 Task: Display the results of the 2022 Victory Lane Racing NASCAR Cup Series for the race "All-Star race "*" on the track "Texas".
Action: Mouse moved to (207, 441)
Screenshot: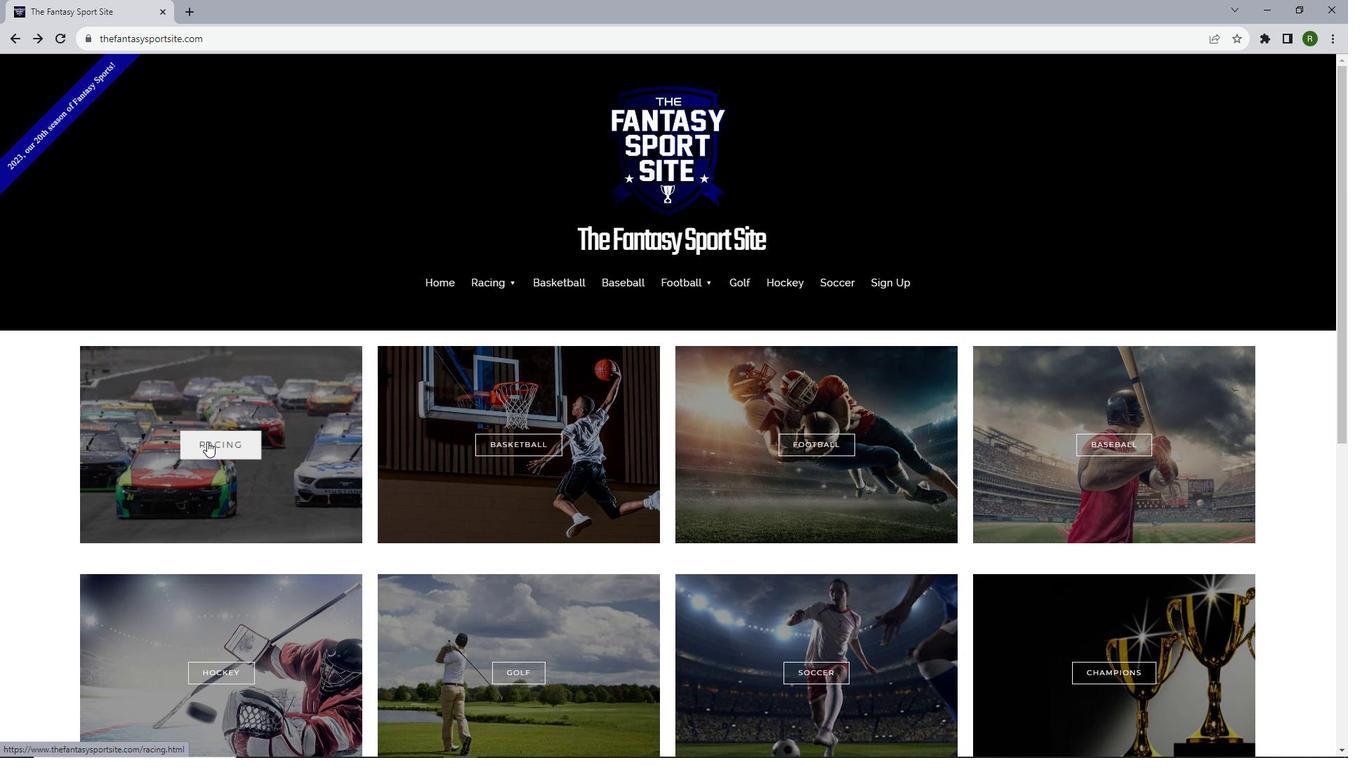 
Action: Mouse pressed left at (207, 441)
Screenshot: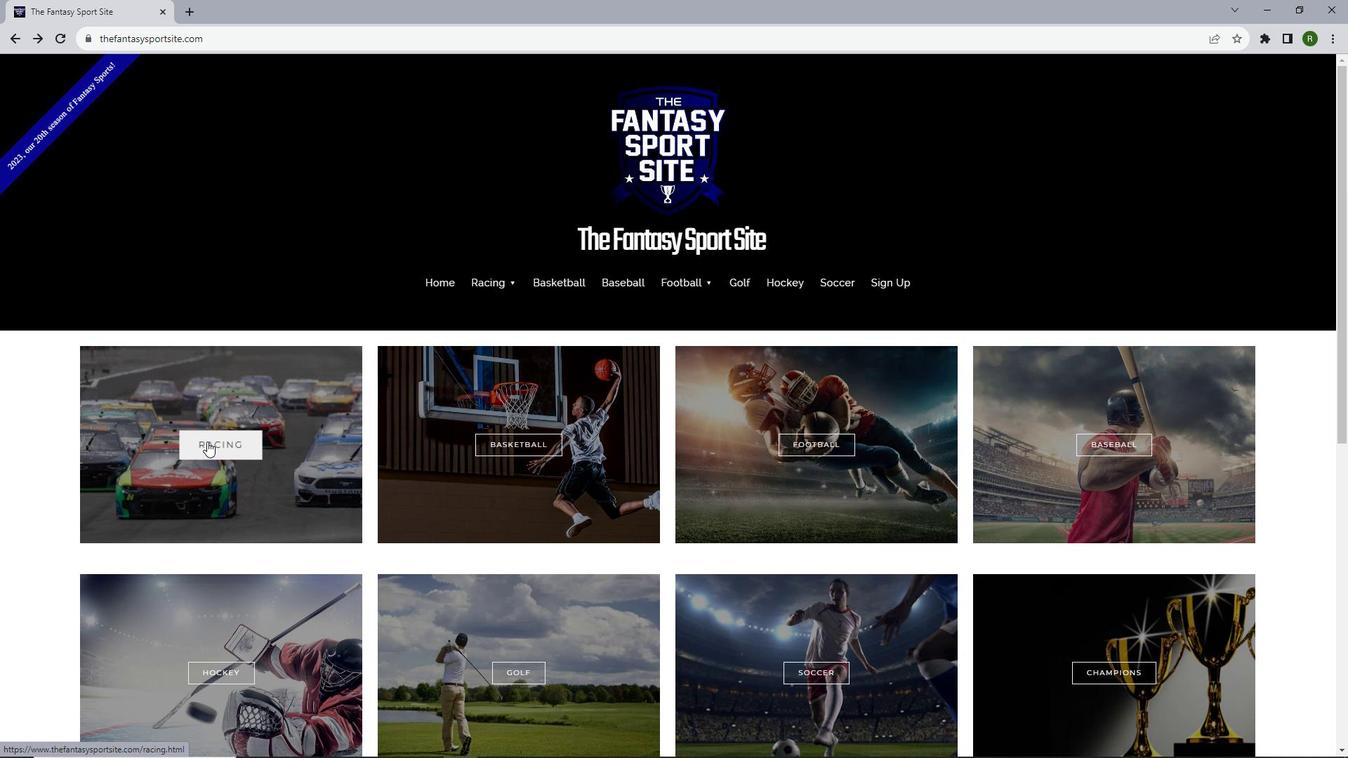 
Action: Mouse moved to (323, 457)
Screenshot: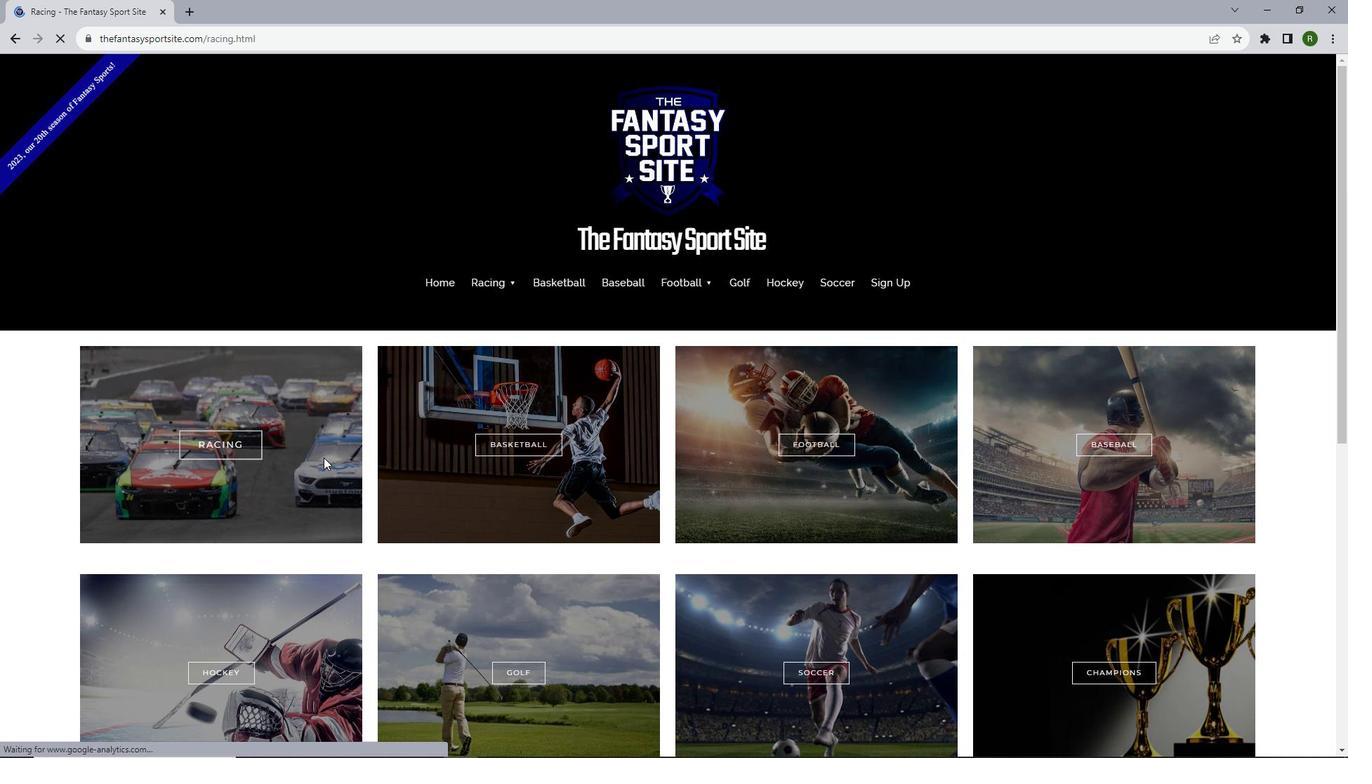 
Action: Mouse scrolled (323, 457) with delta (0, 0)
Screenshot: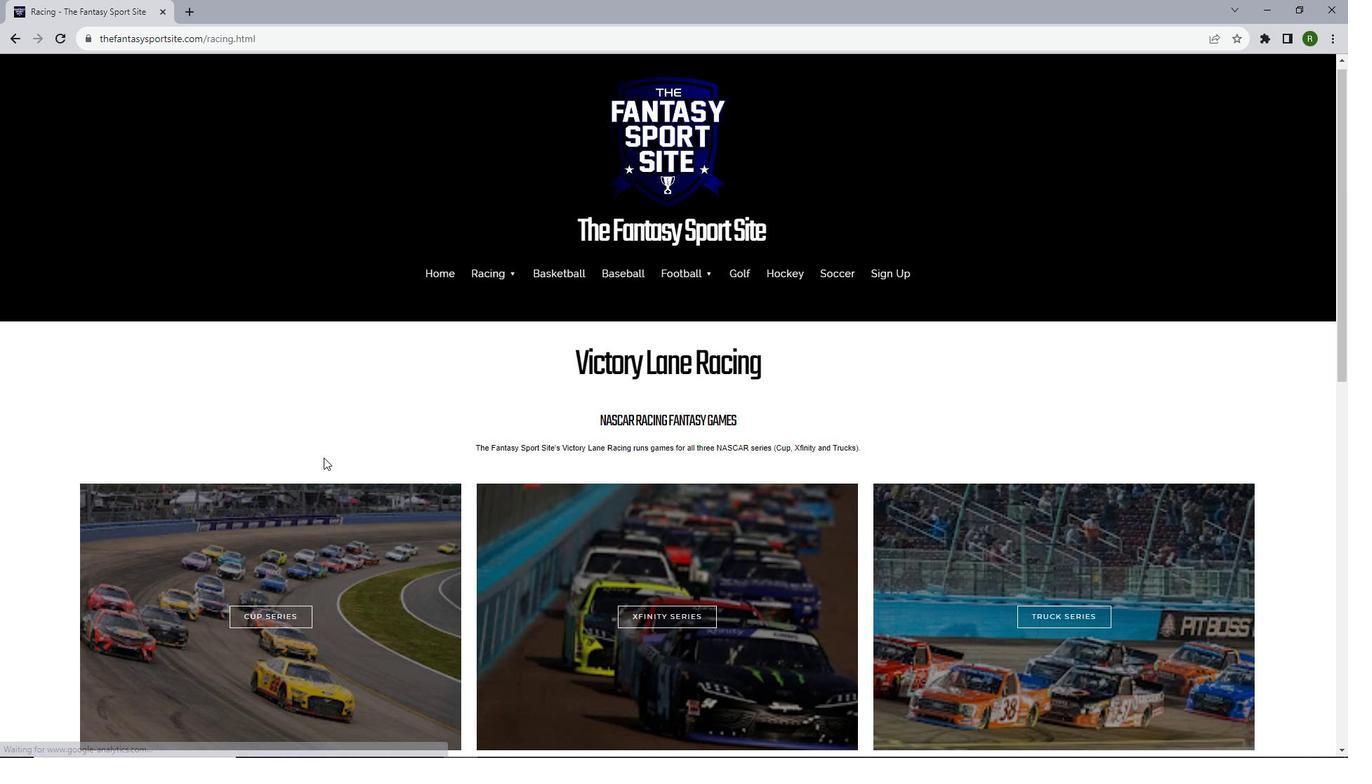 
Action: Mouse scrolled (323, 457) with delta (0, 0)
Screenshot: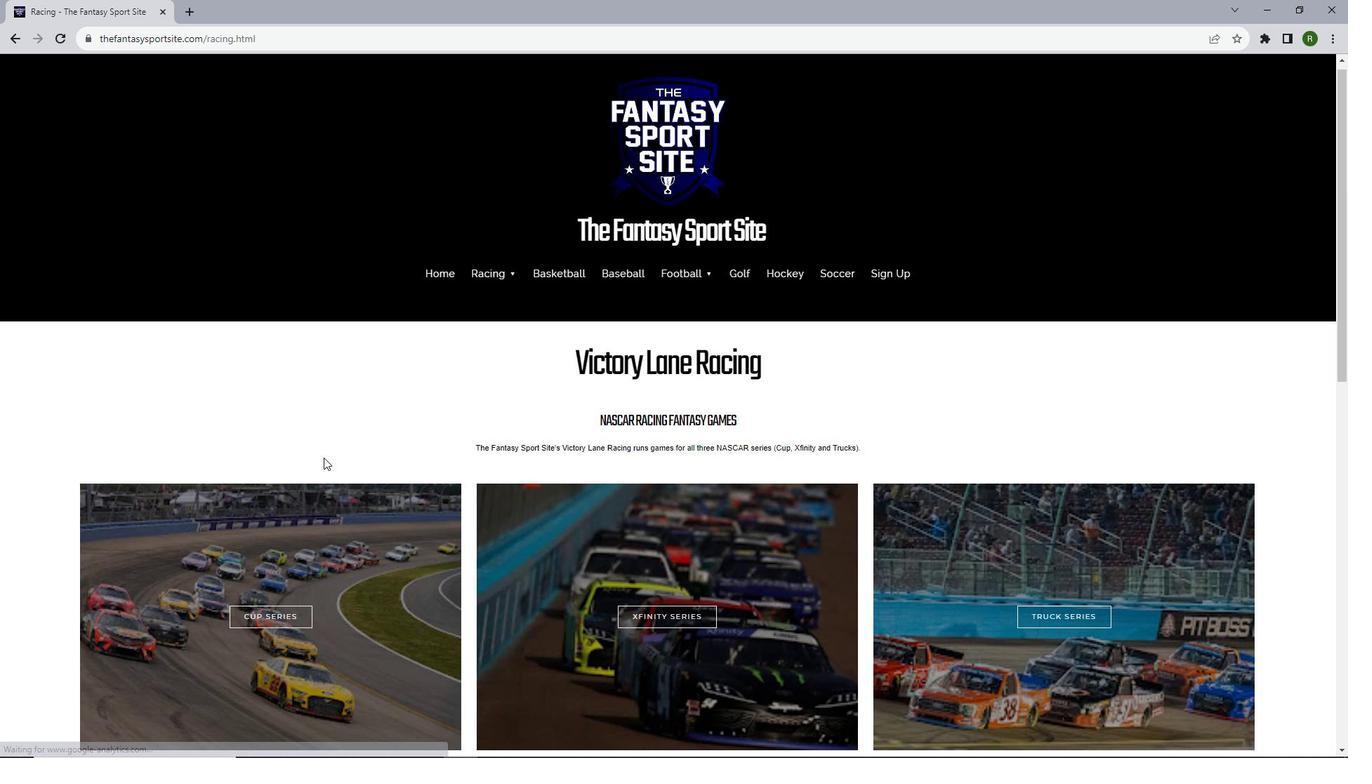 
Action: Mouse moved to (261, 479)
Screenshot: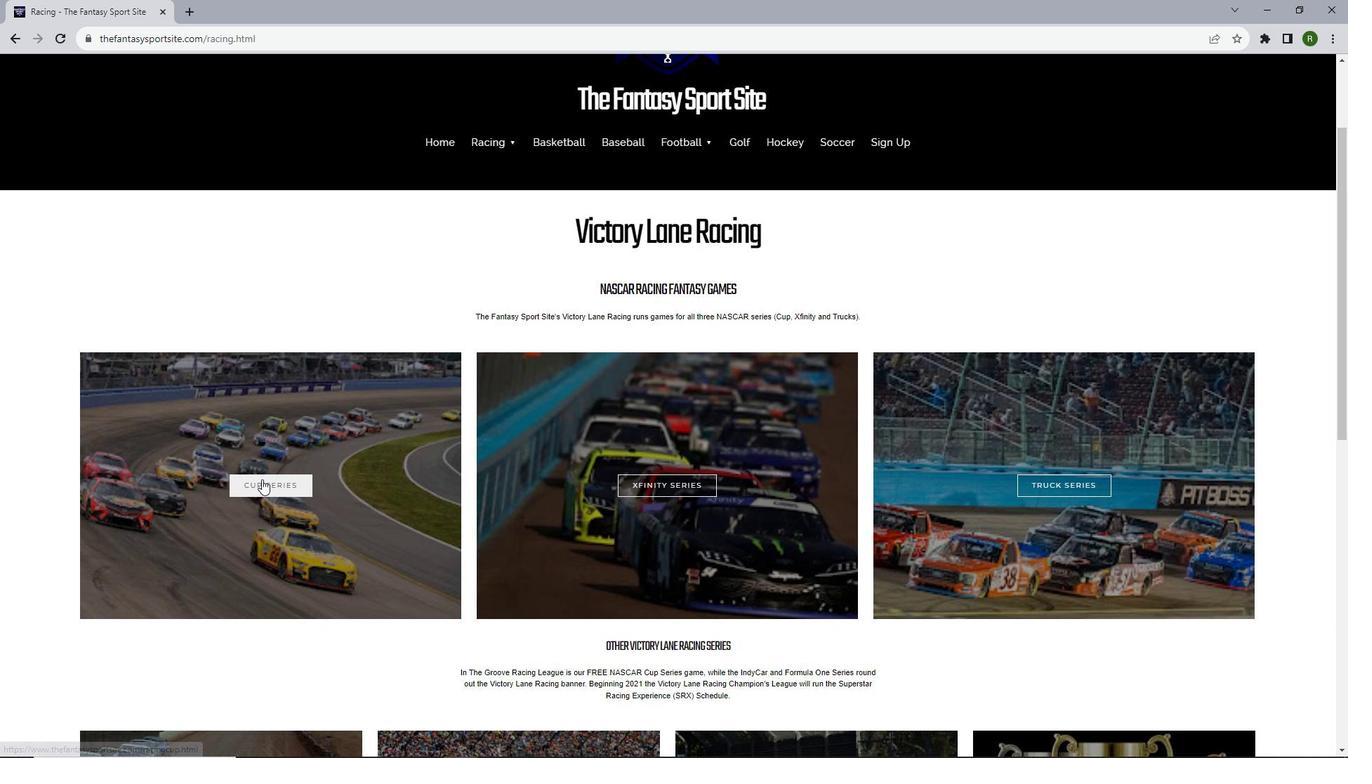 
Action: Mouse pressed left at (261, 479)
Screenshot: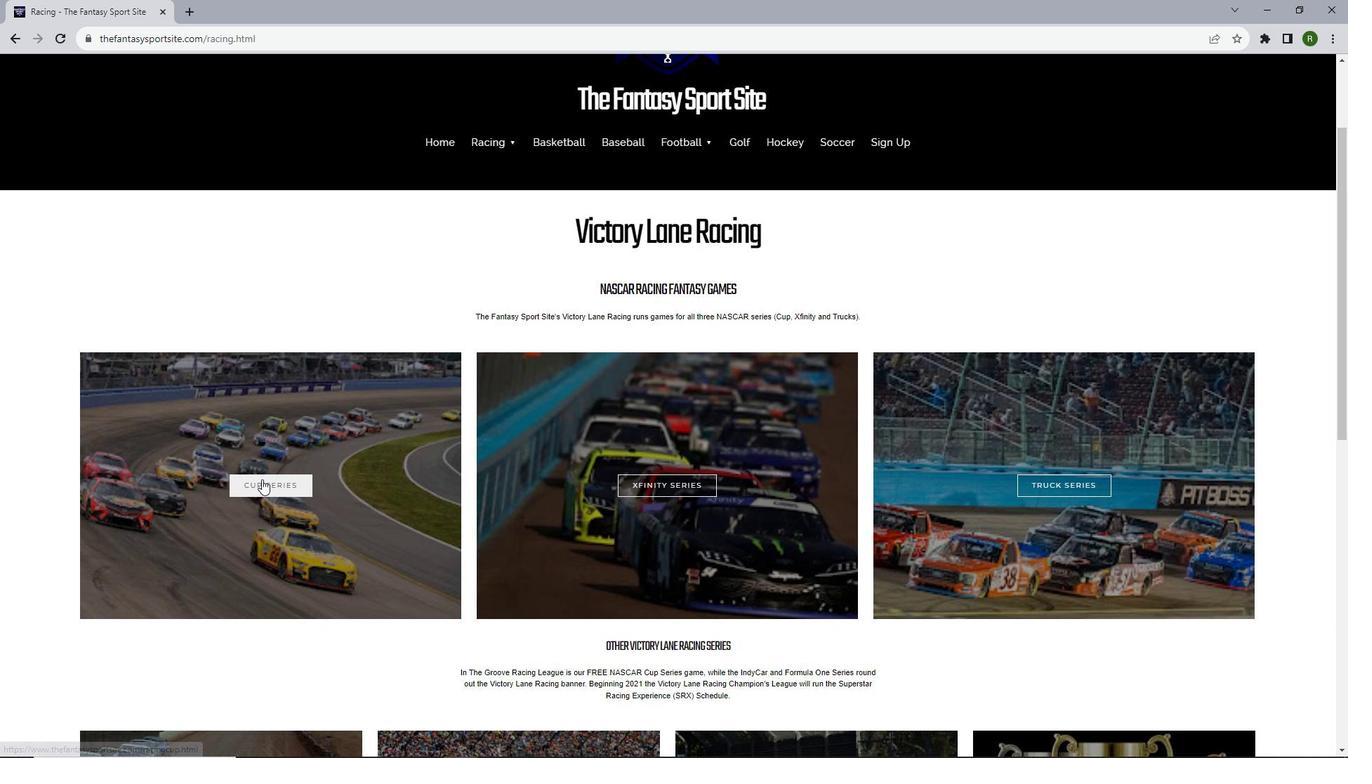 
Action: Mouse moved to (439, 474)
Screenshot: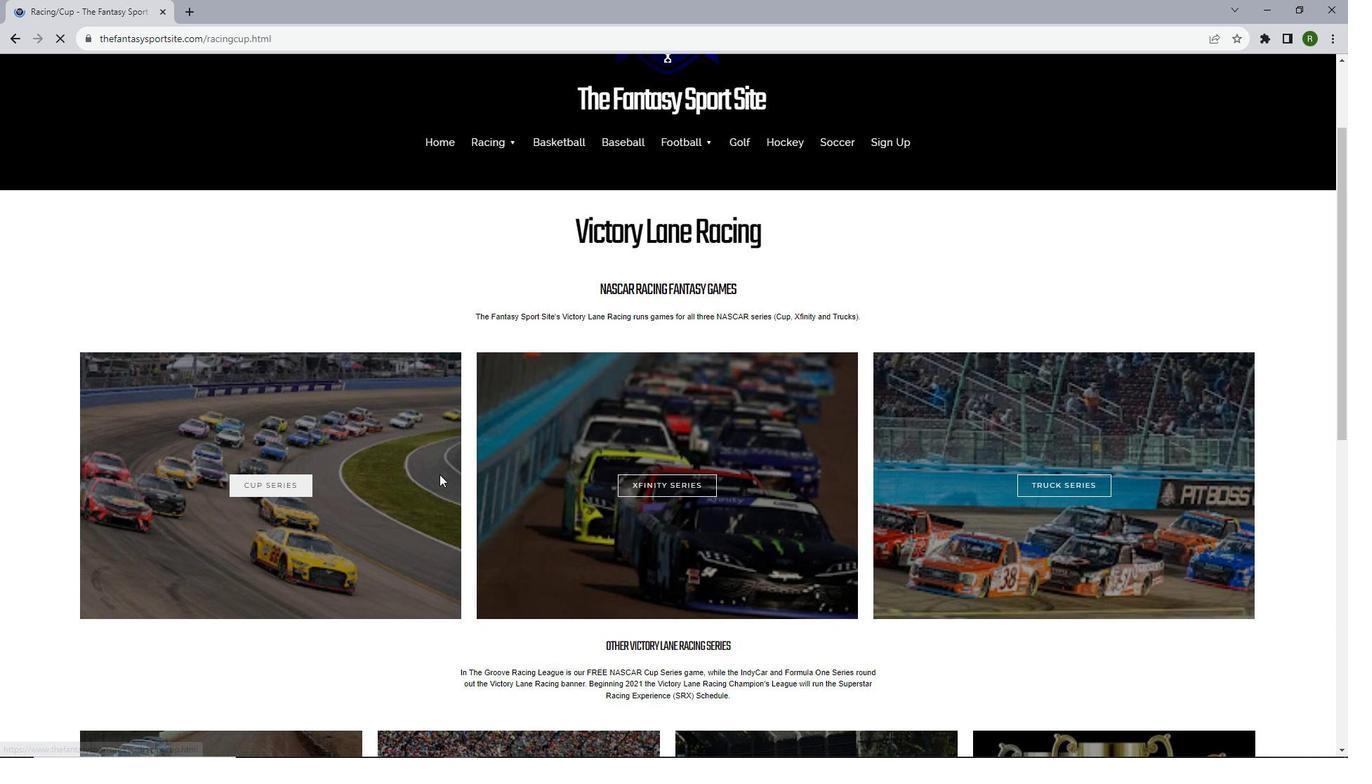 
Action: Mouse scrolled (439, 474) with delta (0, 0)
Screenshot: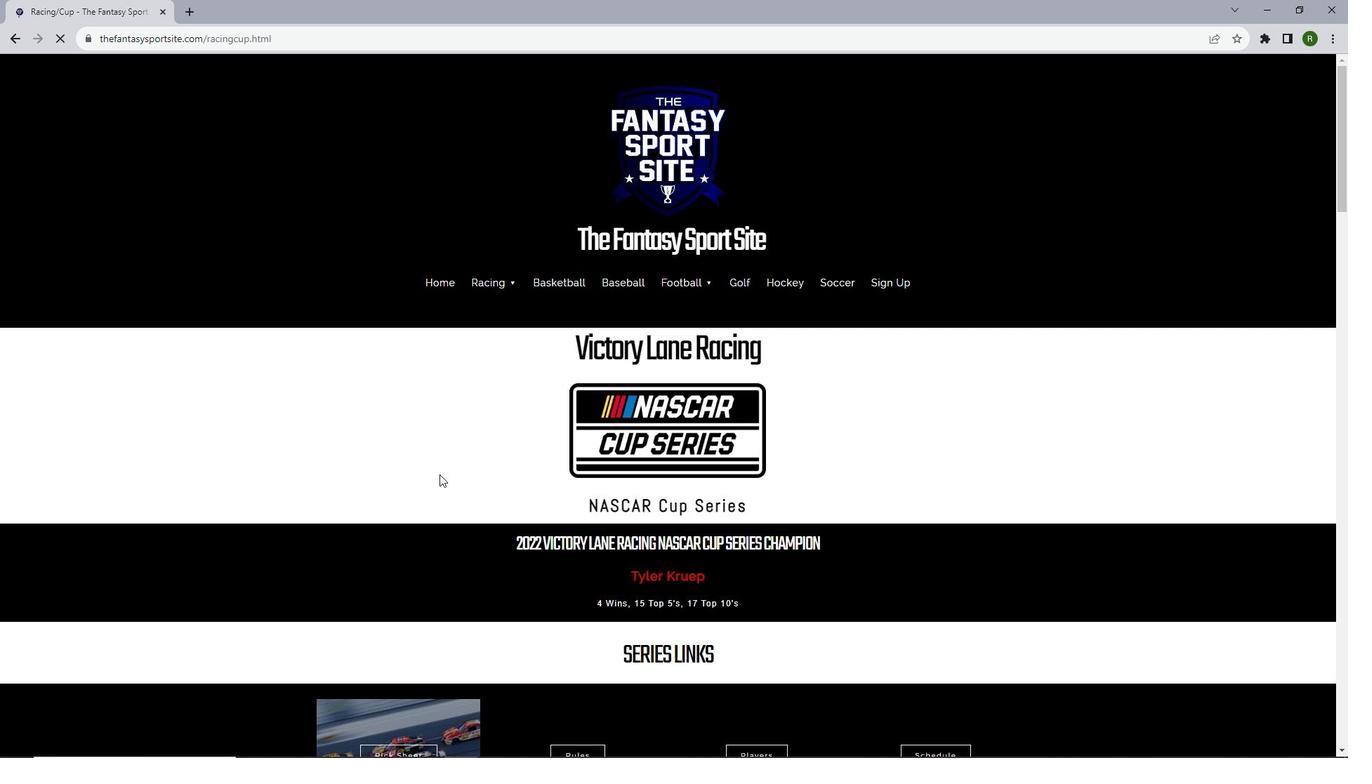 
Action: Mouse scrolled (439, 474) with delta (0, 0)
Screenshot: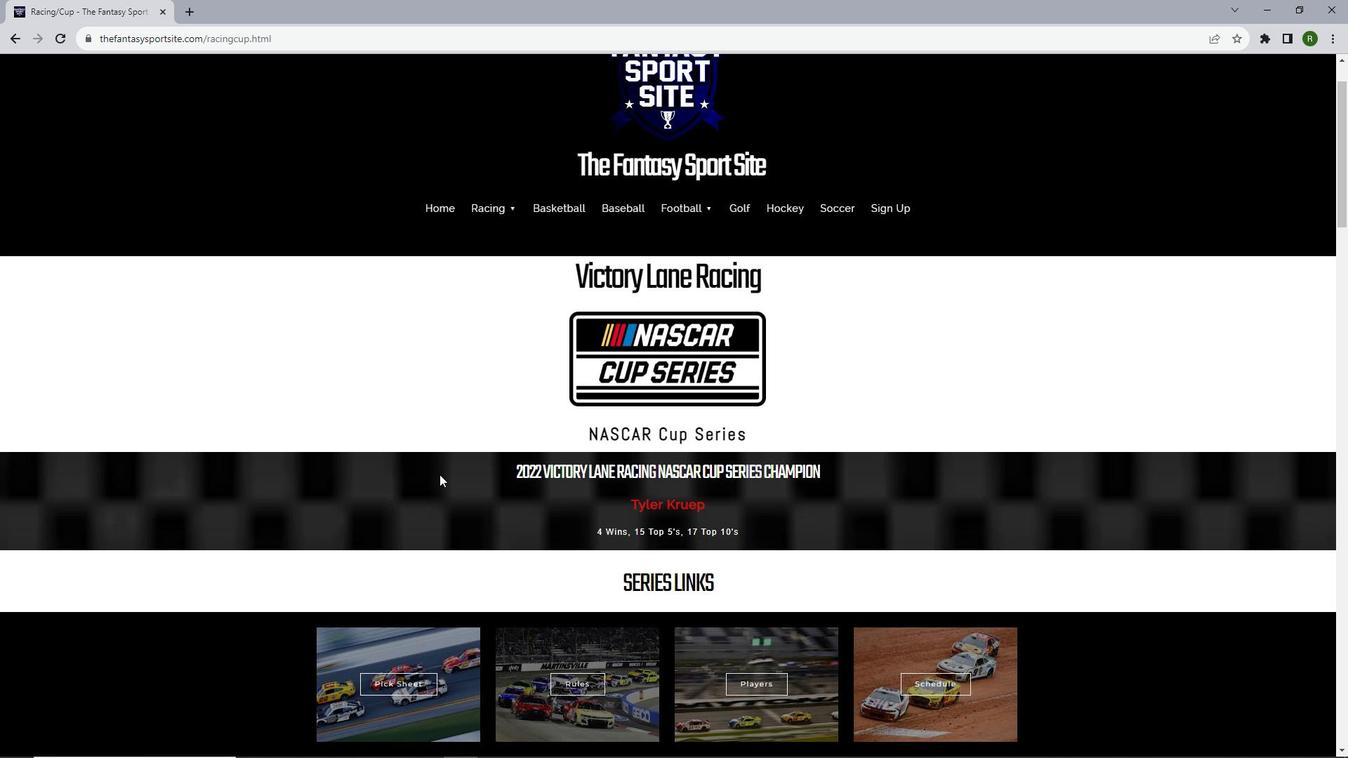 
Action: Mouse scrolled (439, 474) with delta (0, 0)
Screenshot: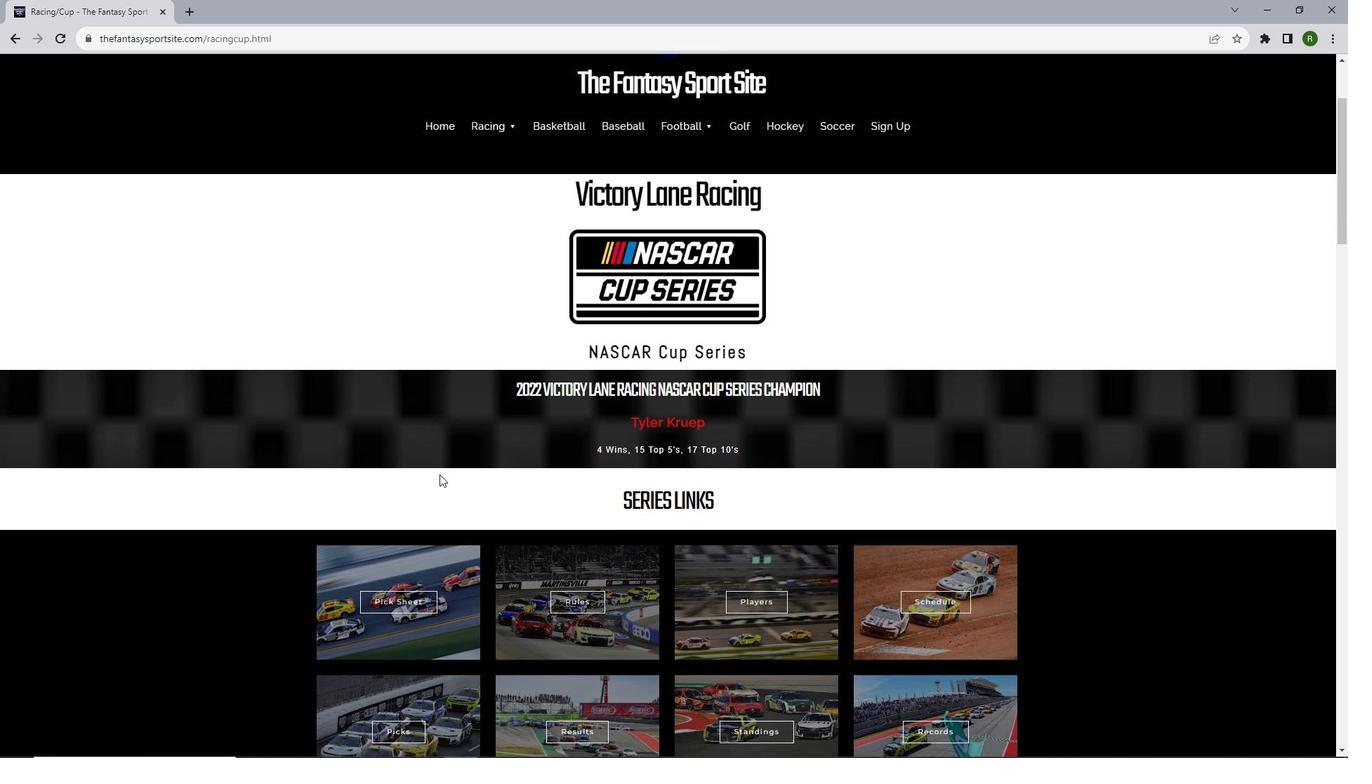 
Action: Mouse scrolled (439, 474) with delta (0, 0)
Screenshot: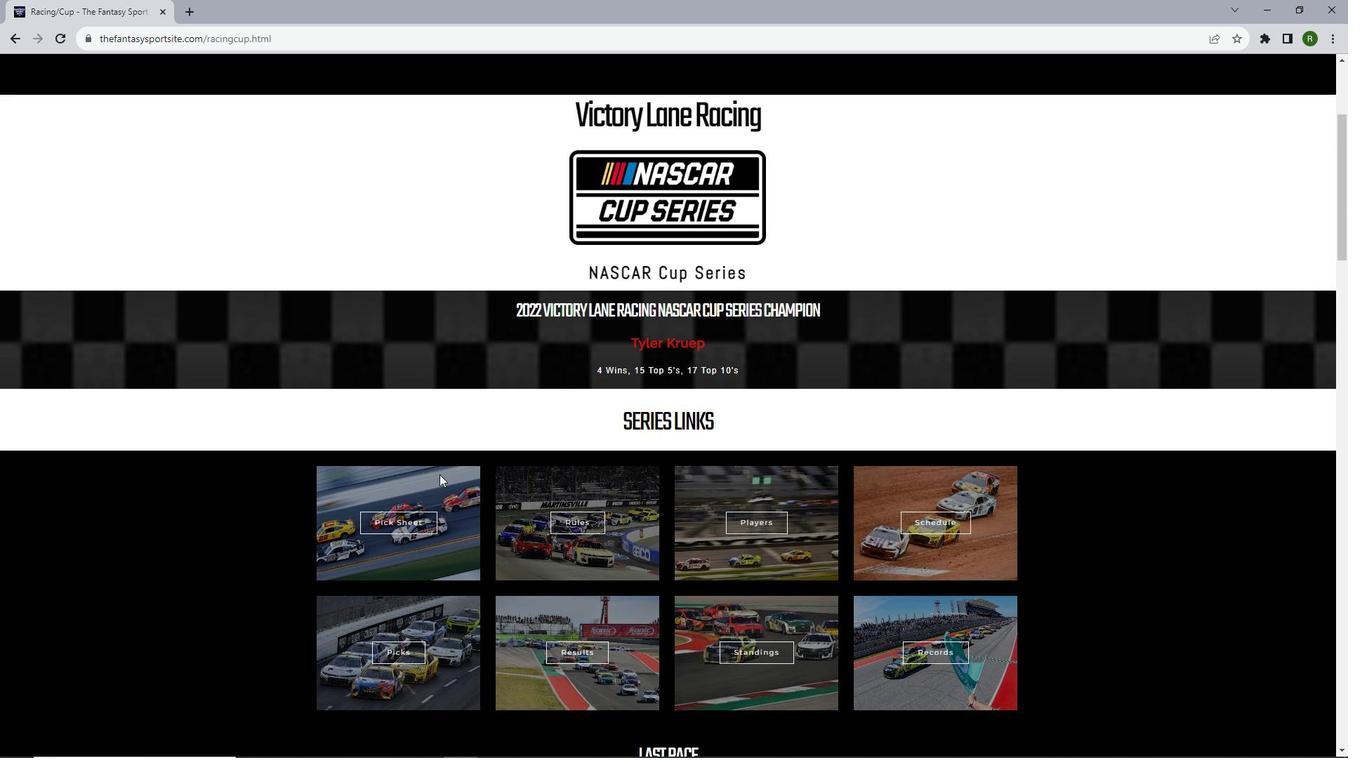 
Action: Mouse scrolled (439, 474) with delta (0, 0)
Screenshot: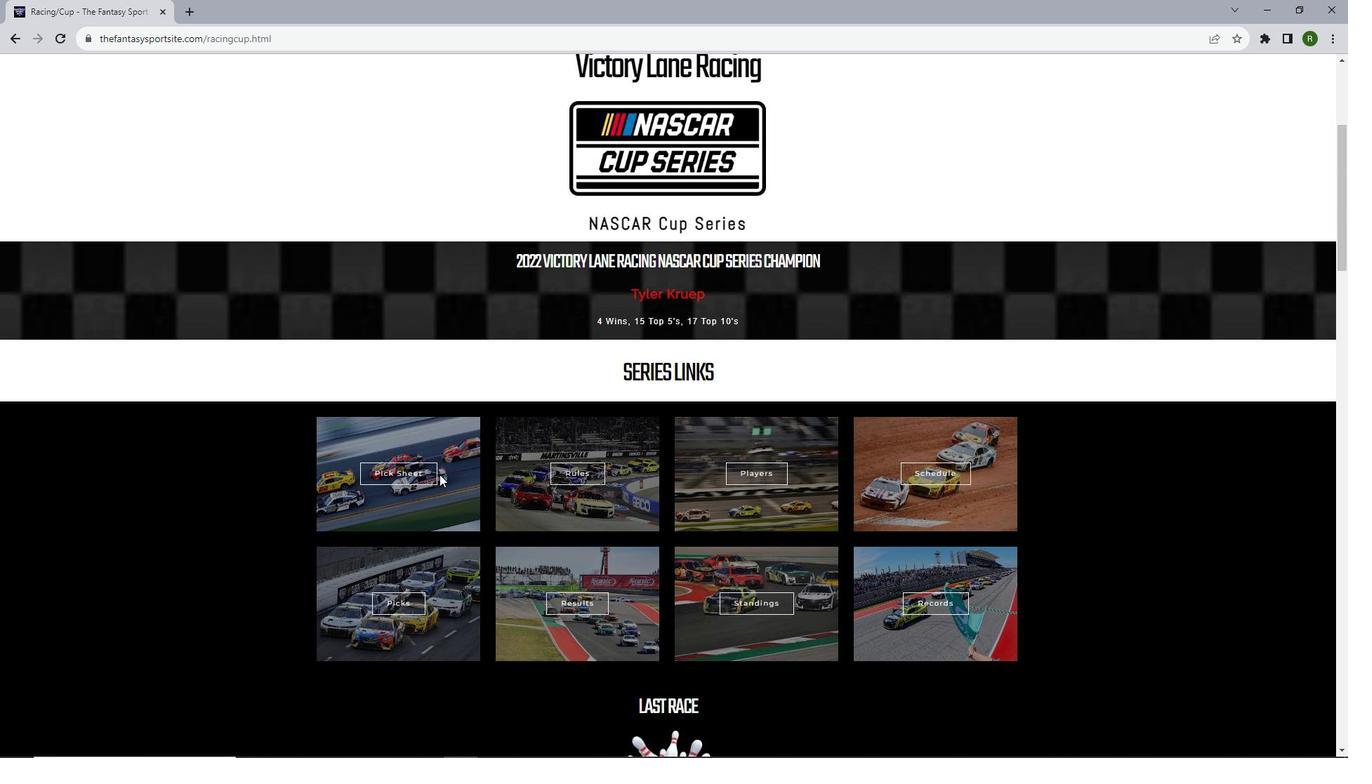 
Action: Mouse moved to (599, 544)
Screenshot: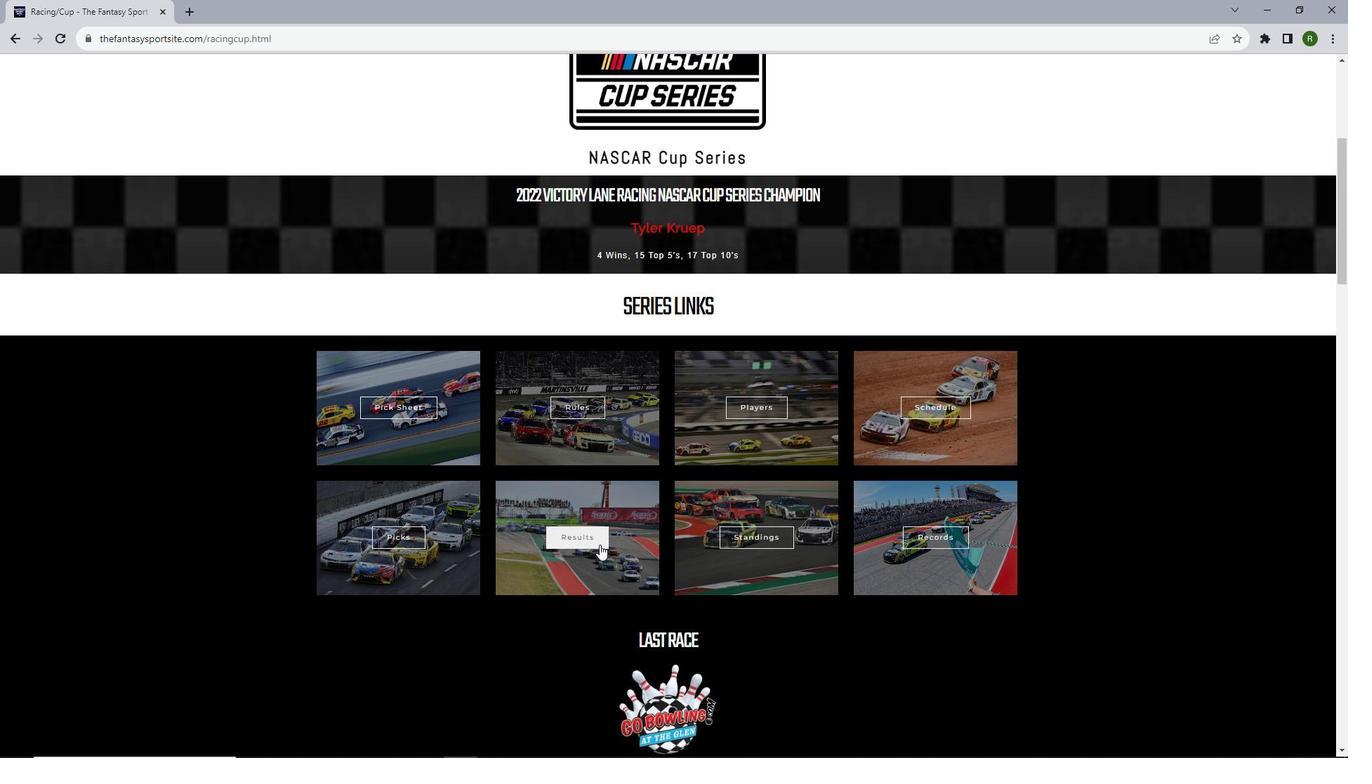 
Action: Mouse pressed left at (599, 544)
Screenshot: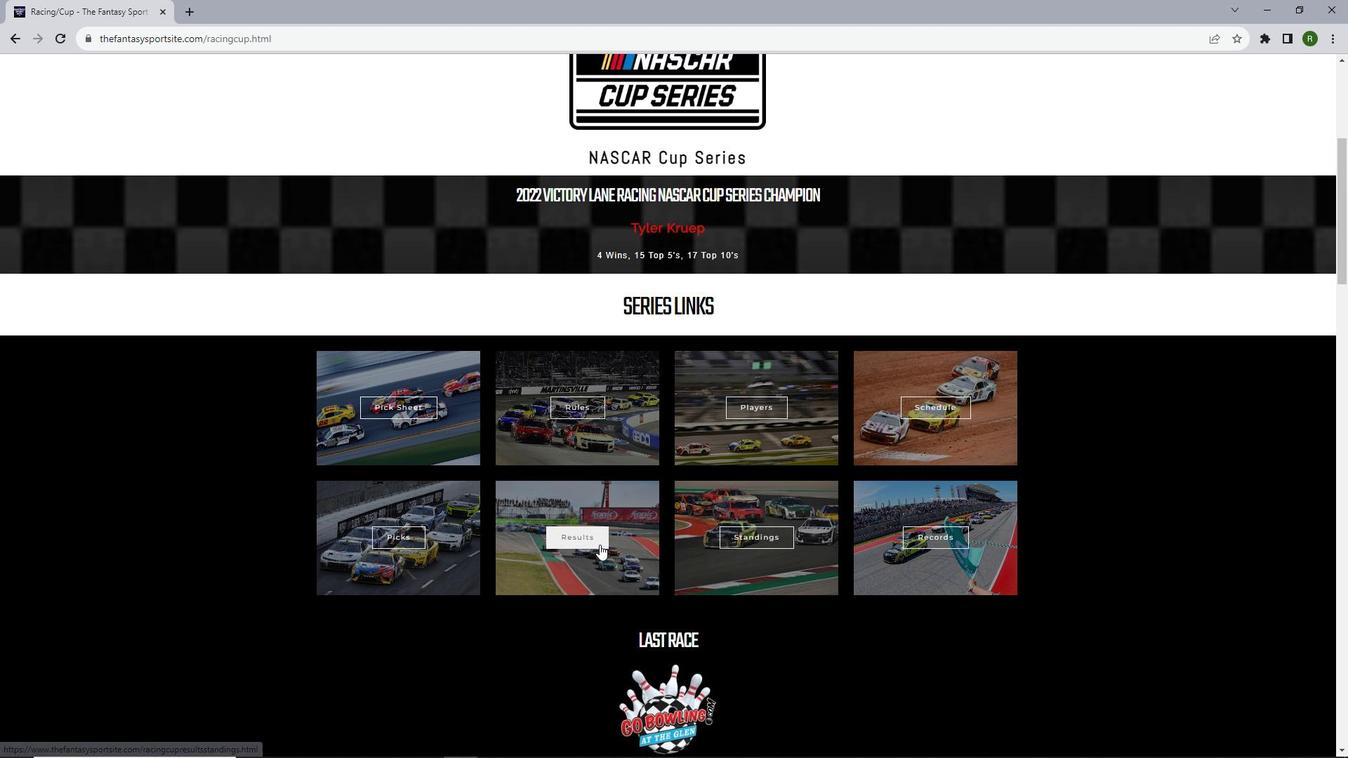 
Action: Mouse moved to (590, 522)
Screenshot: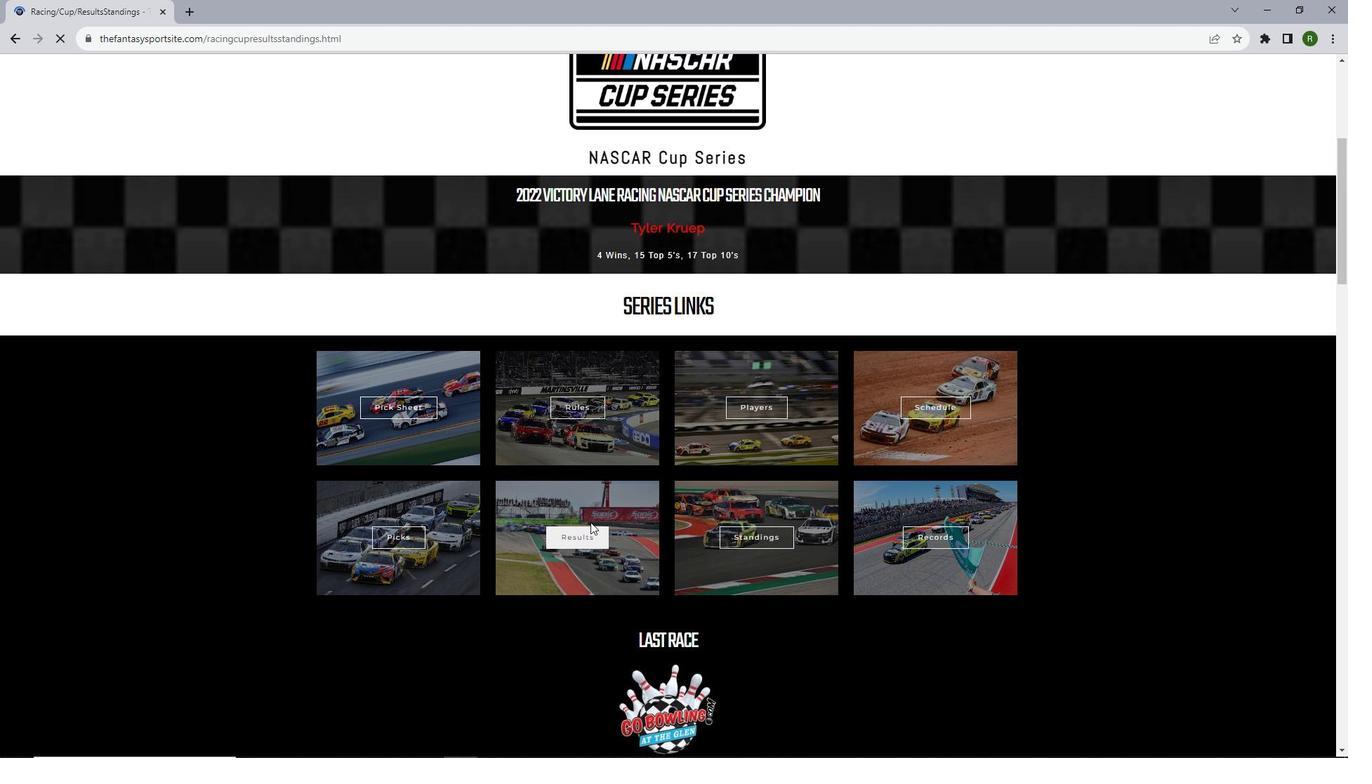 
Action: Mouse scrolled (590, 521) with delta (0, 0)
Screenshot: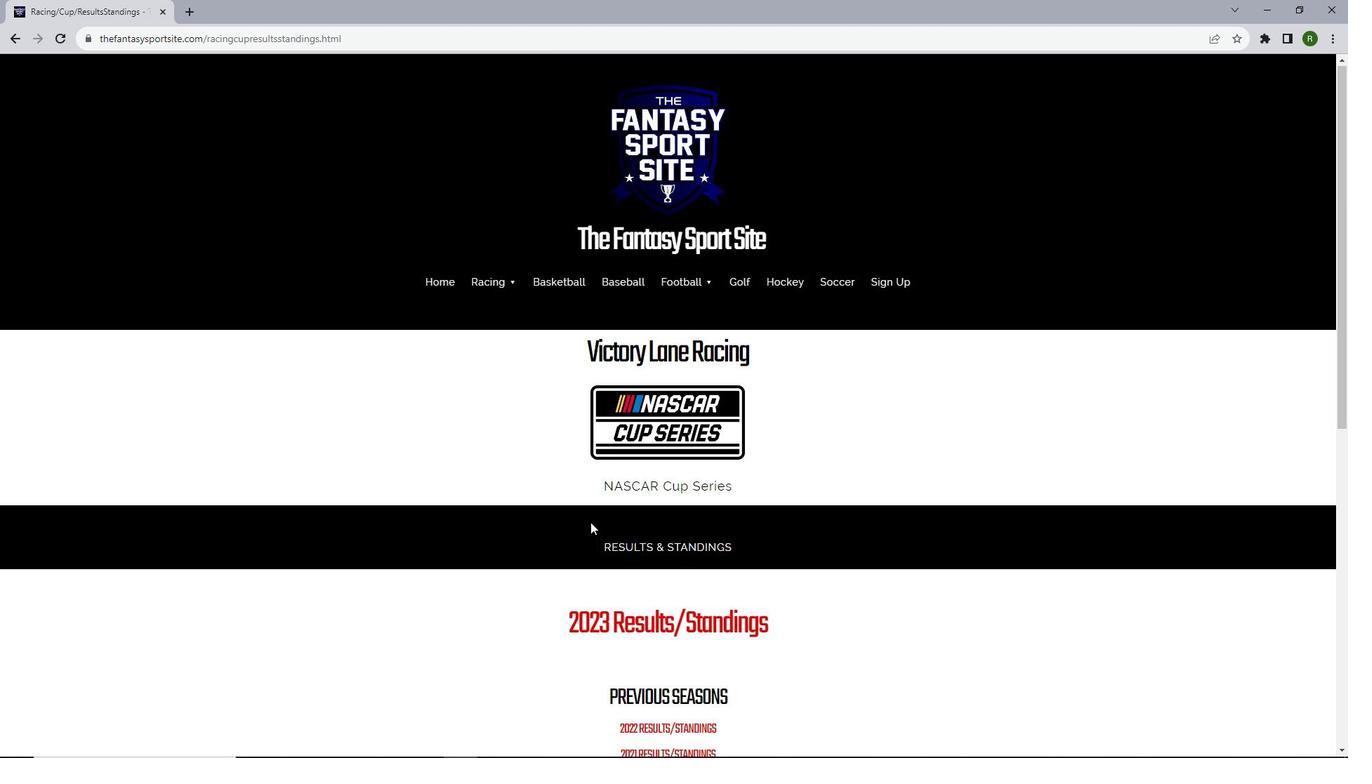
Action: Mouse scrolled (590, 521) with delta (0, 0)
Screenshot: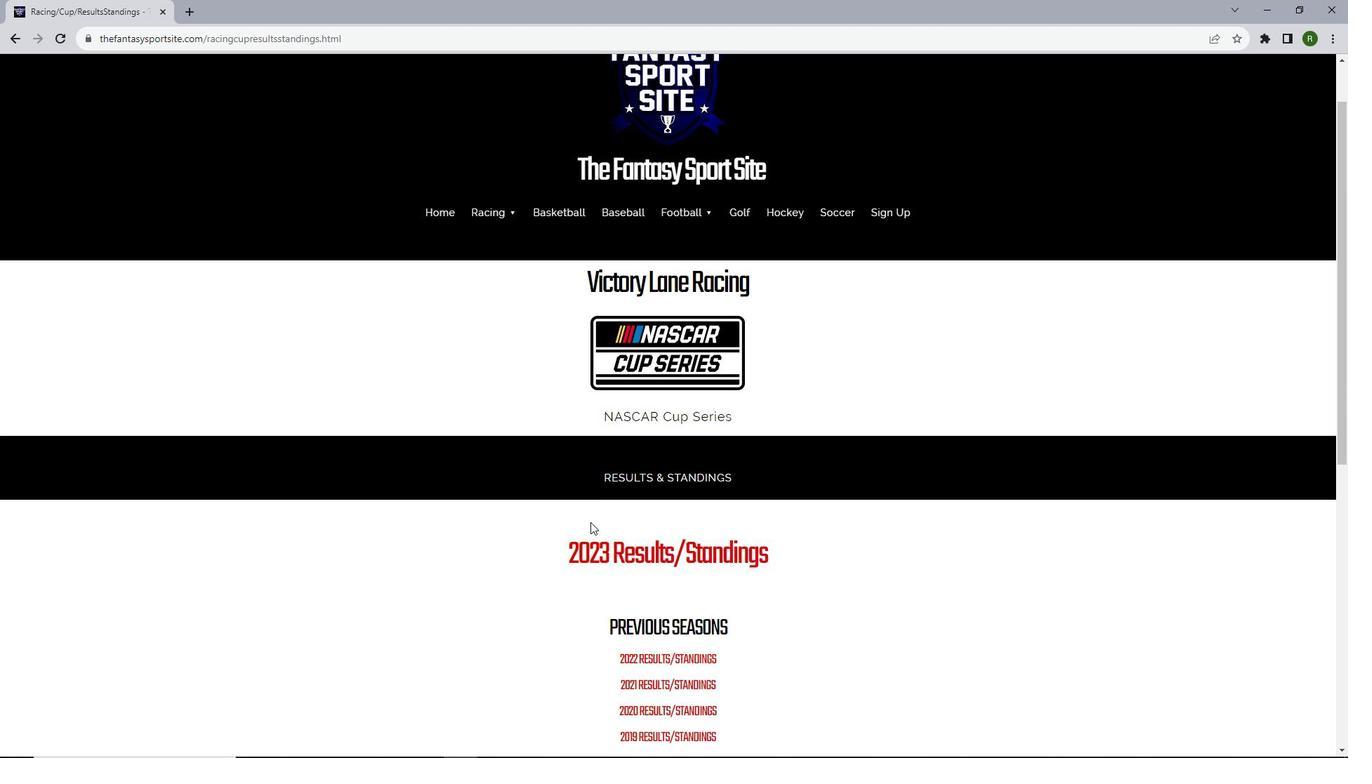 
Action: Mouse moved to (646, 586)
Screenshot: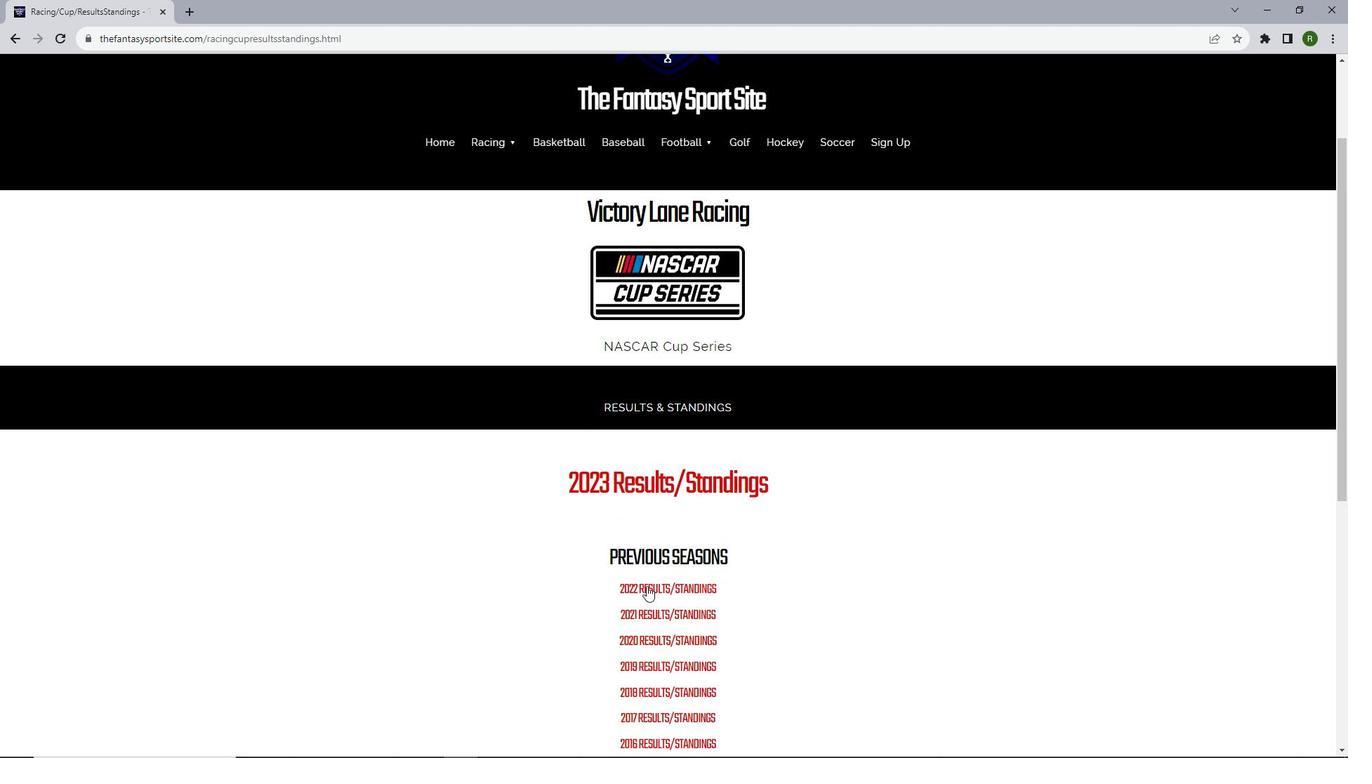
Action: Mouse pressed left at (646, 586)
Screenshot: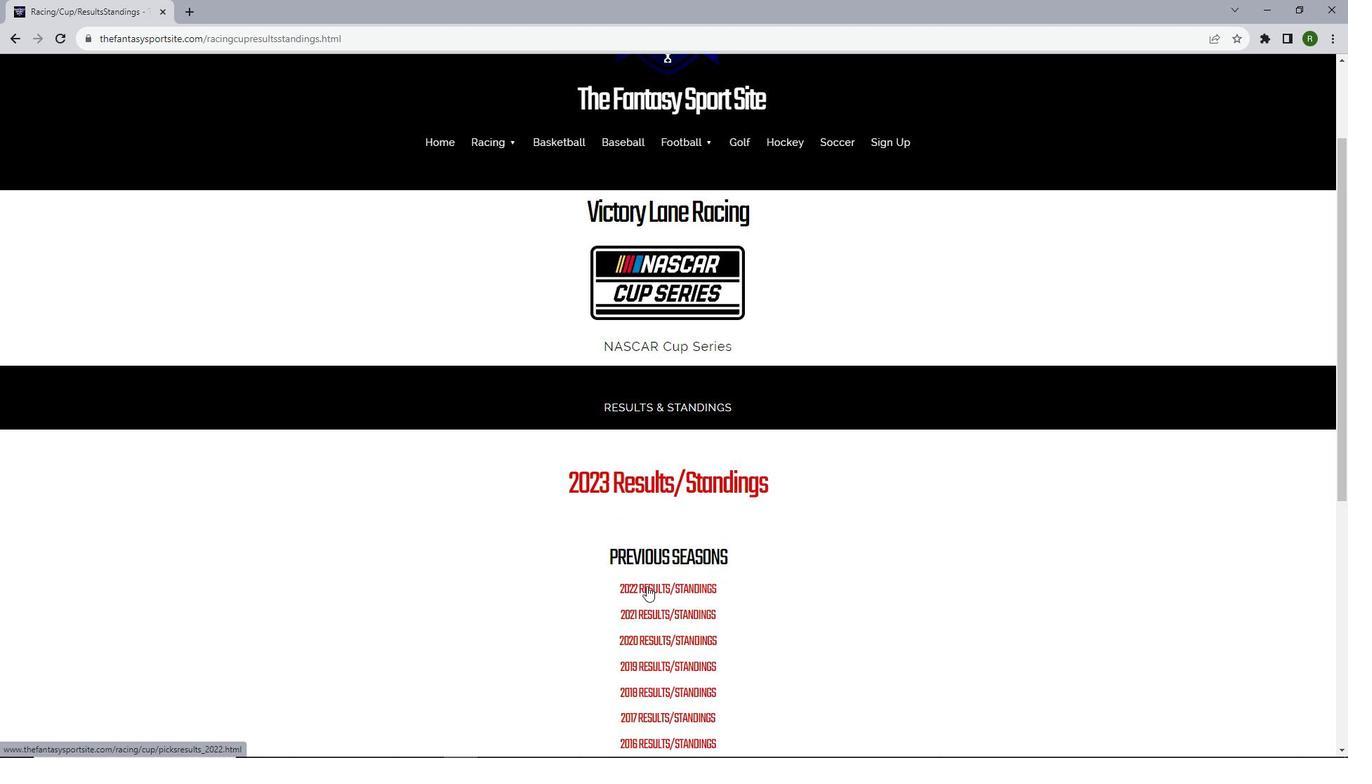 
Action: Mouse moved to (813, 341)
Screenshot: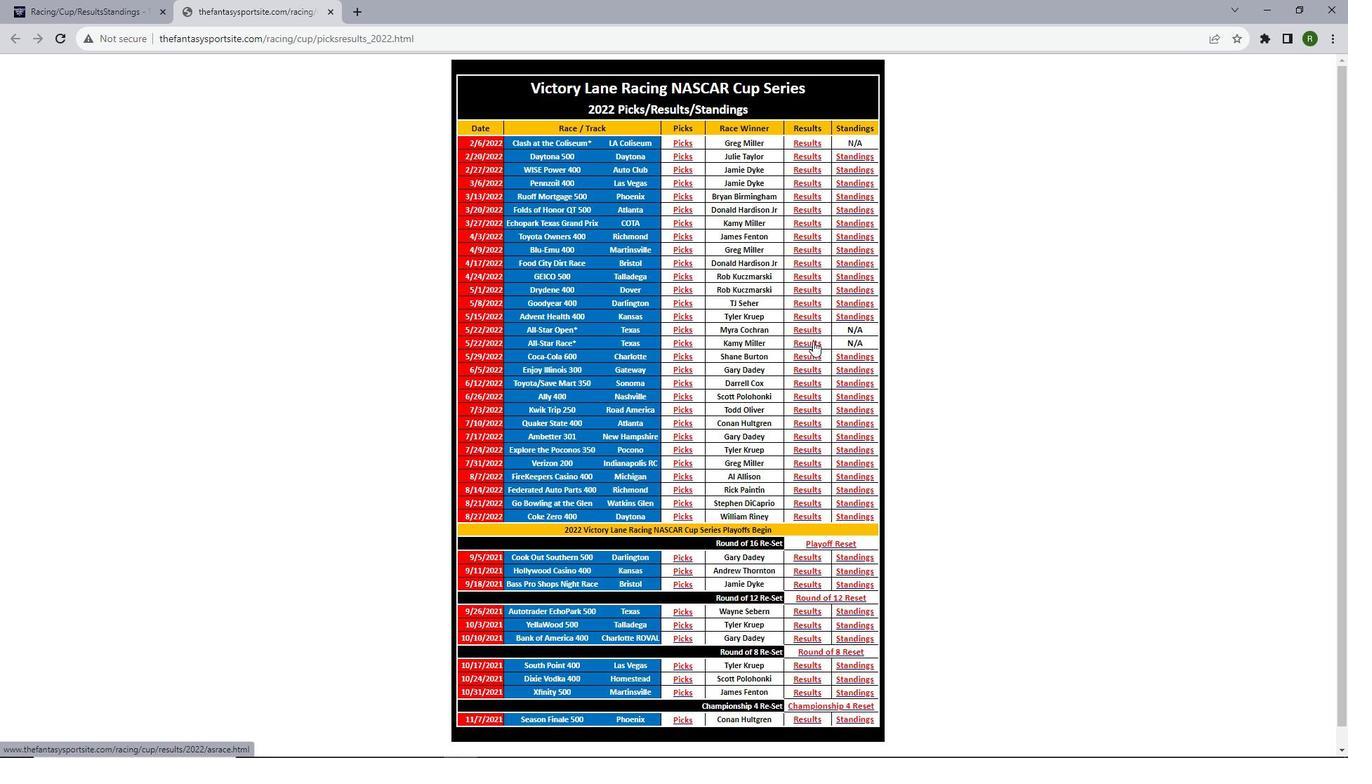 
Action: Mouse pressed left at (813, 341)
Screenshot: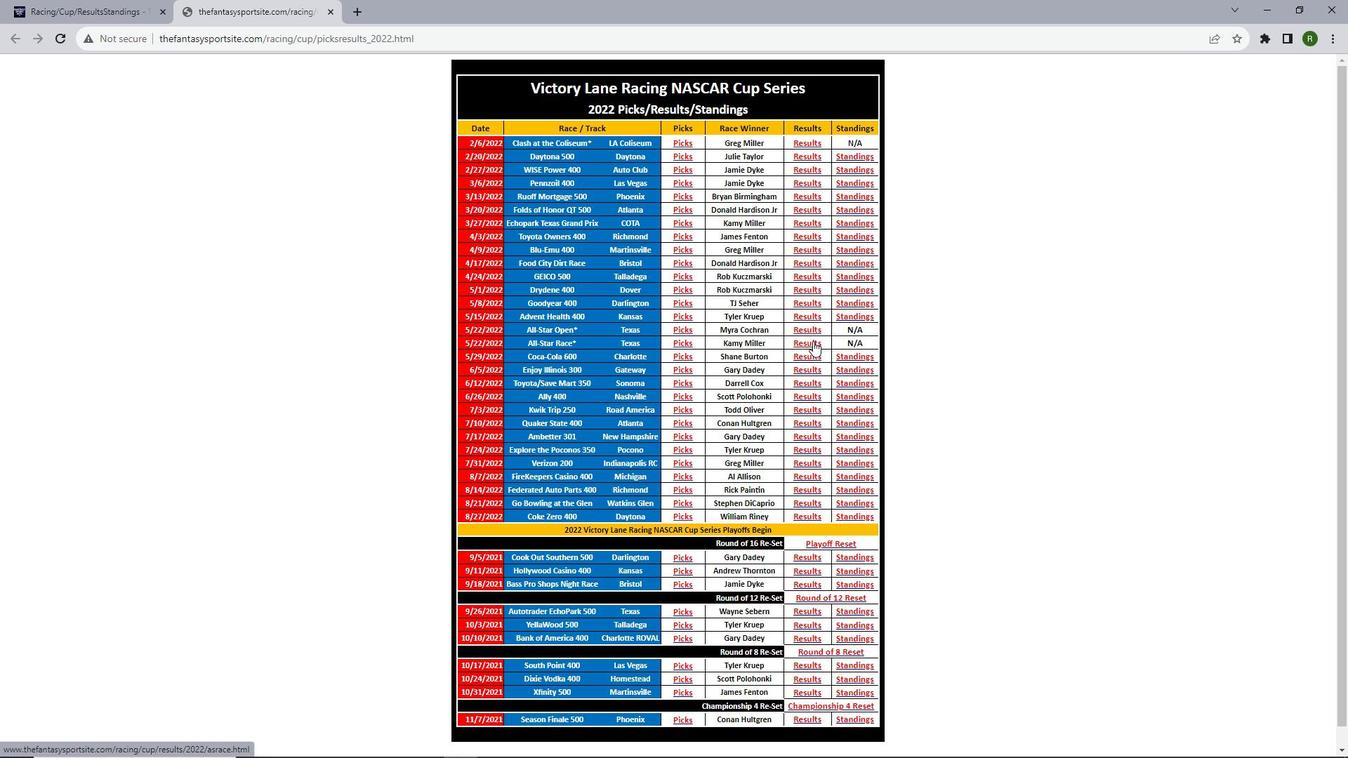 
Action: Mouse moved to (803, 346)
Screenshot: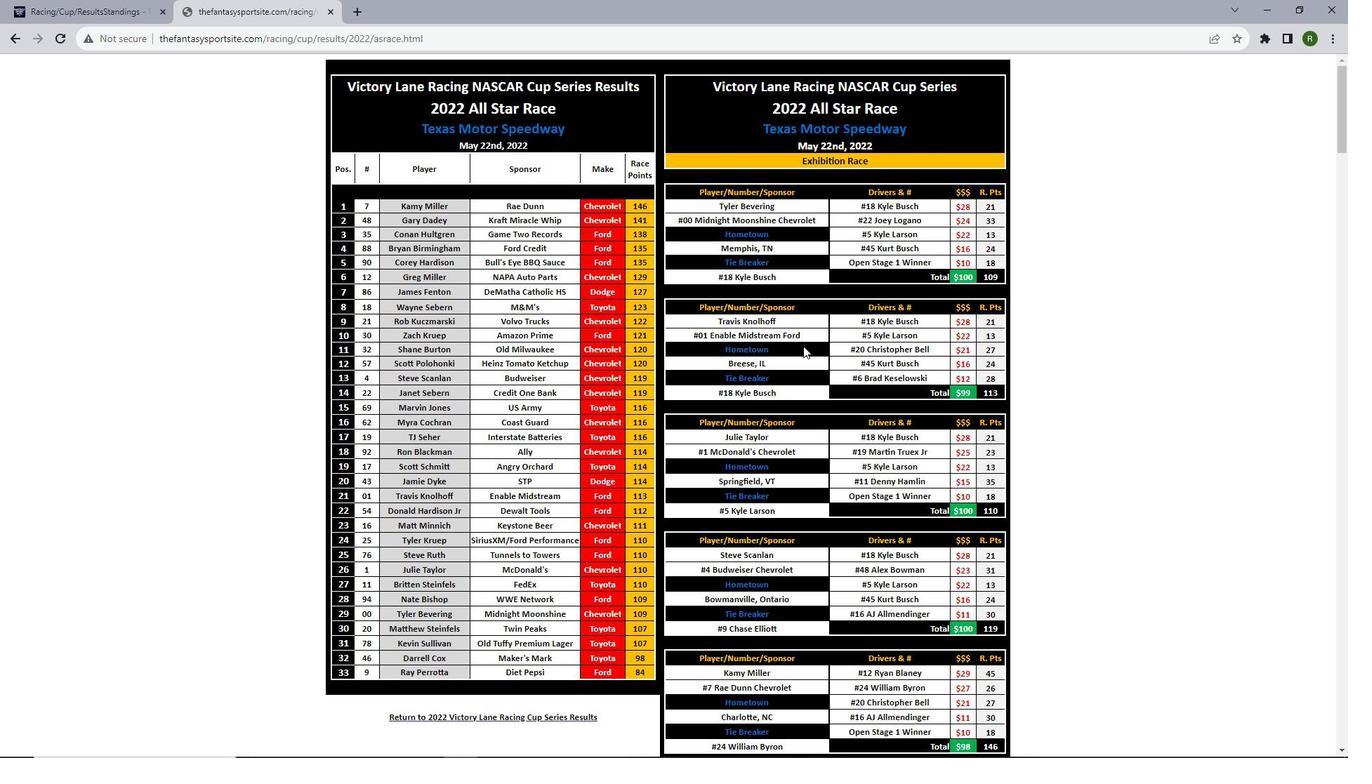 
Action: Mouse scrolled (803, 345) with delta (0, 0)
Screenshot: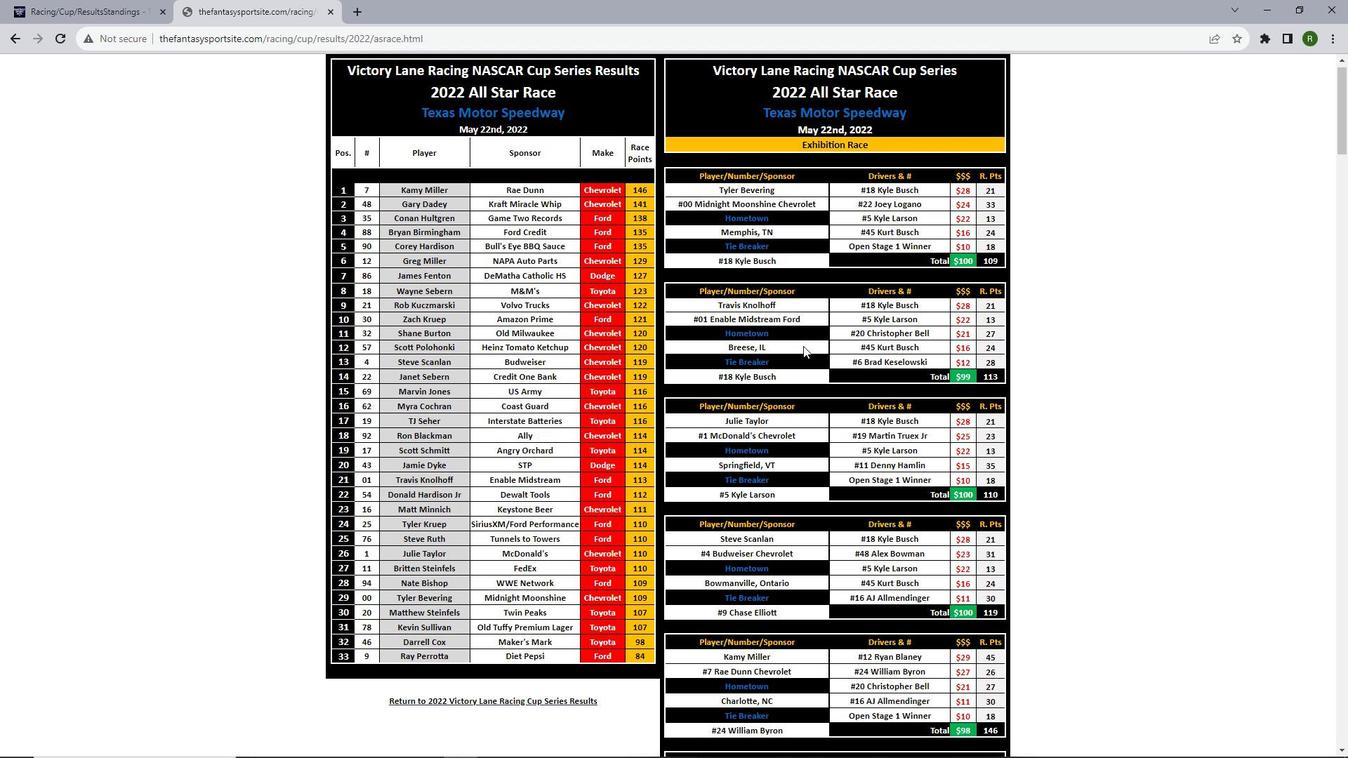 
Action: Mouse scrolled (803, 345) with delta (0, 0)
Screenshot: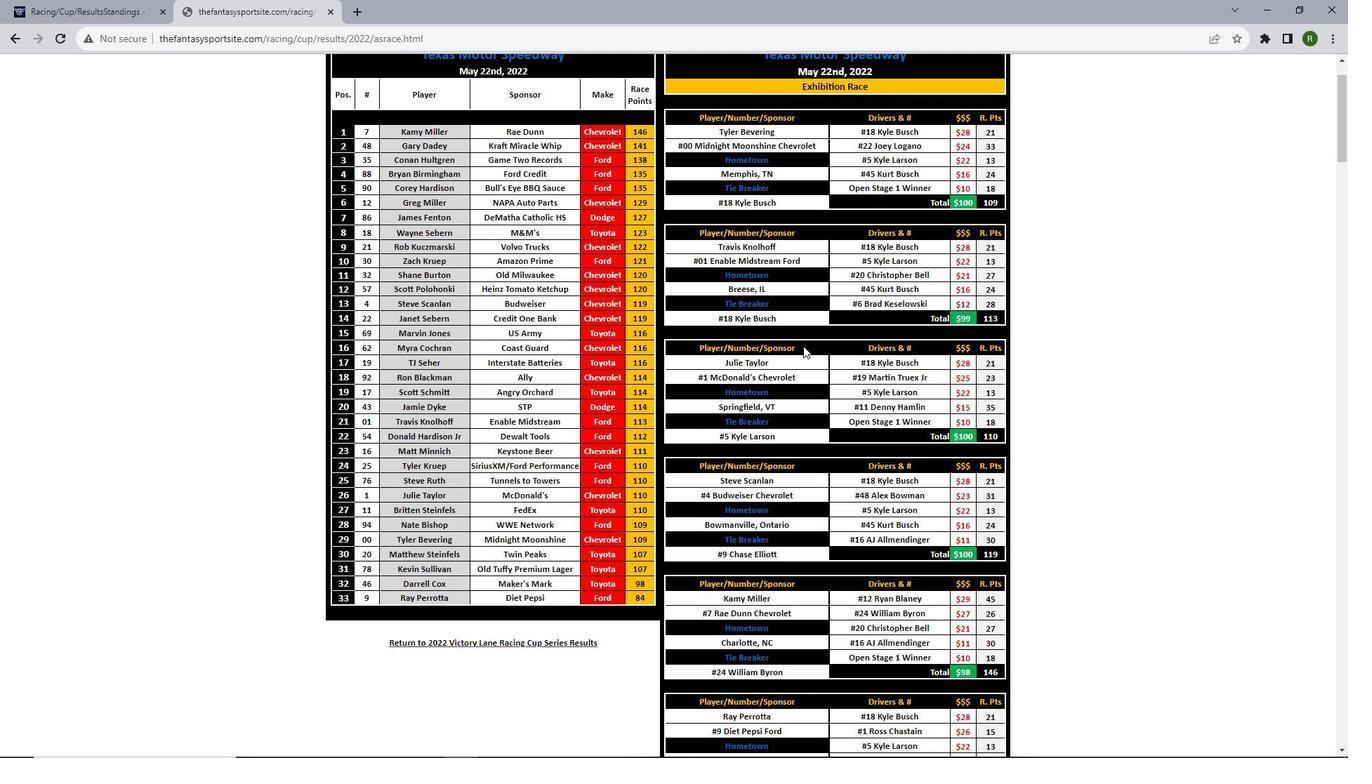 
Action: Mouse scrolled (803, 345) with delta (0, 0)
Screenshot: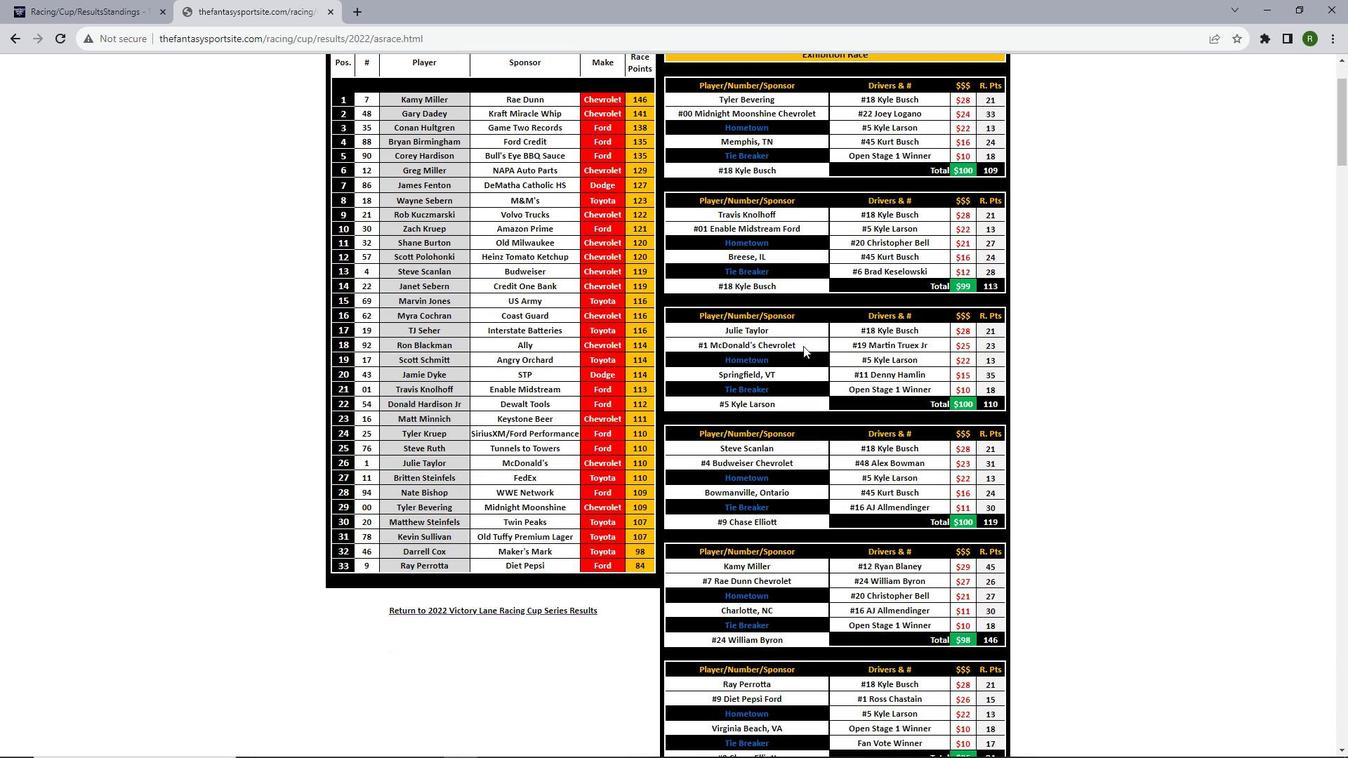 
Action: Mouse scrolled (803, 345) with delta (0, 0)
Screenshot: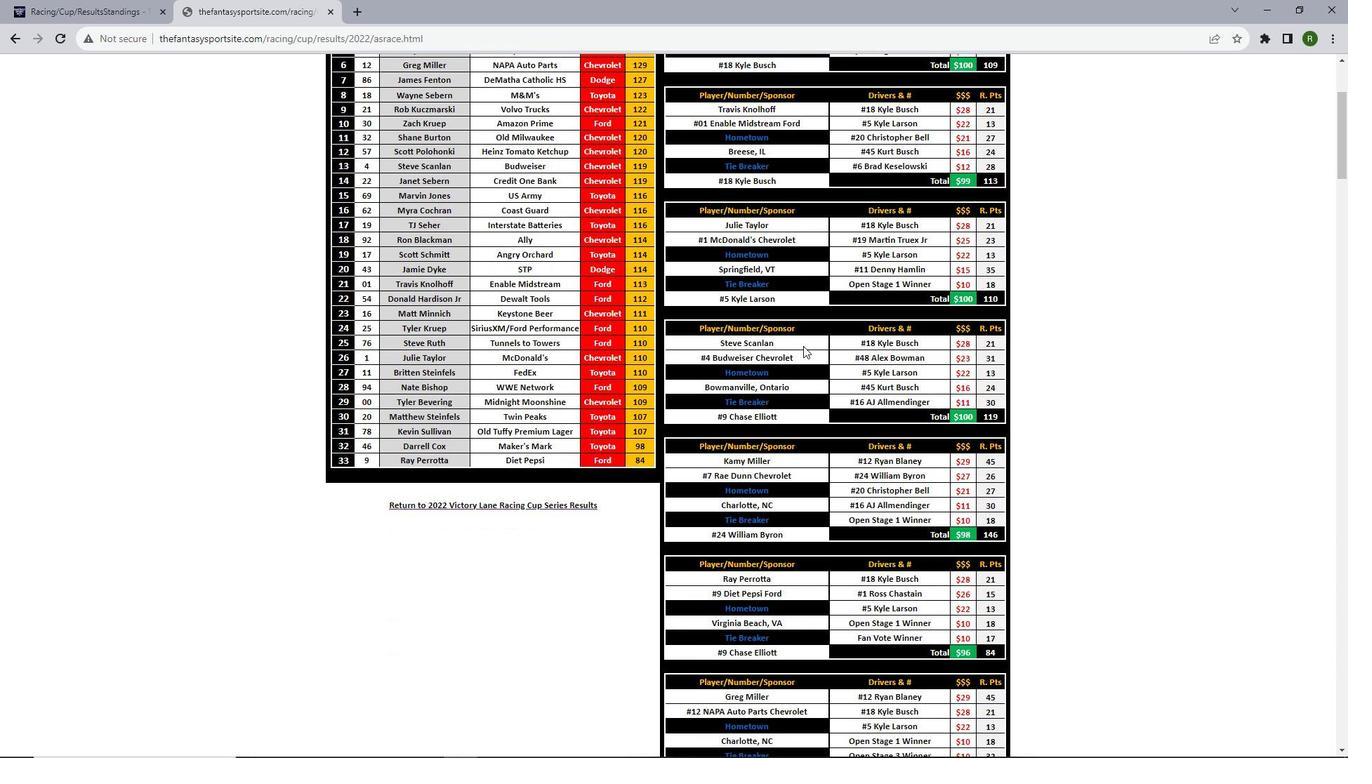 
Action: Mouse scrolled (803, 345) with delta (0, 0)
Screenshot: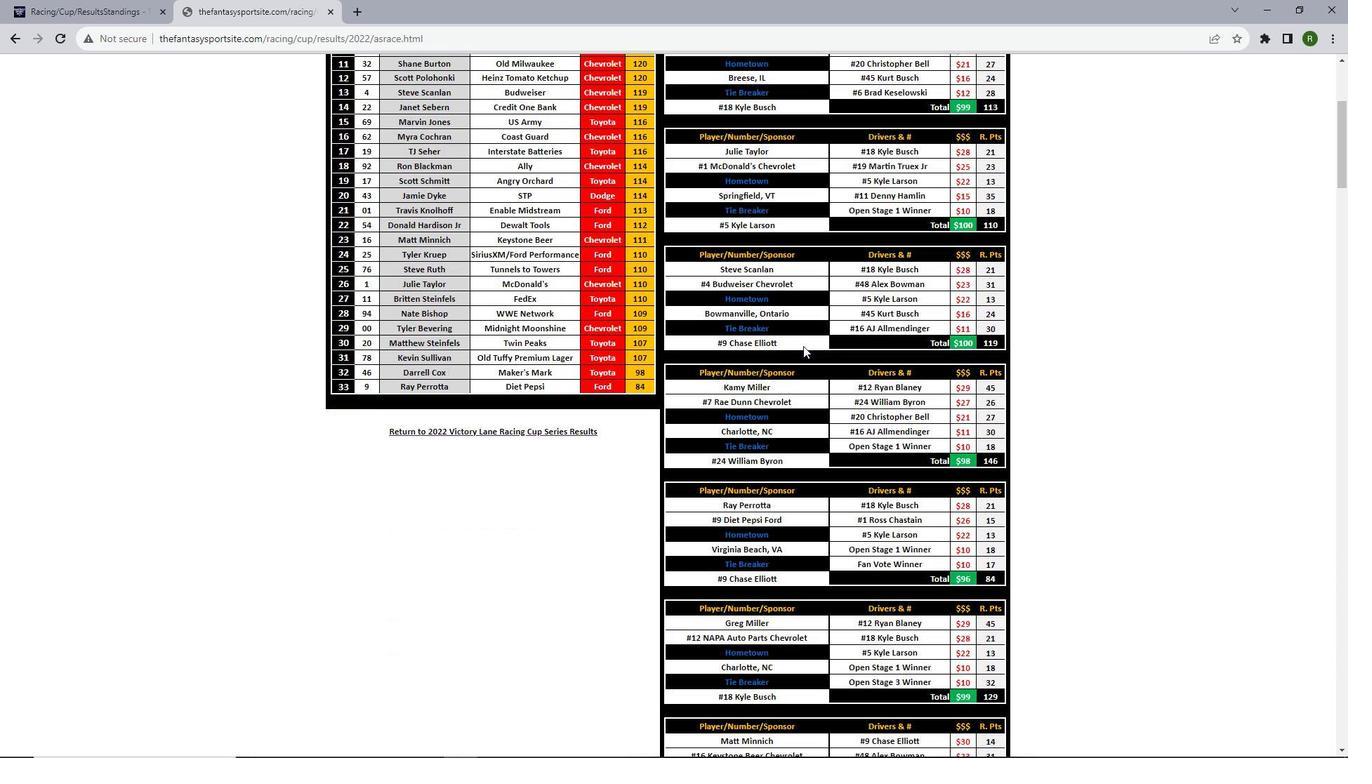 
Action: Mouse scrolled (803, 345) with delta (0, 0)
Screenshot: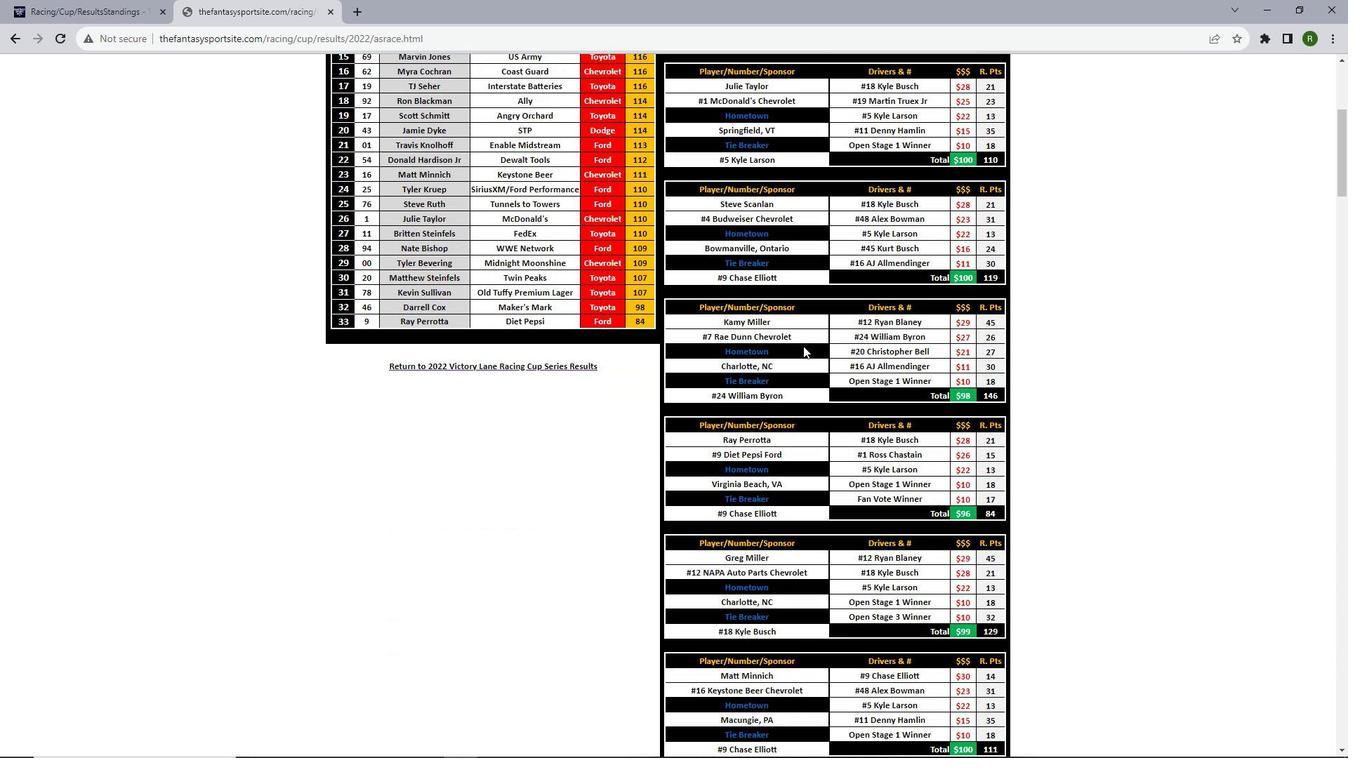 
Action: Mouse scrolled (803, 345) with delta (0, 0)
Screenshot: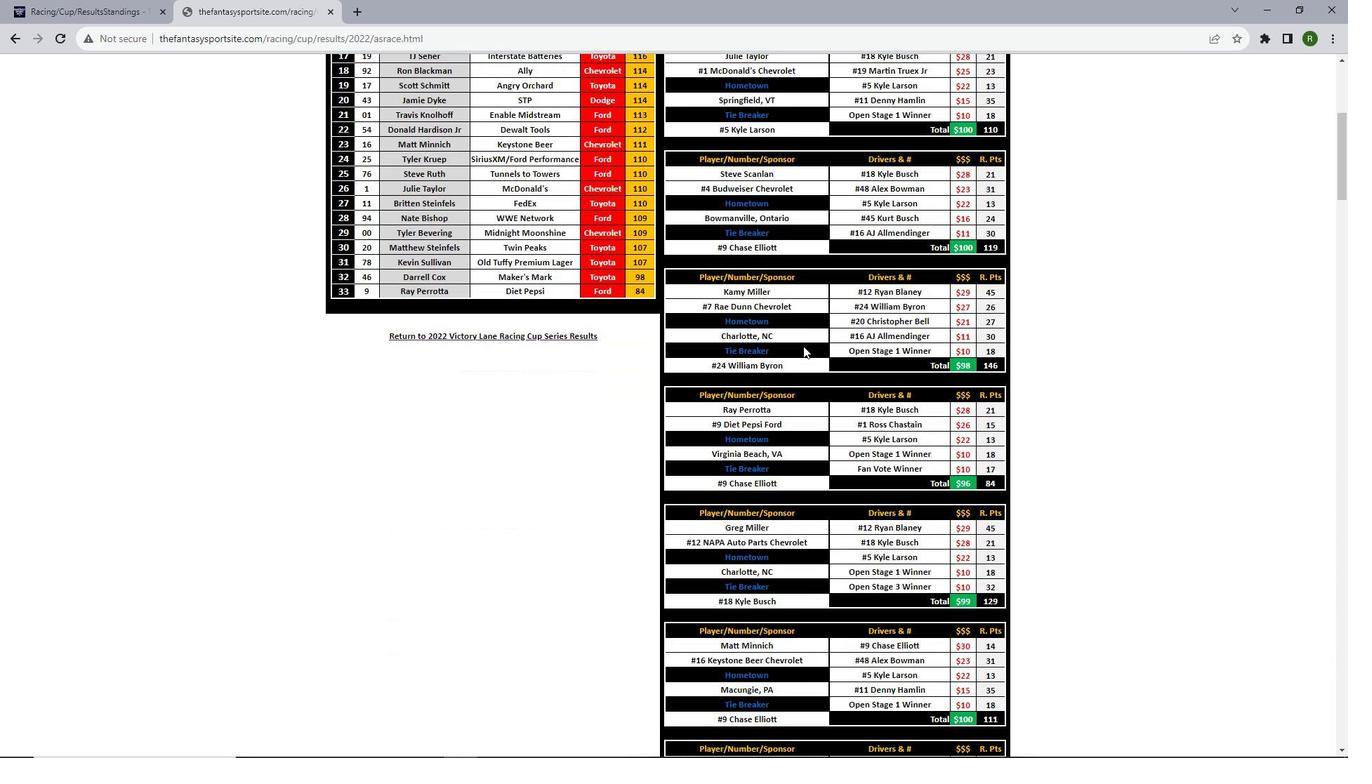 
Action: Mouse scrolled (803, 345) with delta (0, 0)
Screenshot: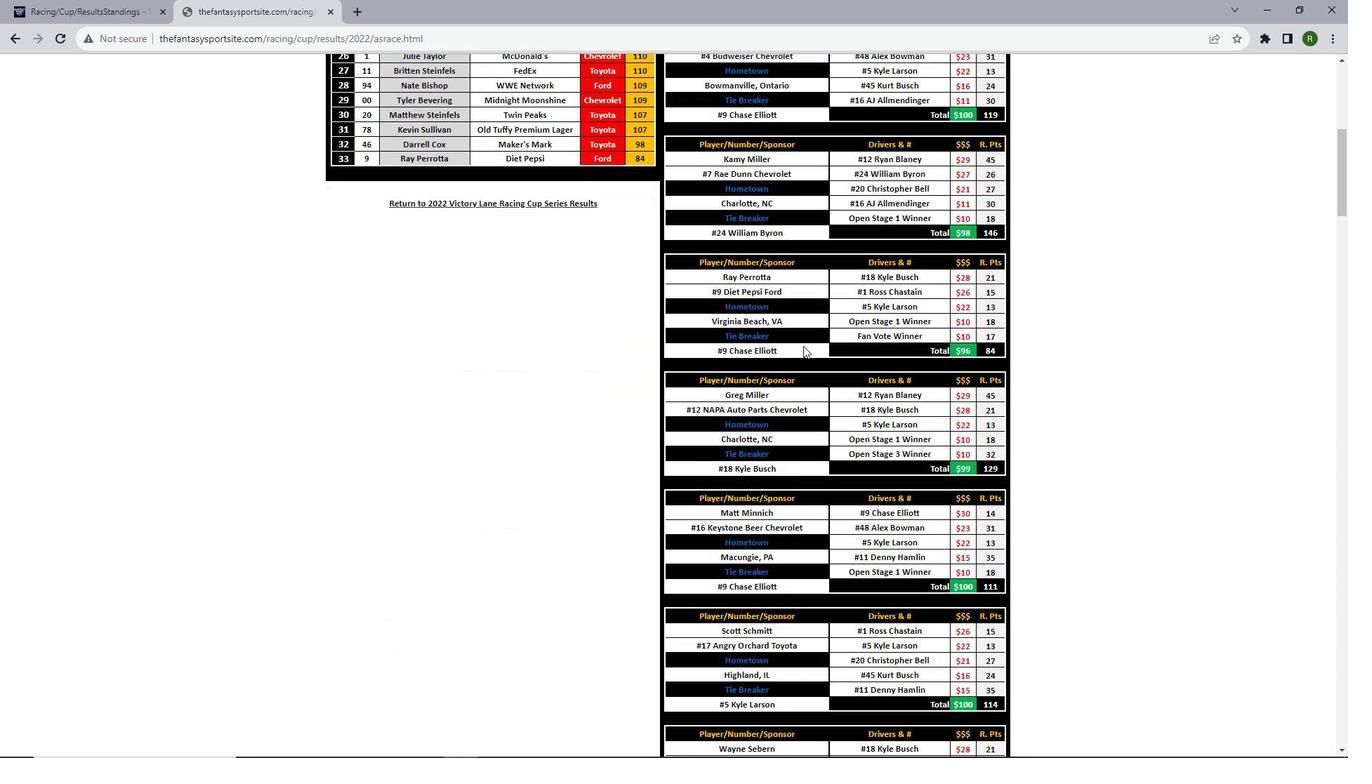
Action: Mouse scrolled (803, 345) with delta (0, 0)
Screenshot: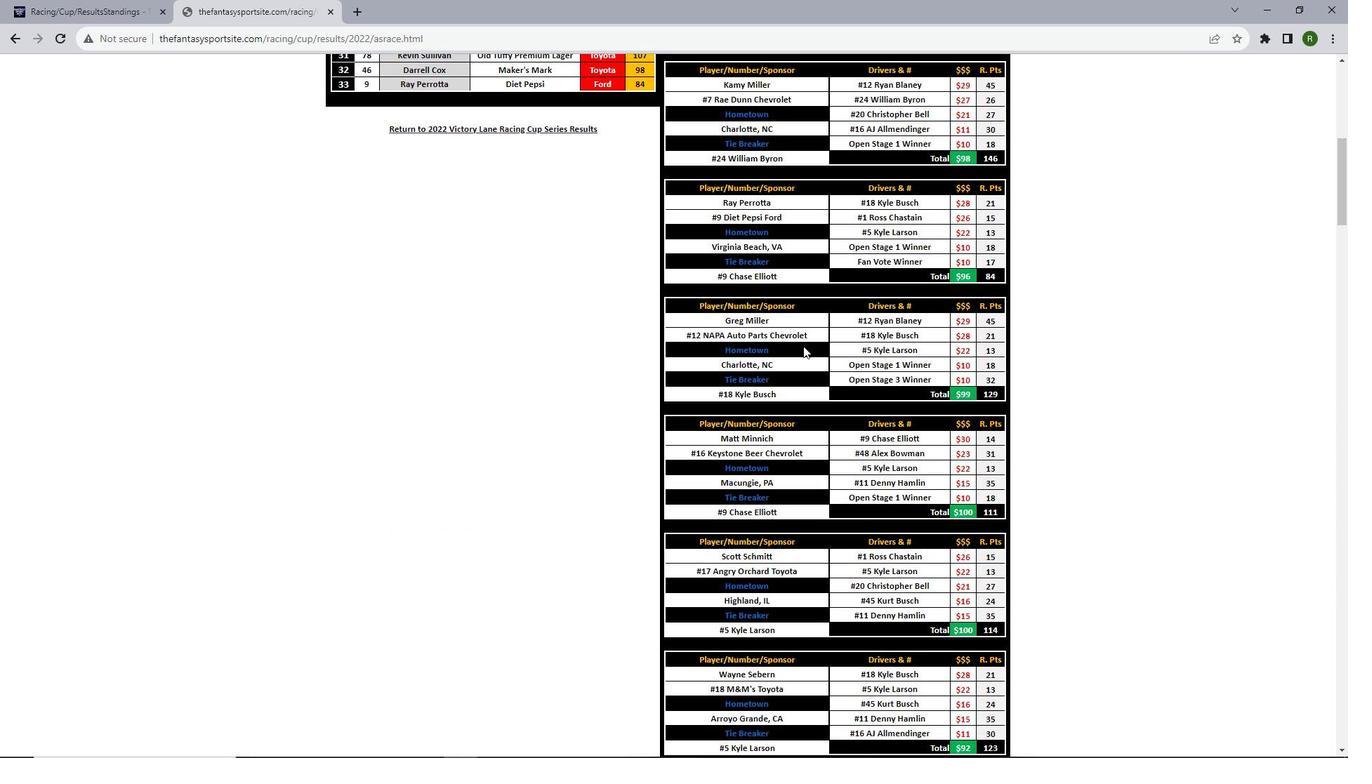 
Action: Mouse scrolled (803, 345) with delta (0, 0)
Screenshot: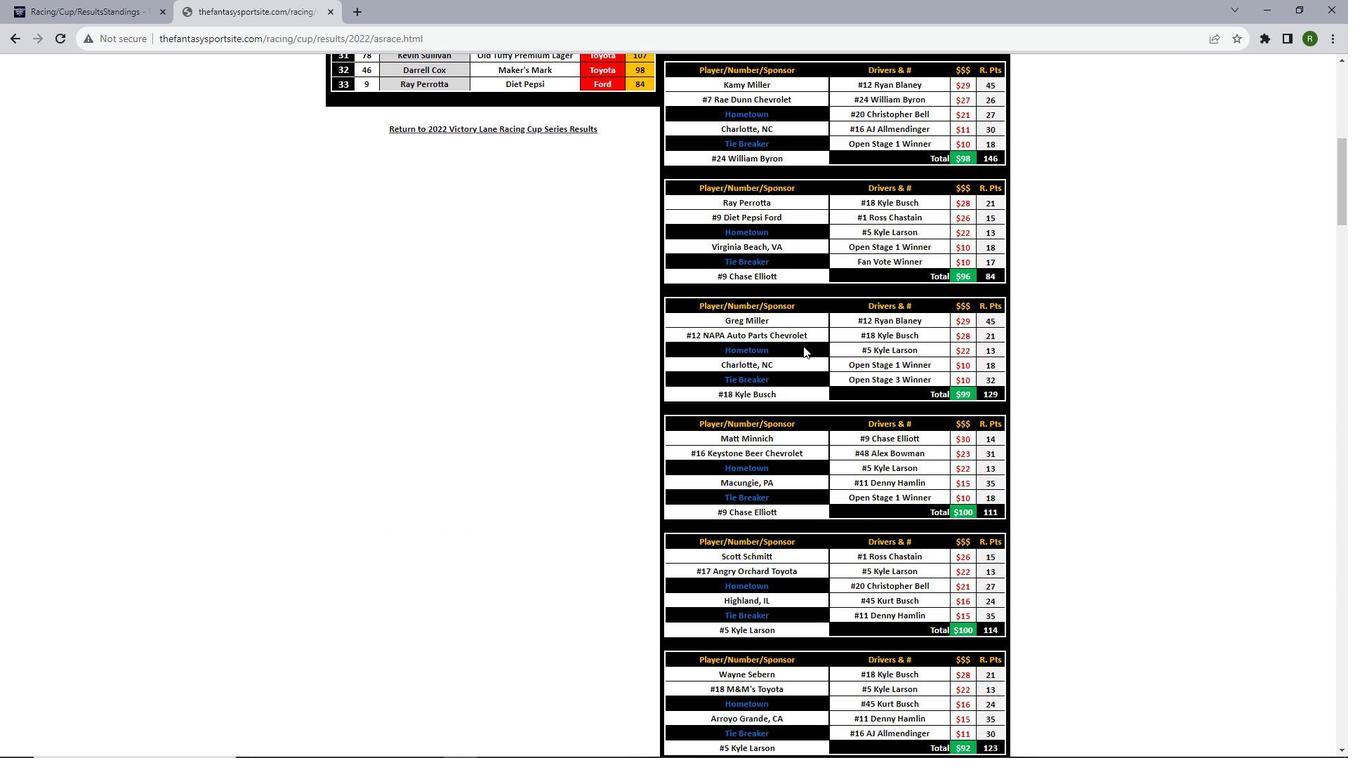 
Action: Mouse scrolled (803, 345) with delta (0, 0)
Screenshot: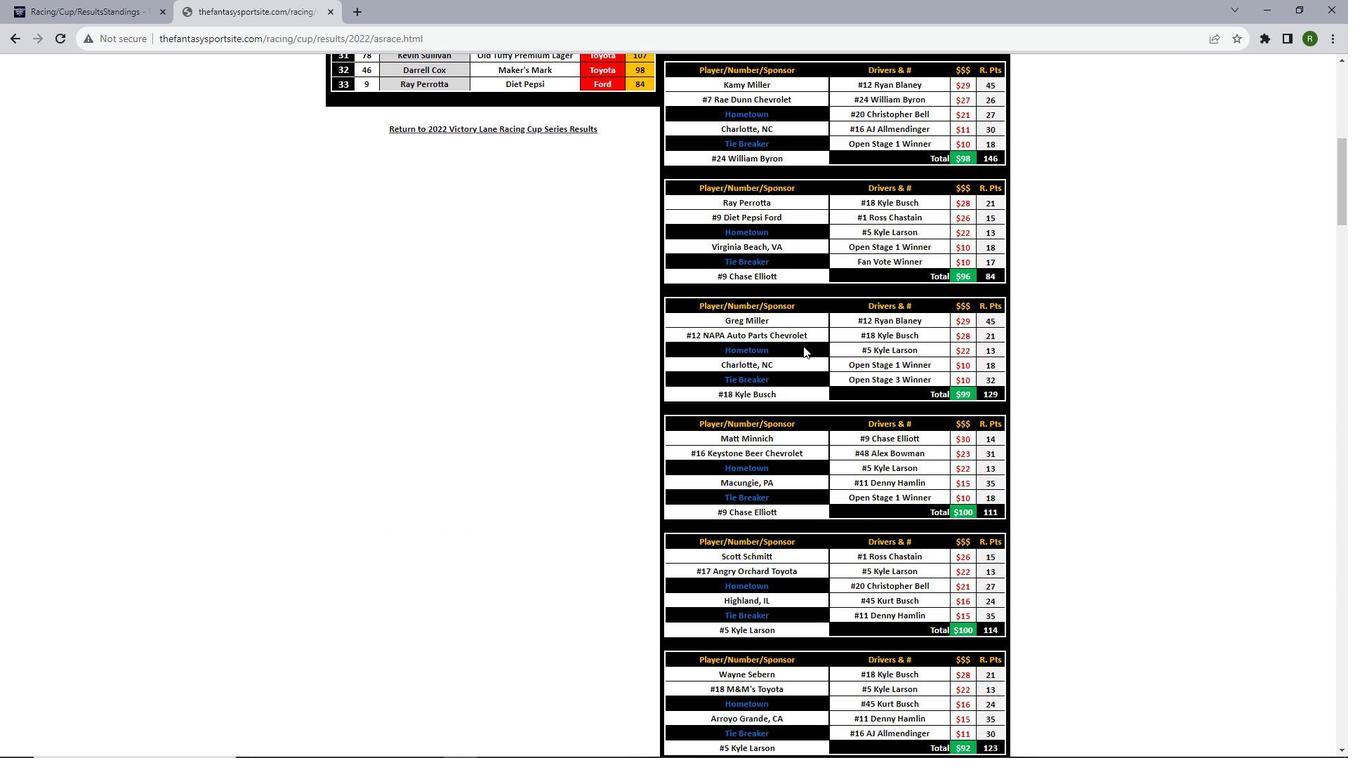 
Action: Mouse scrolled (803, 345) with delta (0, 0)
Screenshot: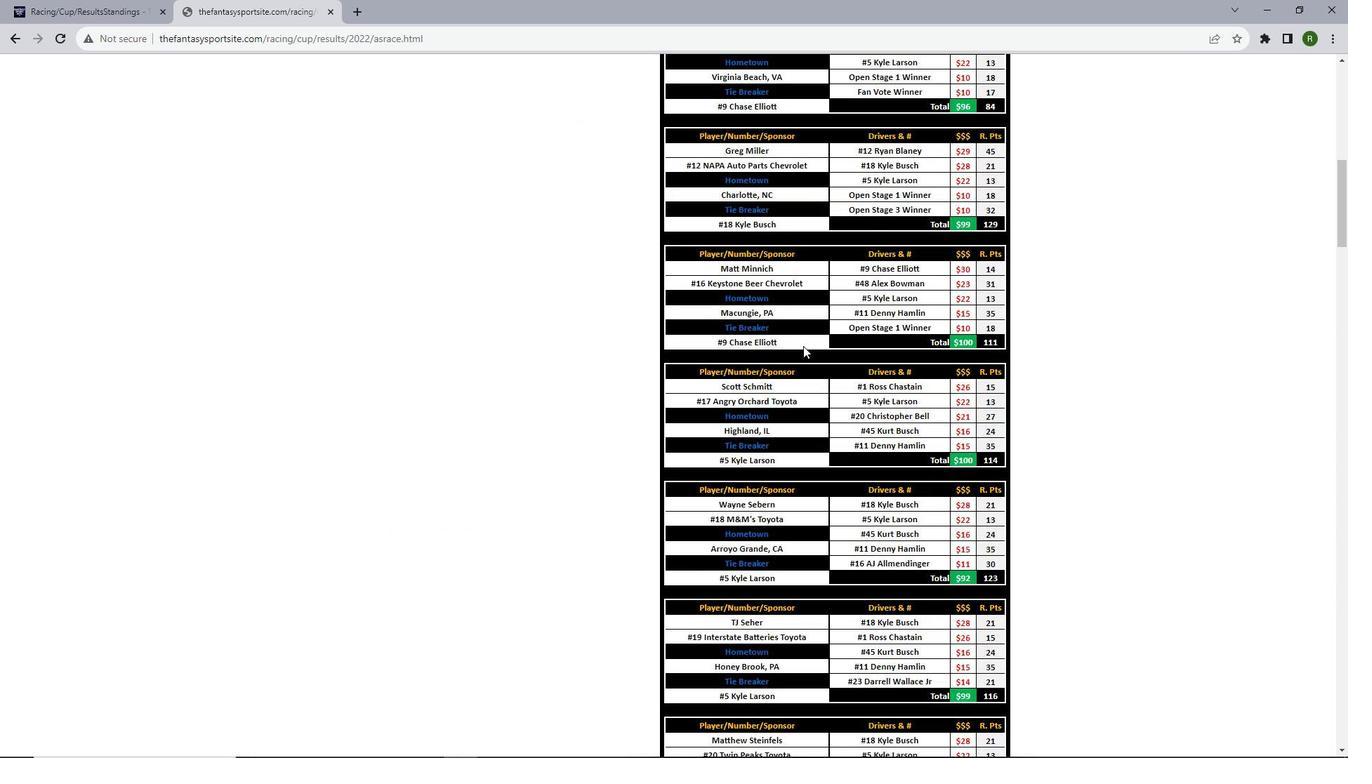 
Action: Mouse scrolled (803, 345) with delta (0, 0)
Screenshot: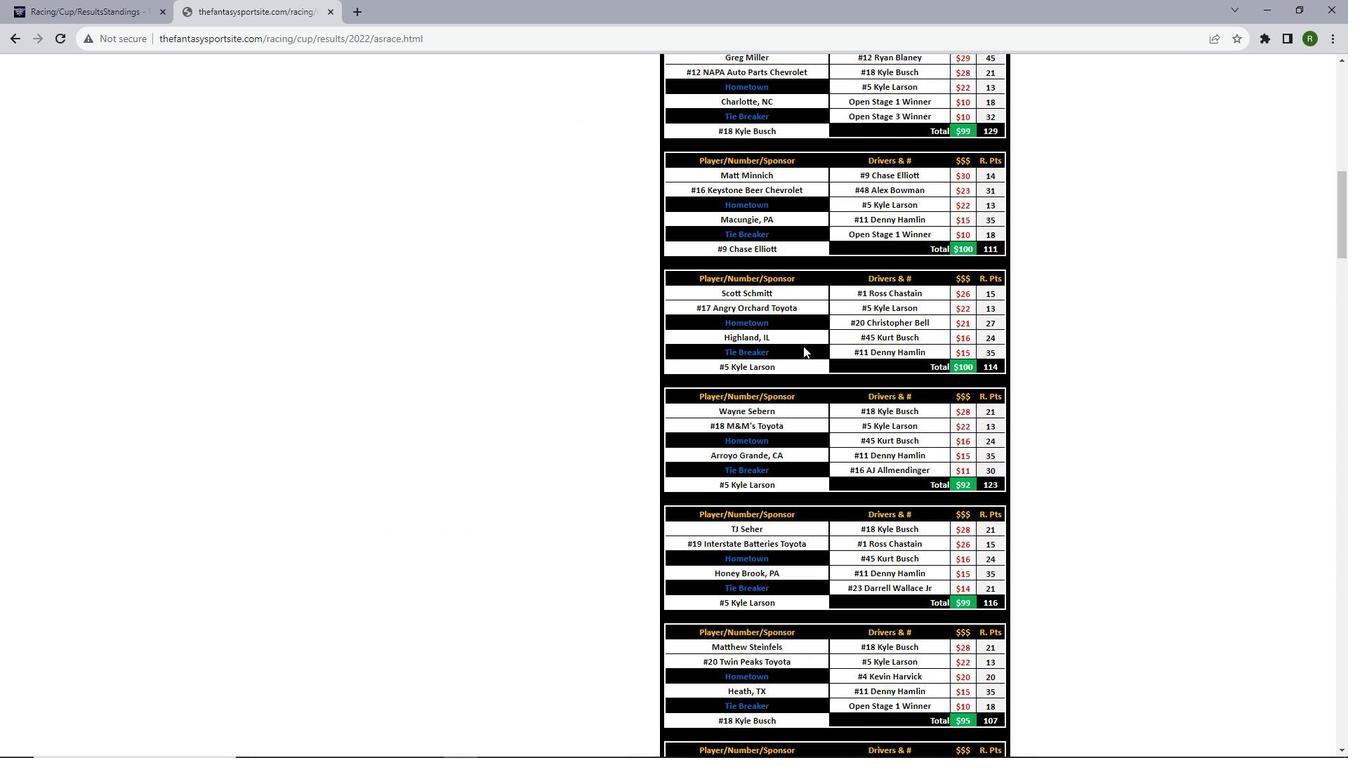 
Action: Mouse scrolled (803, 345) with delta (0, 0)
Screenshot: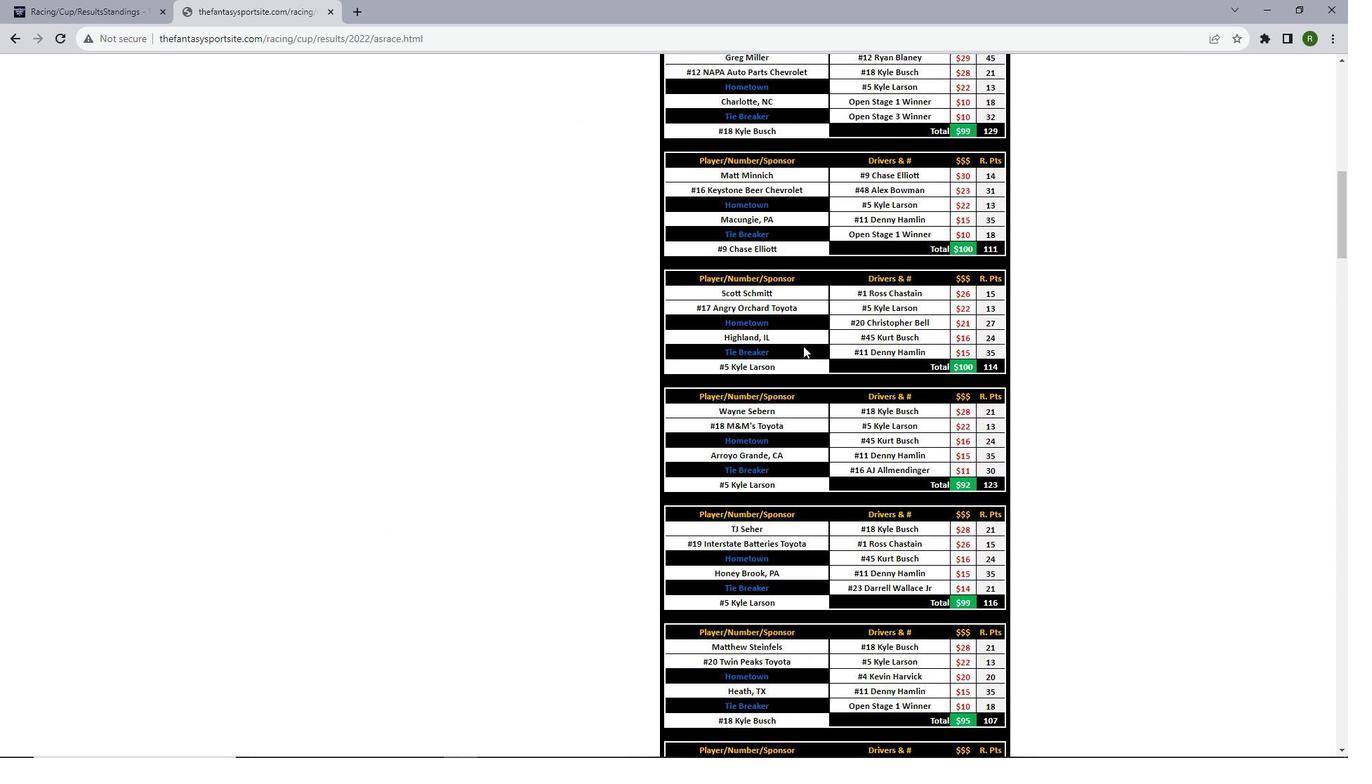 
Action: Mouse scrolled (803, 345) with delta (0, 0)
Screenshot: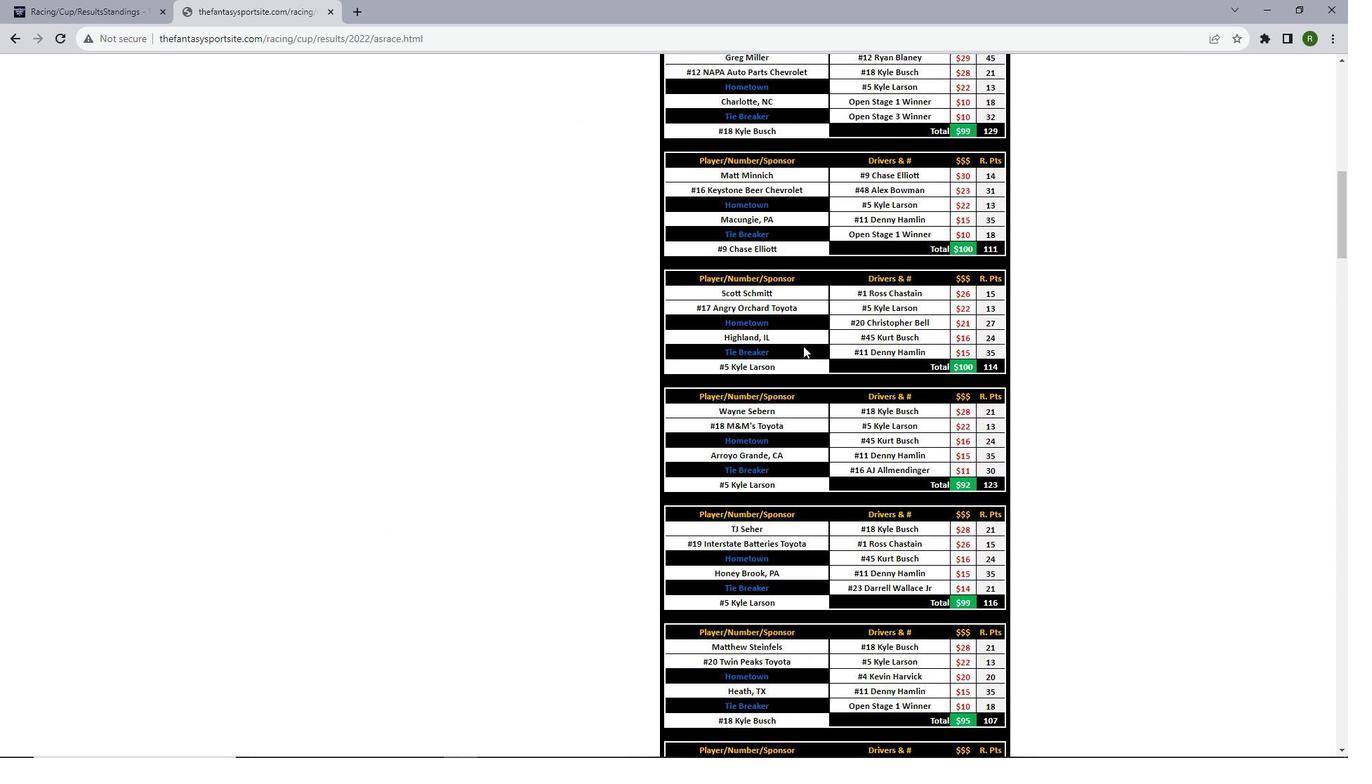
Action: Mouse scrolled (803, 345) with delta (0, 0)
Screenshot: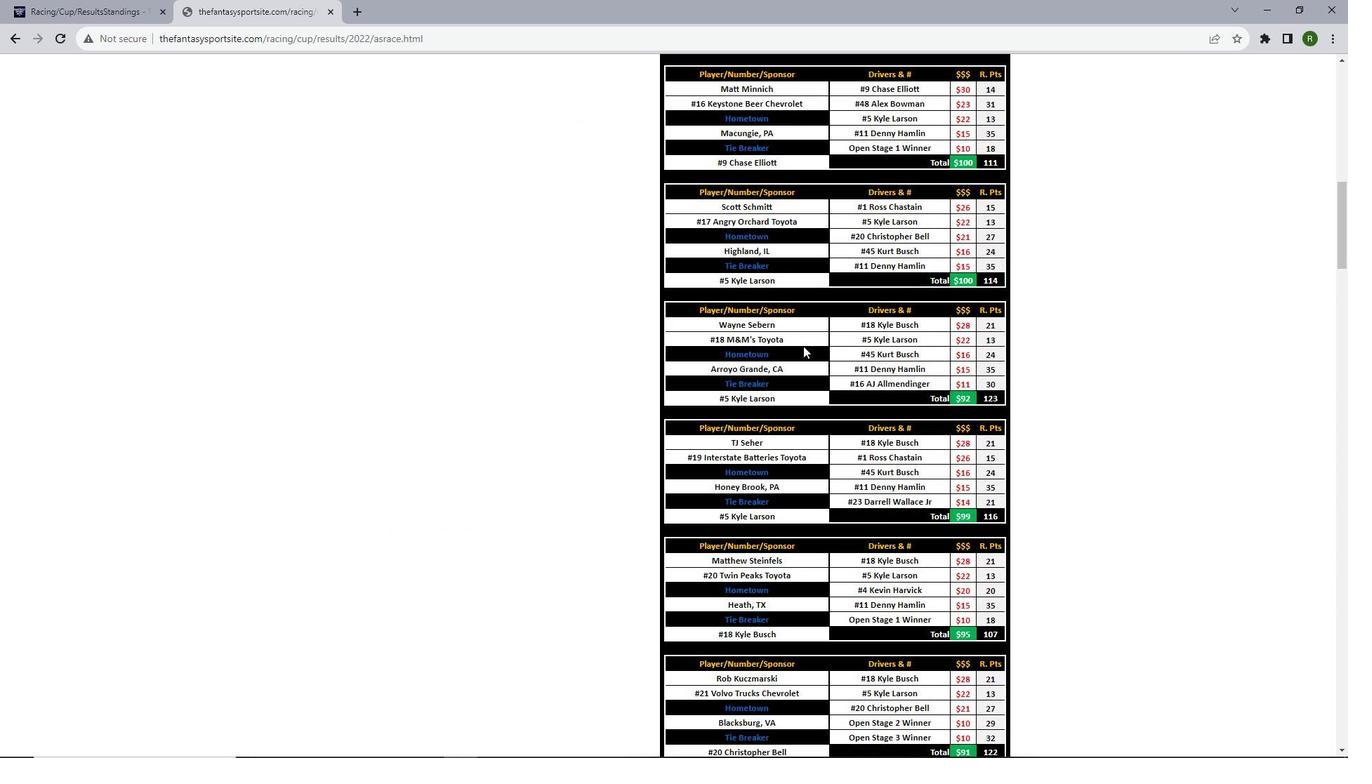 
Action: Mouse scrolled (803, 345) with delta (0, 0)
Screenshot: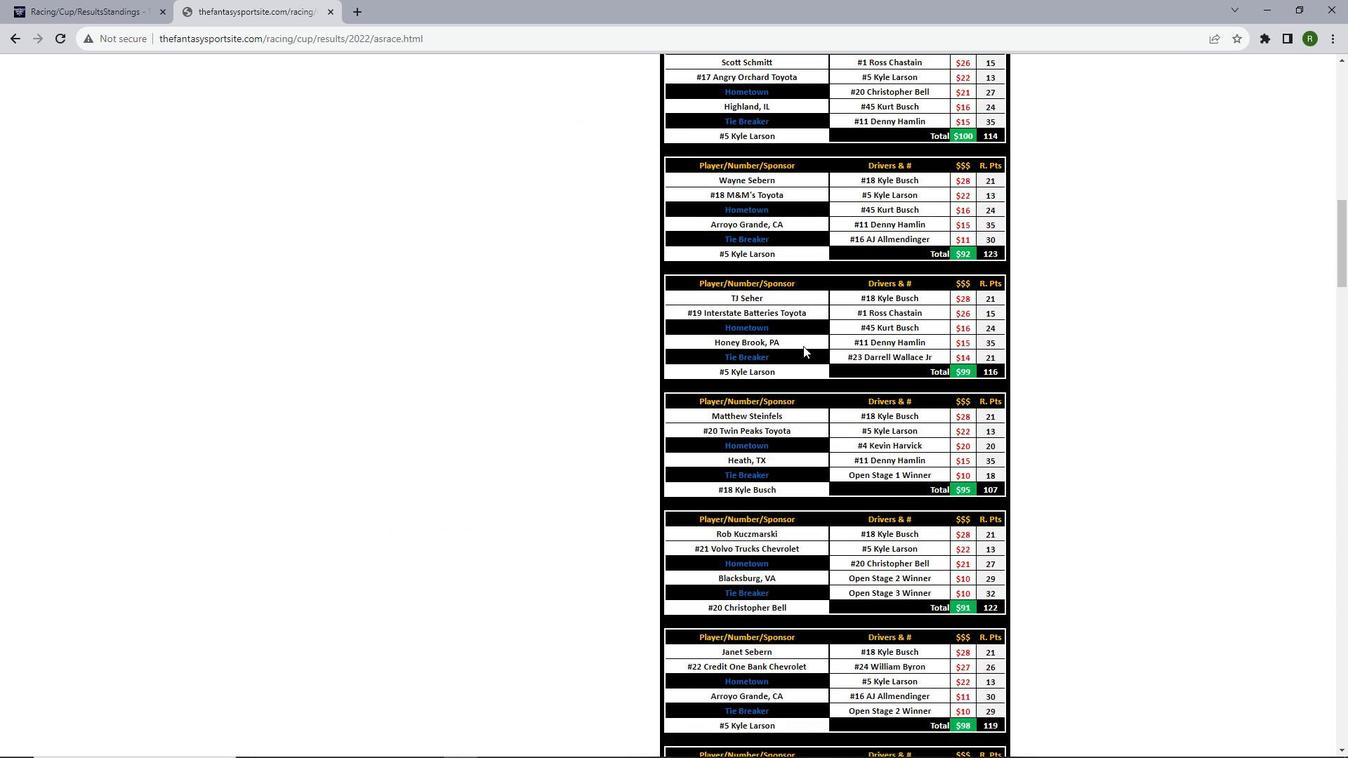 
Action: Mouse scrolled (803, 345) with delta (0, 0)
Screenshot: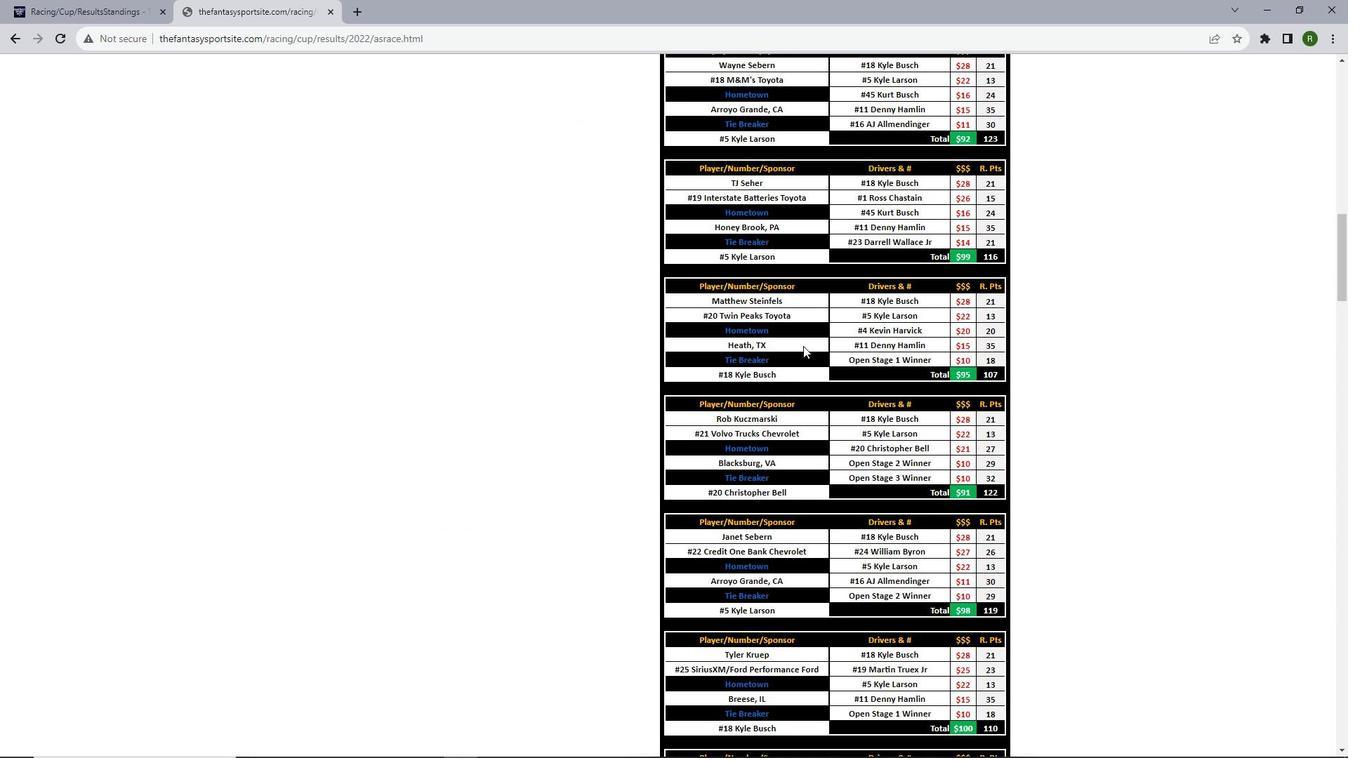 
Action: Mouse scrolled (803, 345) with delta (0, 0)
Screenshot: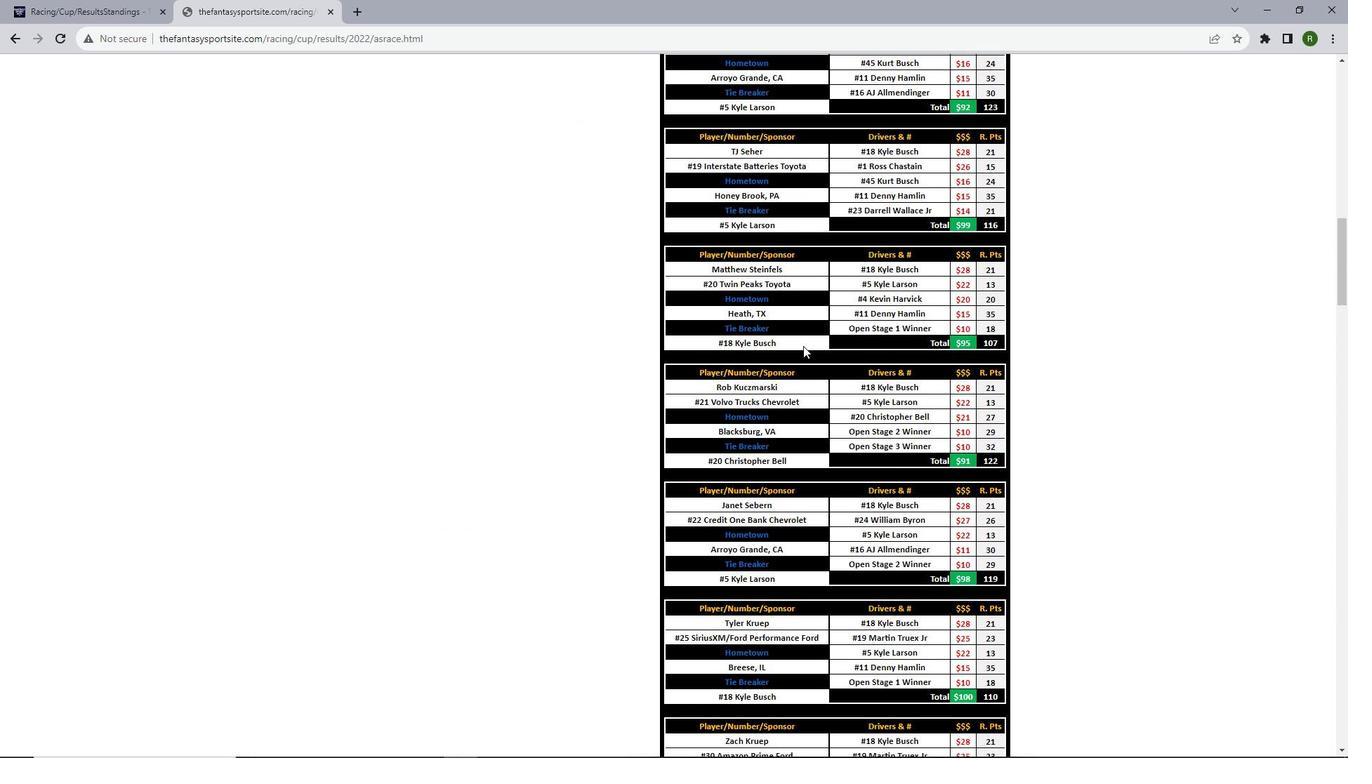 
Action: Mouse moved to (802, 346)
Screenshot: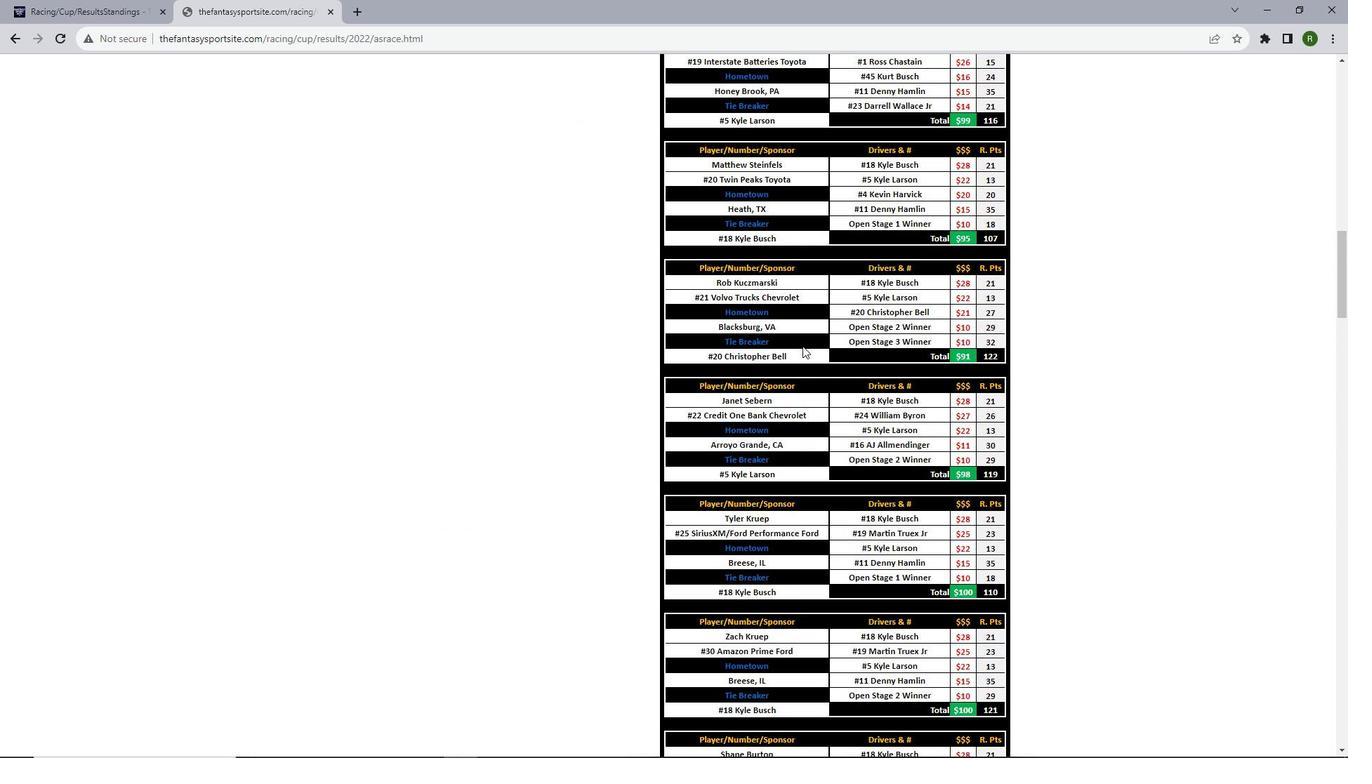
Action: Mouse scrolled (802, 345) with delta (0, 0)
Screenshot: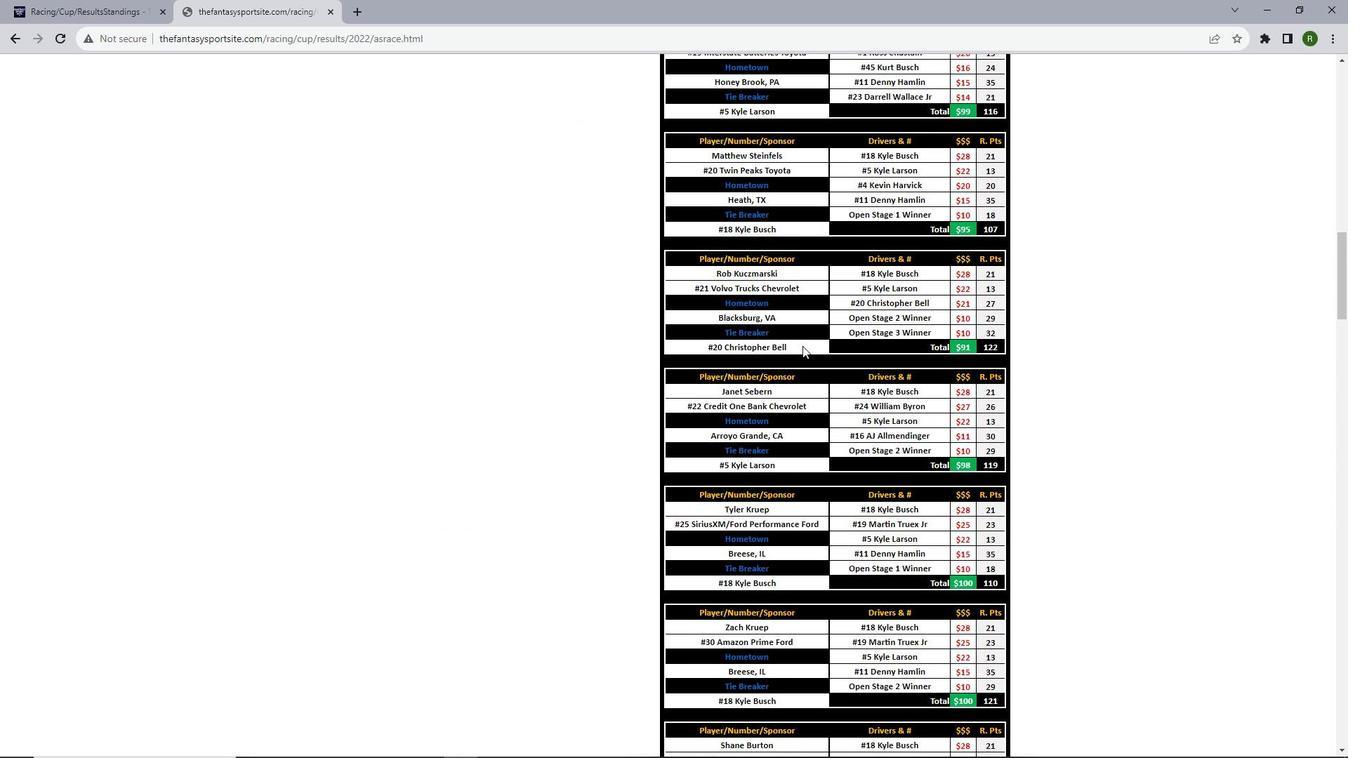 
Action: Mouse scrolled (802, 345) with delta (0, 0)
Screenshot: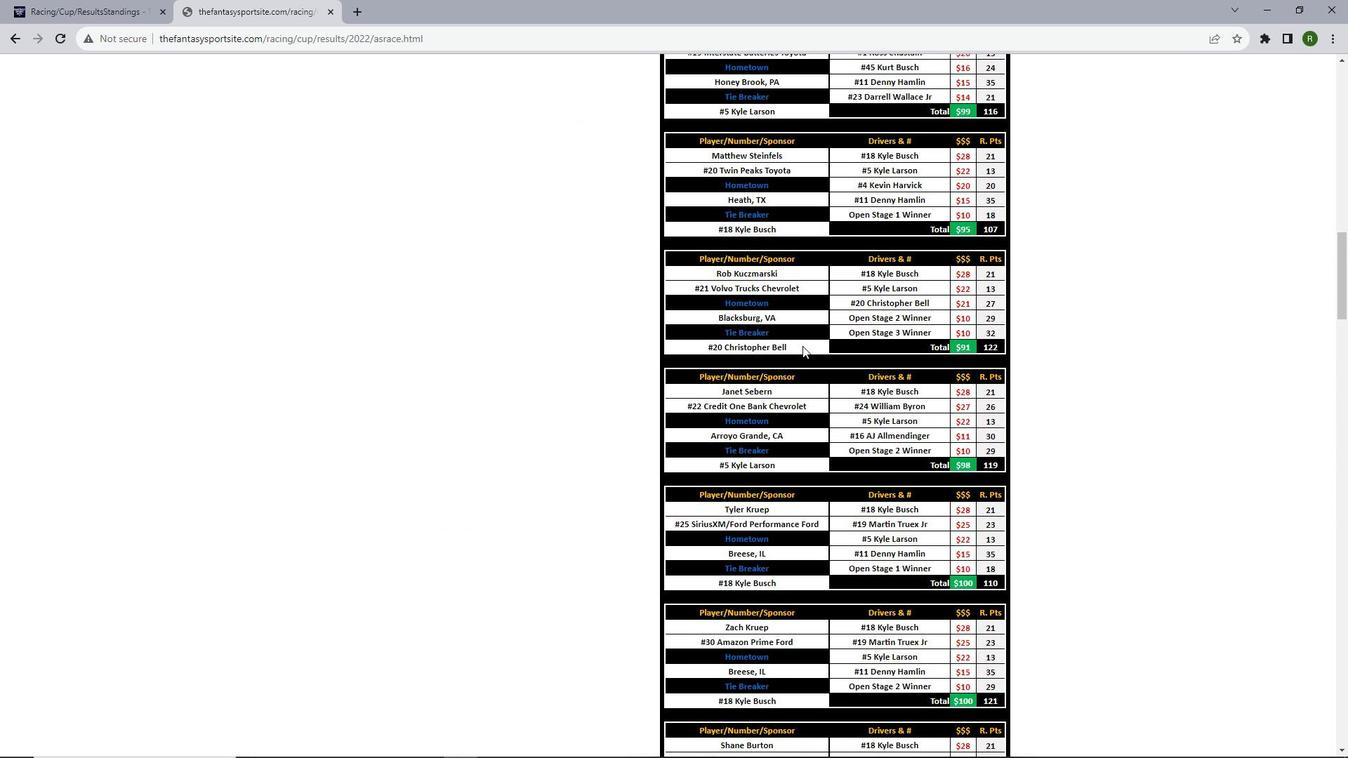 
Action: Mouse scrolled (802, 345) with delta (0, 0)
Screenshot: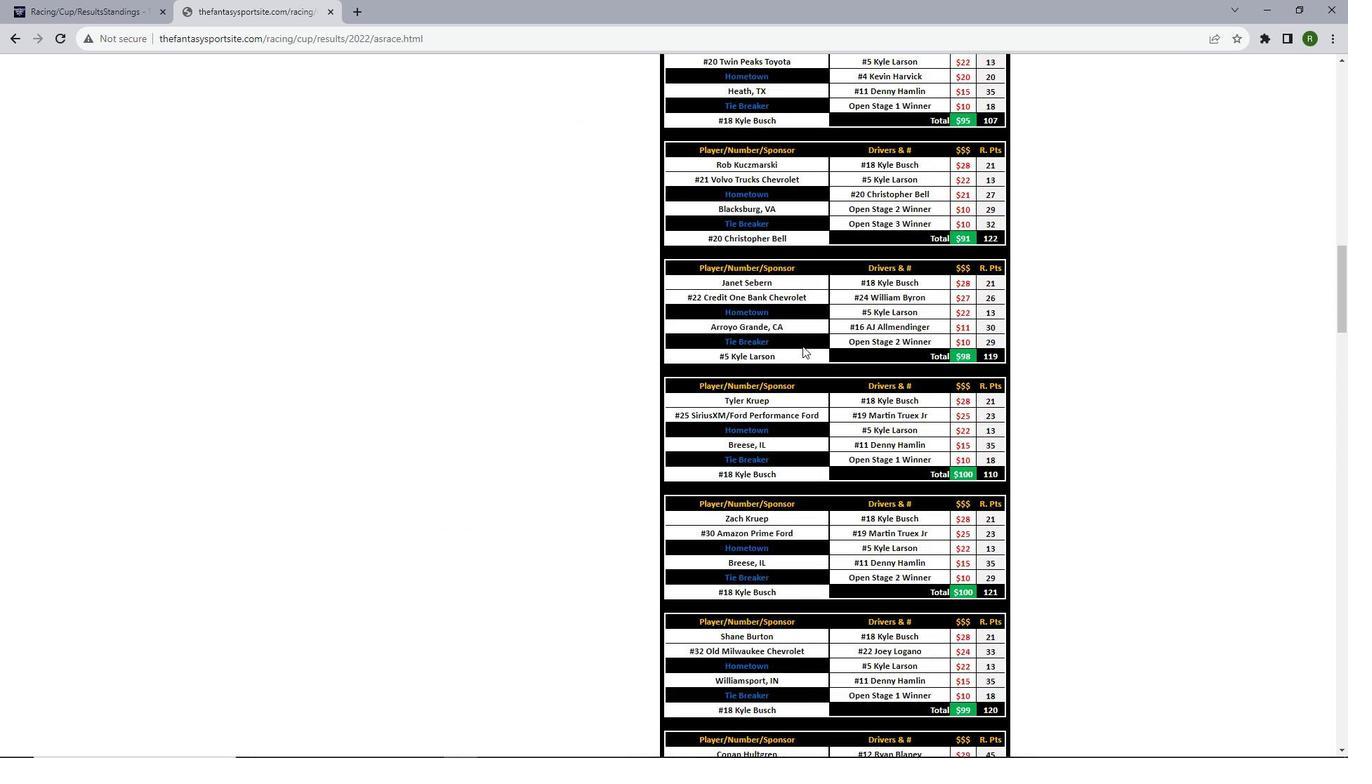 
Action: Mouse scrolled (802, 345) with delta (0, 0)
Screenshot: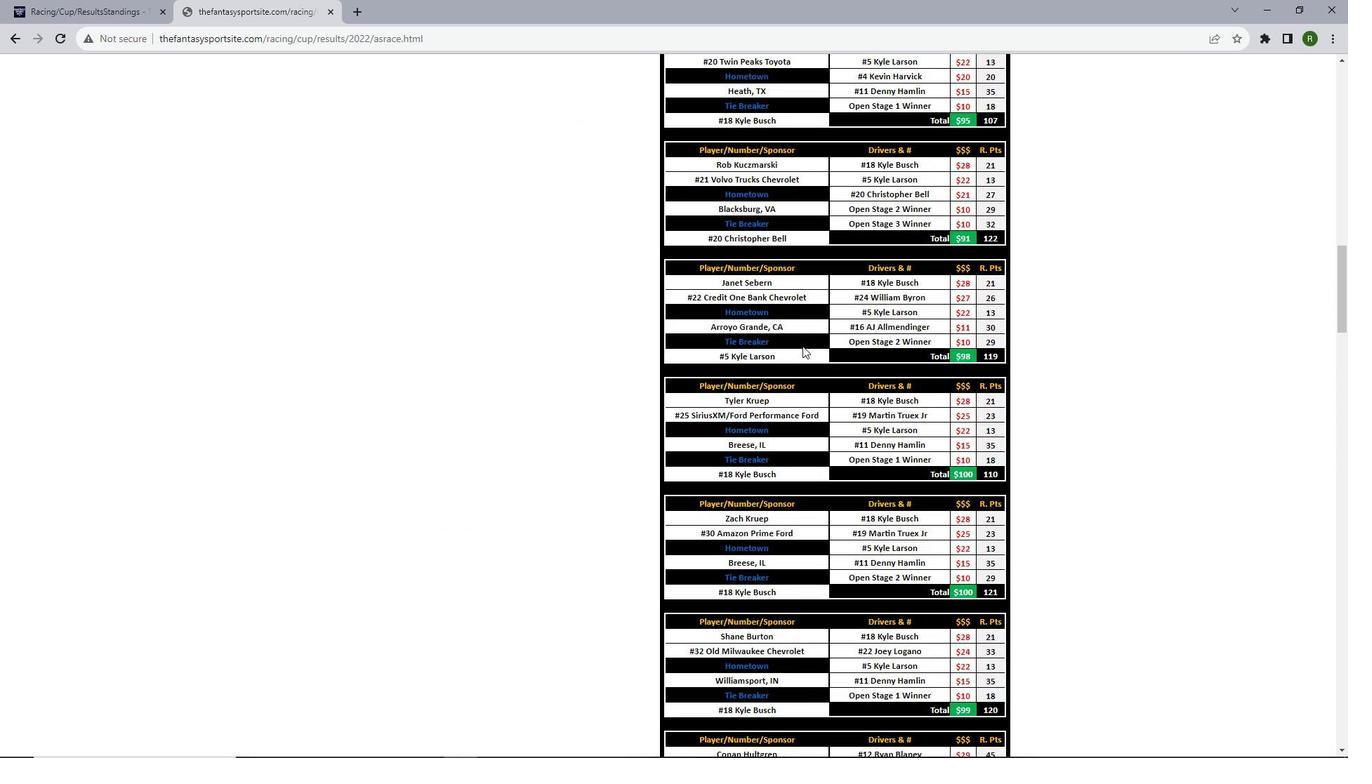 
Action: Mouse scrolled (802, 345) with delta (0, 0)
Screenshot: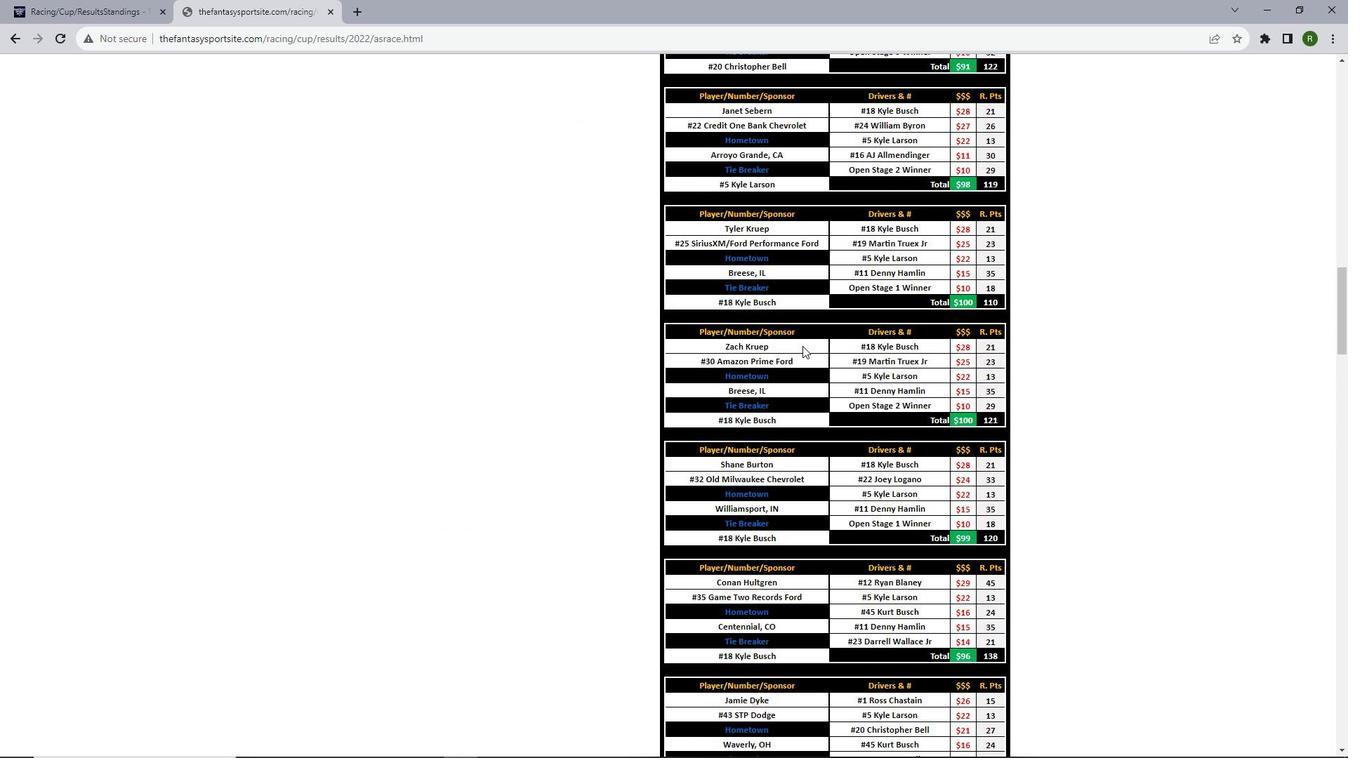 
Action: Mouse scrolled (802, 345) with delta (0, 0)
Screenshot: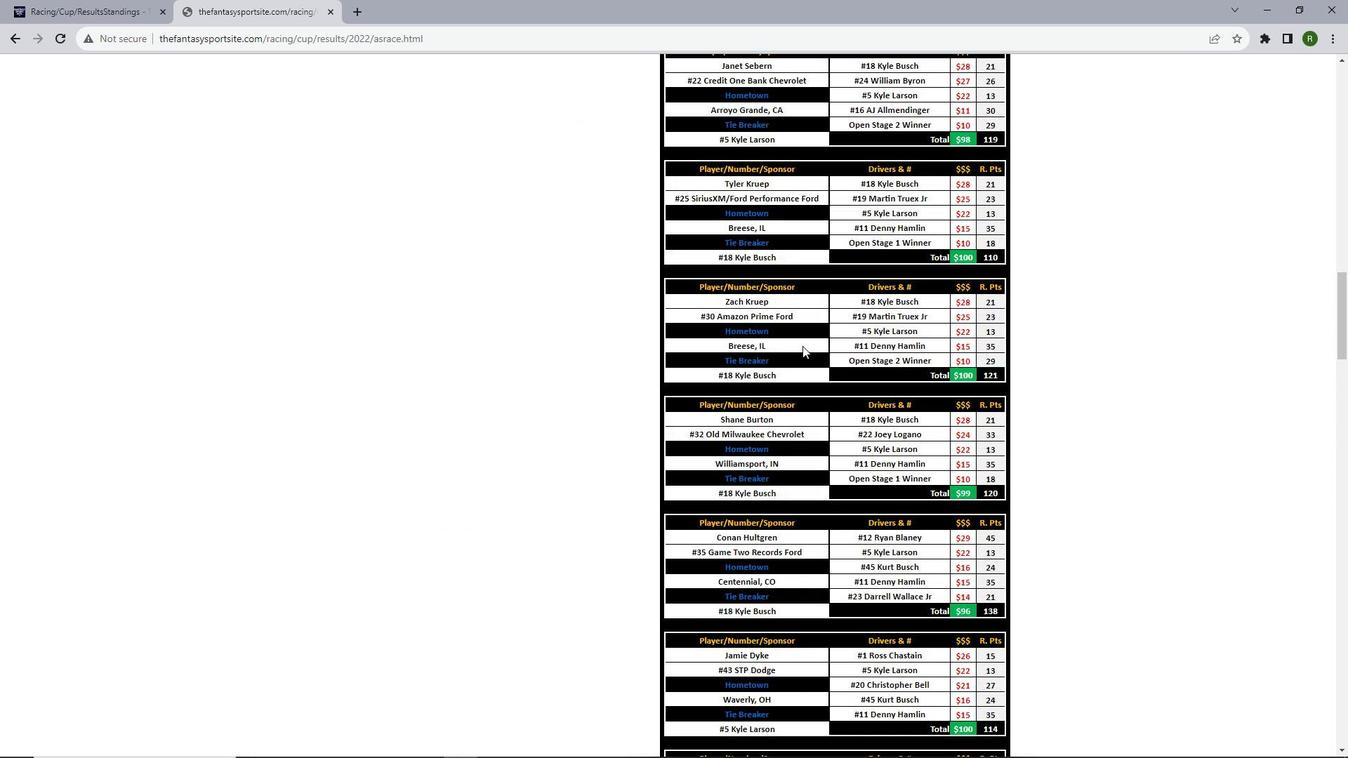 
Action: Mouse scrolled (802, 345) with delta (0, 0)
Screenshot: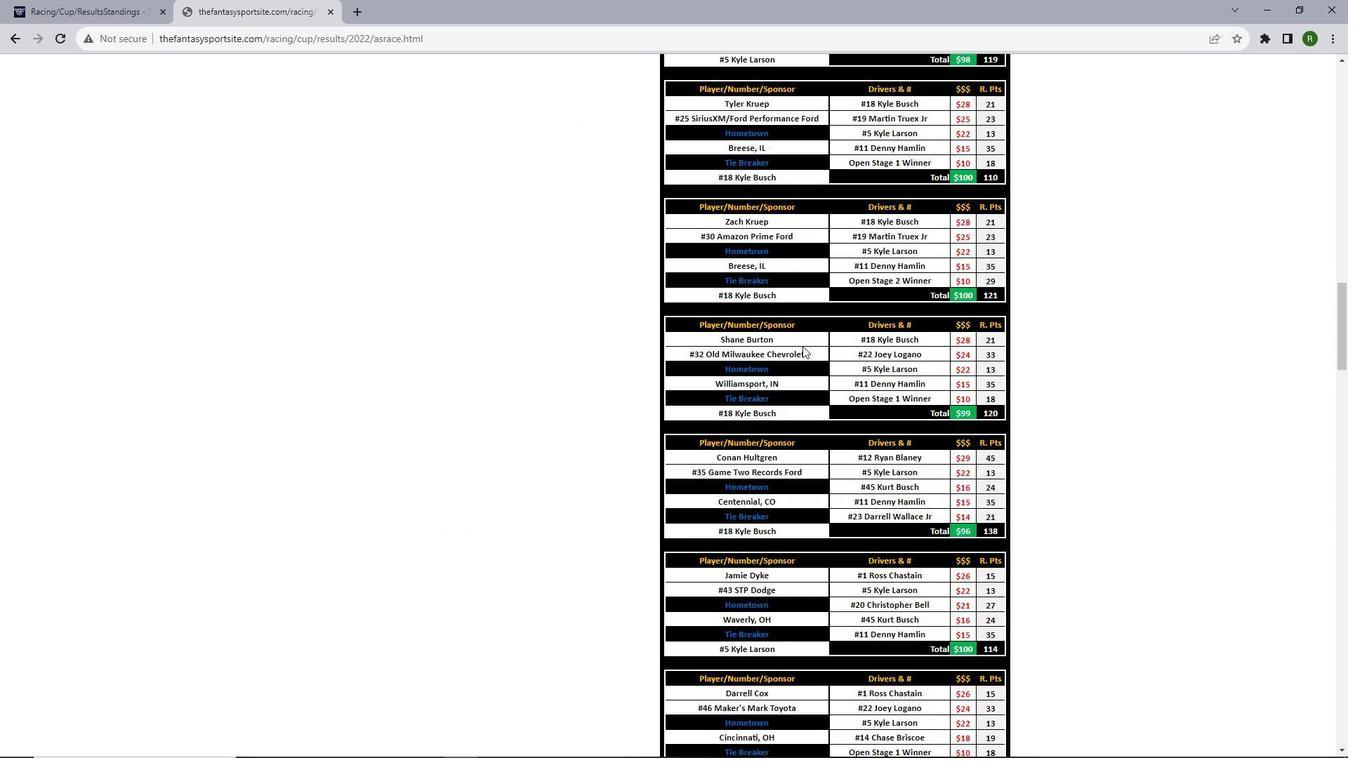 
Action: Mouse scrolled (802, 345) with delta (0, 0)
Screenshot: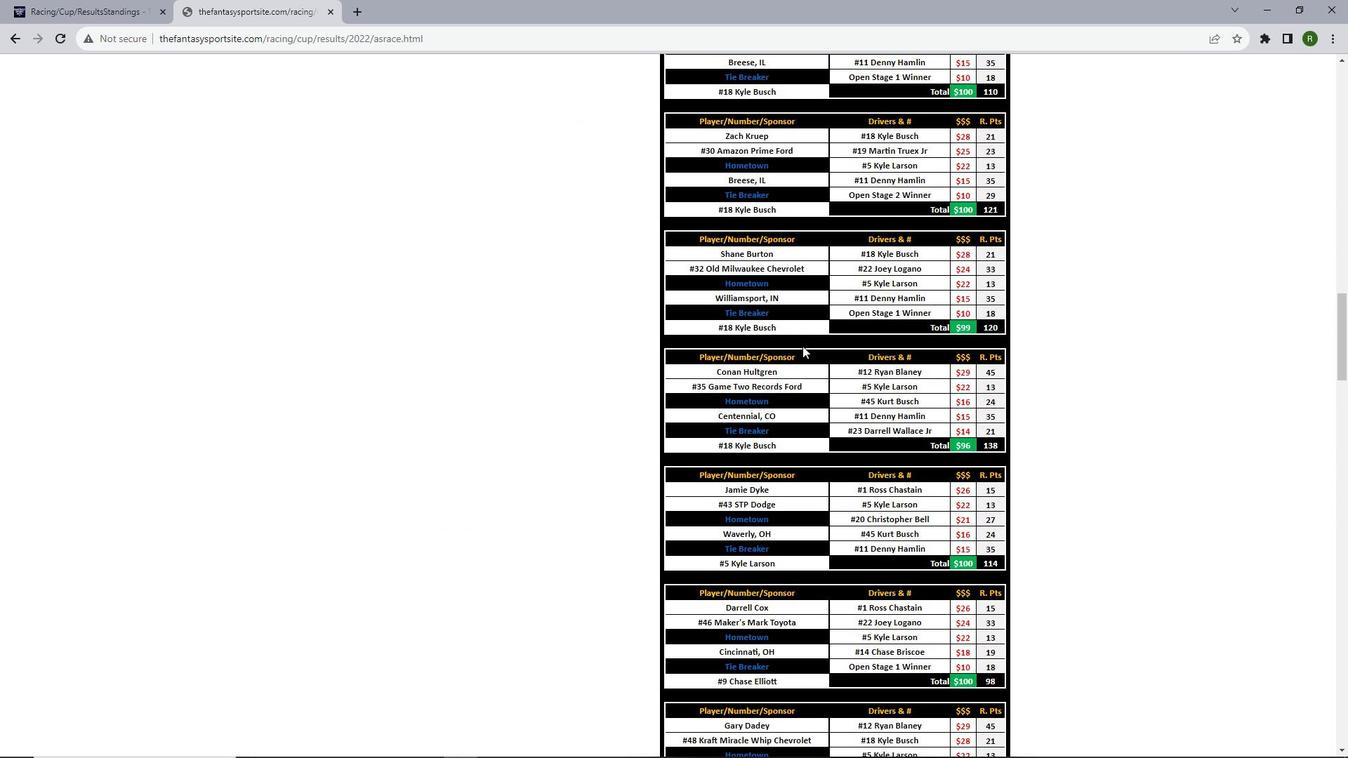 
Action: Mouse scrolled (802, 345) with delta (0, 0)
Screenshot: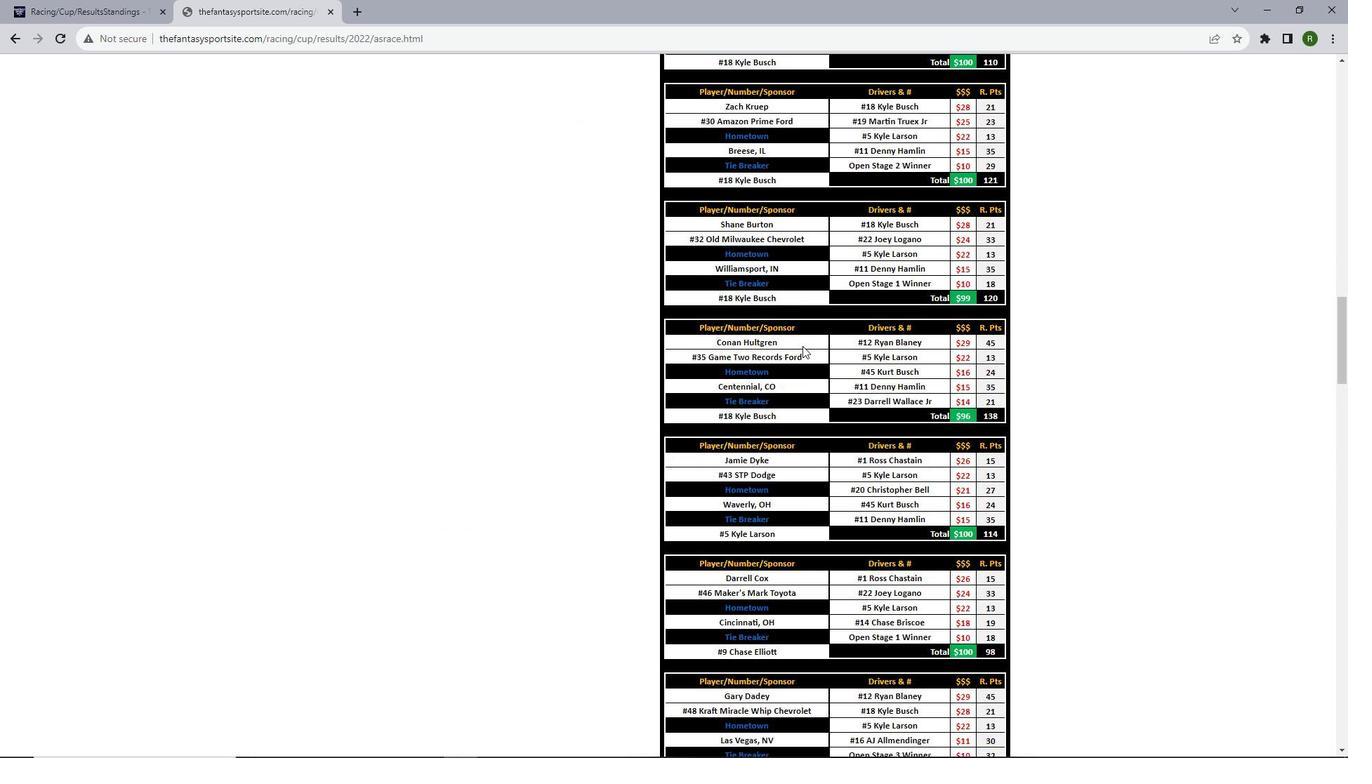 
Action: Mouse scrolled (802, 345) with delta (0, 0)
Screenshot: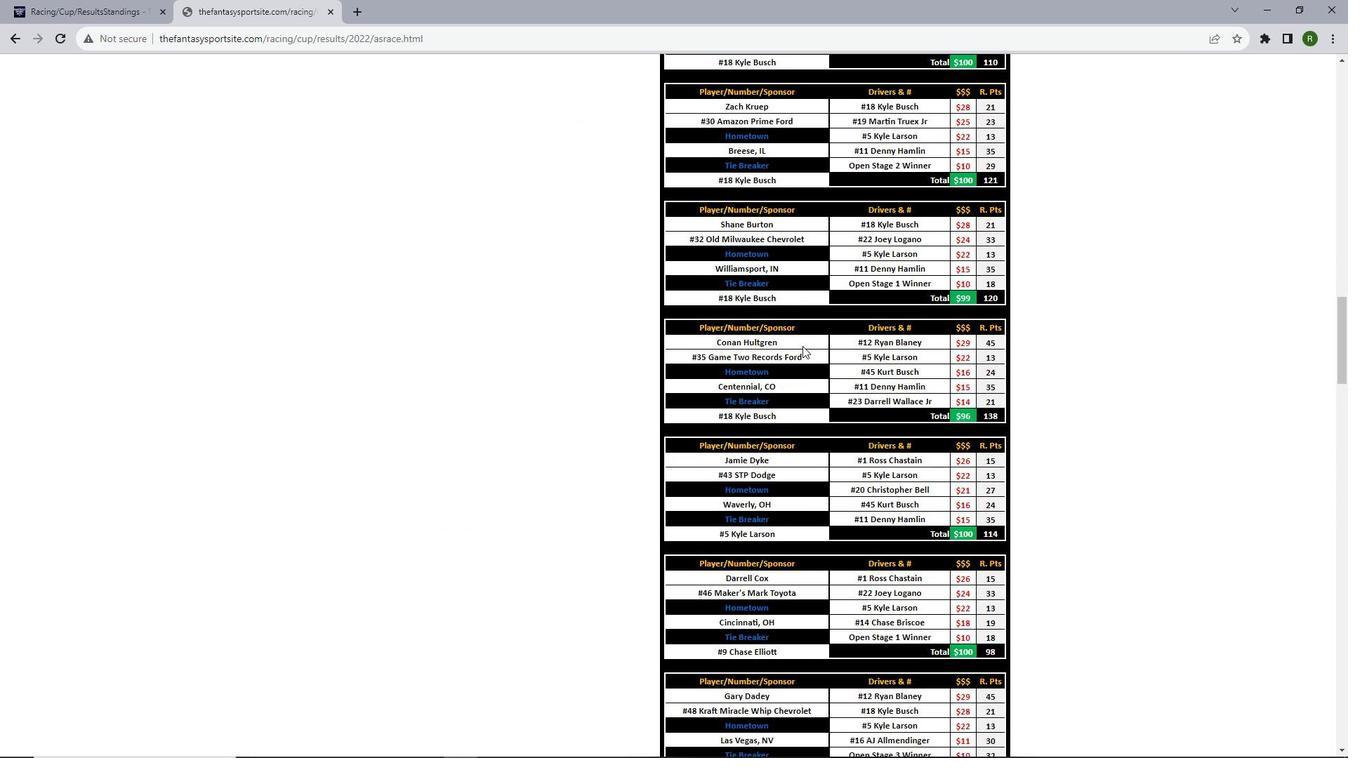 
Action: Mouse scrolled (802, 345) with delta (0, 0)
Screenshot: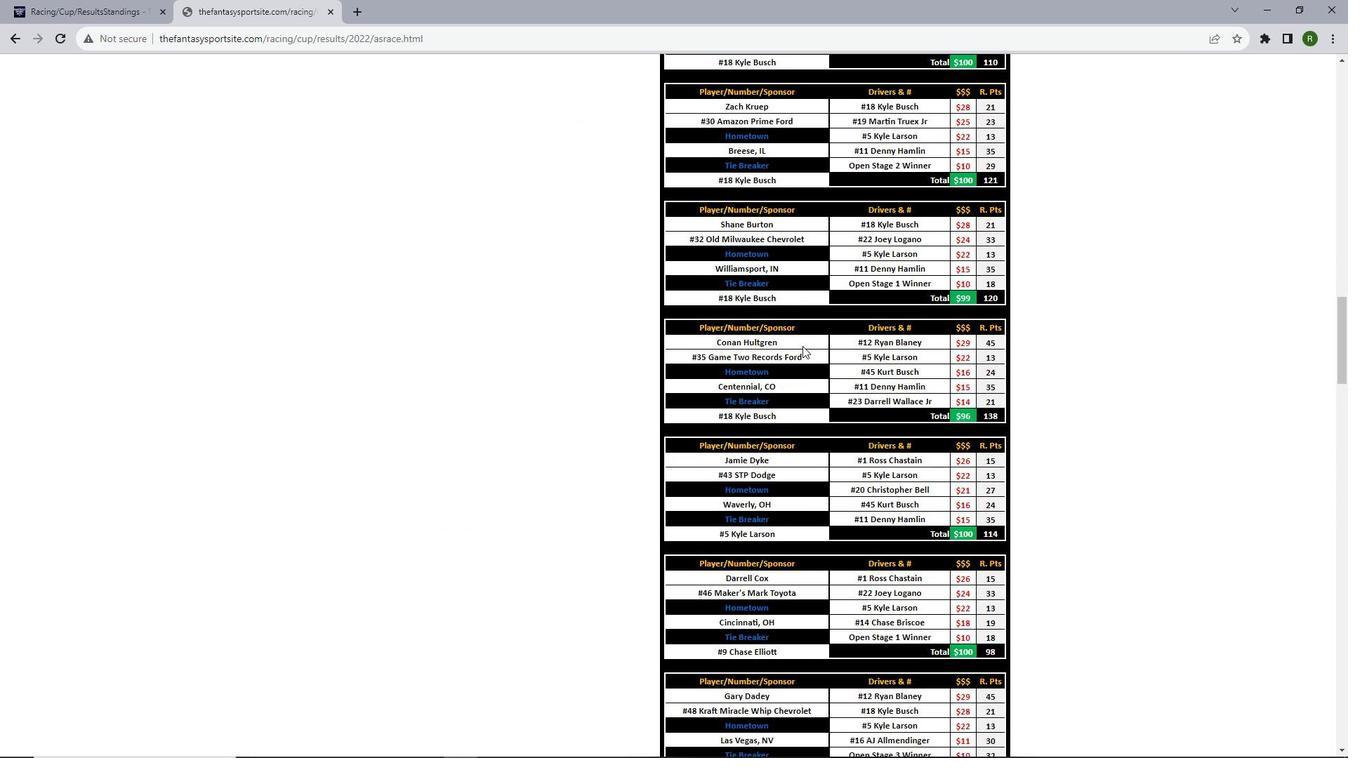 
Action: Mouse scrolled (802, 345) with delta (0, 0)
Screenshot: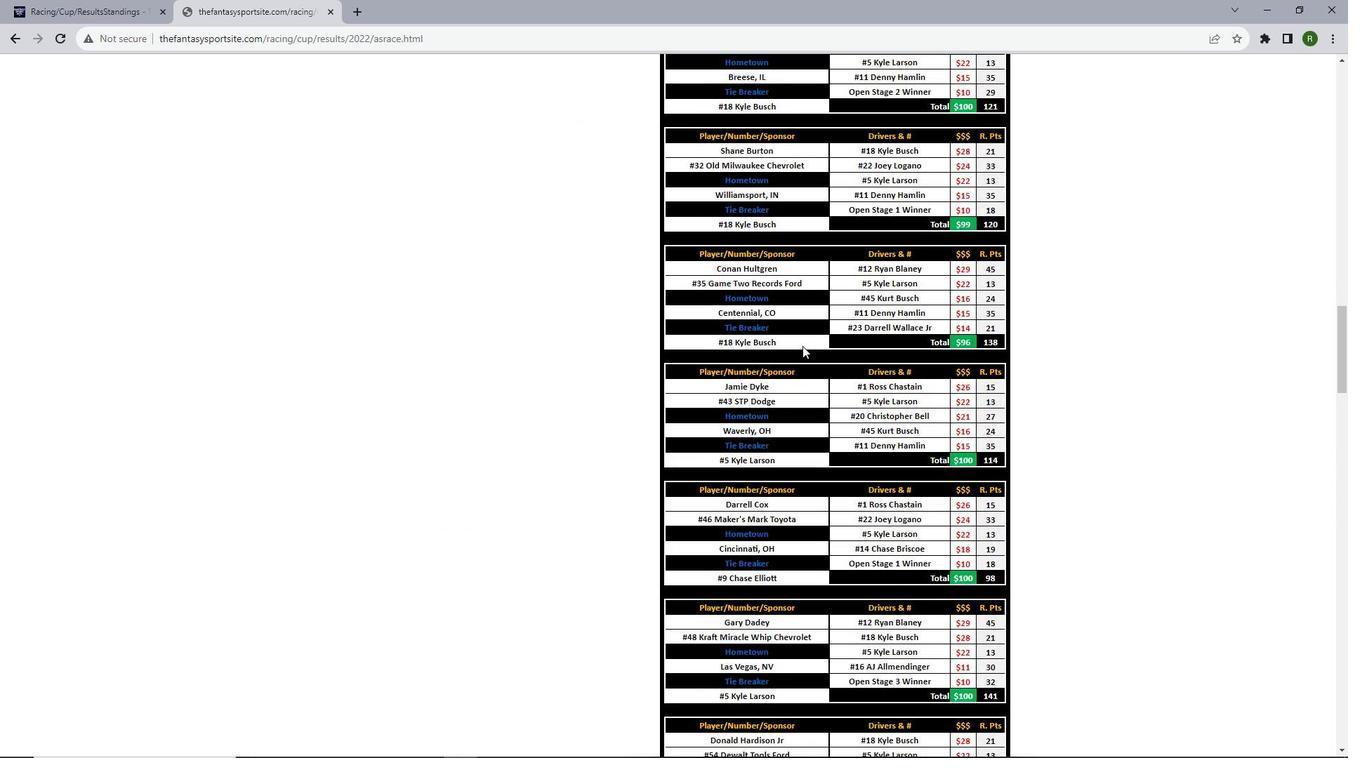 
Action: Mouse scrolled (802, 345) with delta (0, 0)
Screenshot: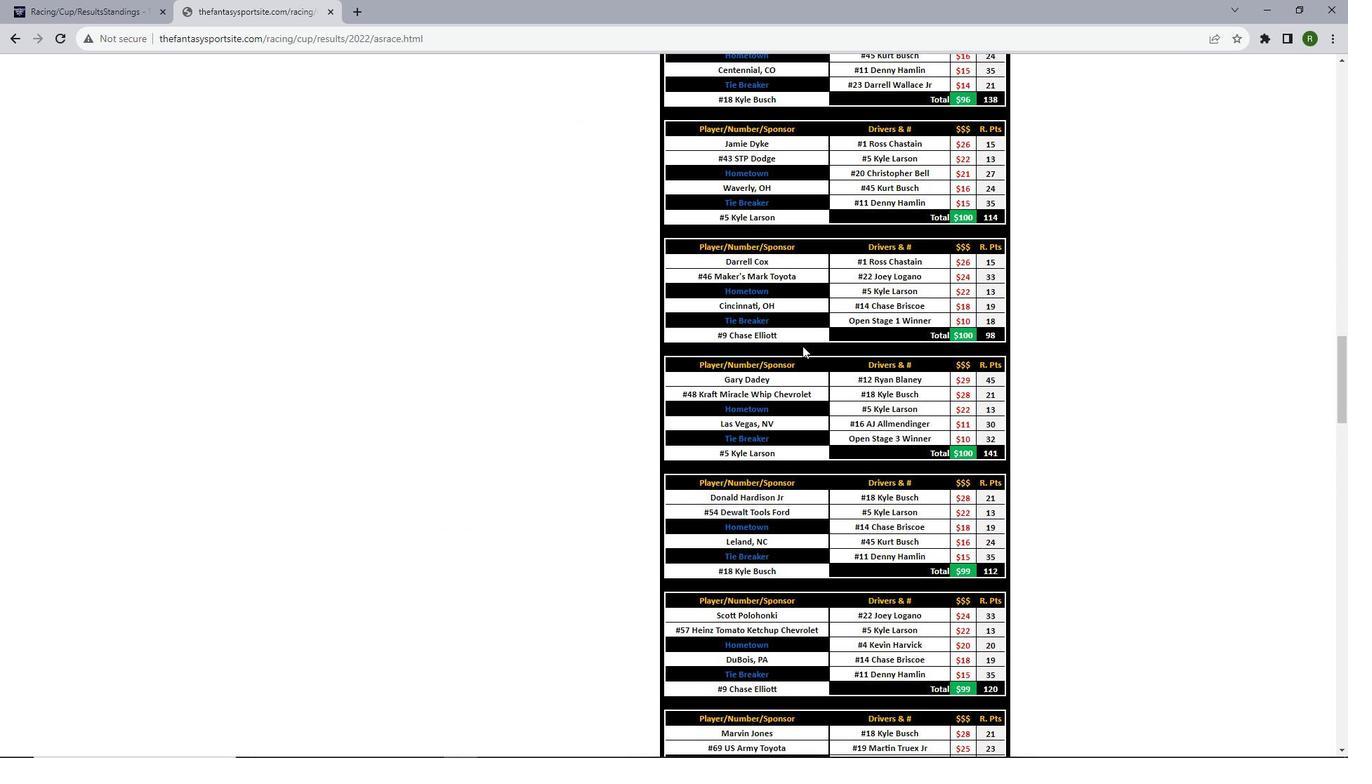 
Action: Mouse scrolled (802, 345) with delta (0, 0)
Screenshot: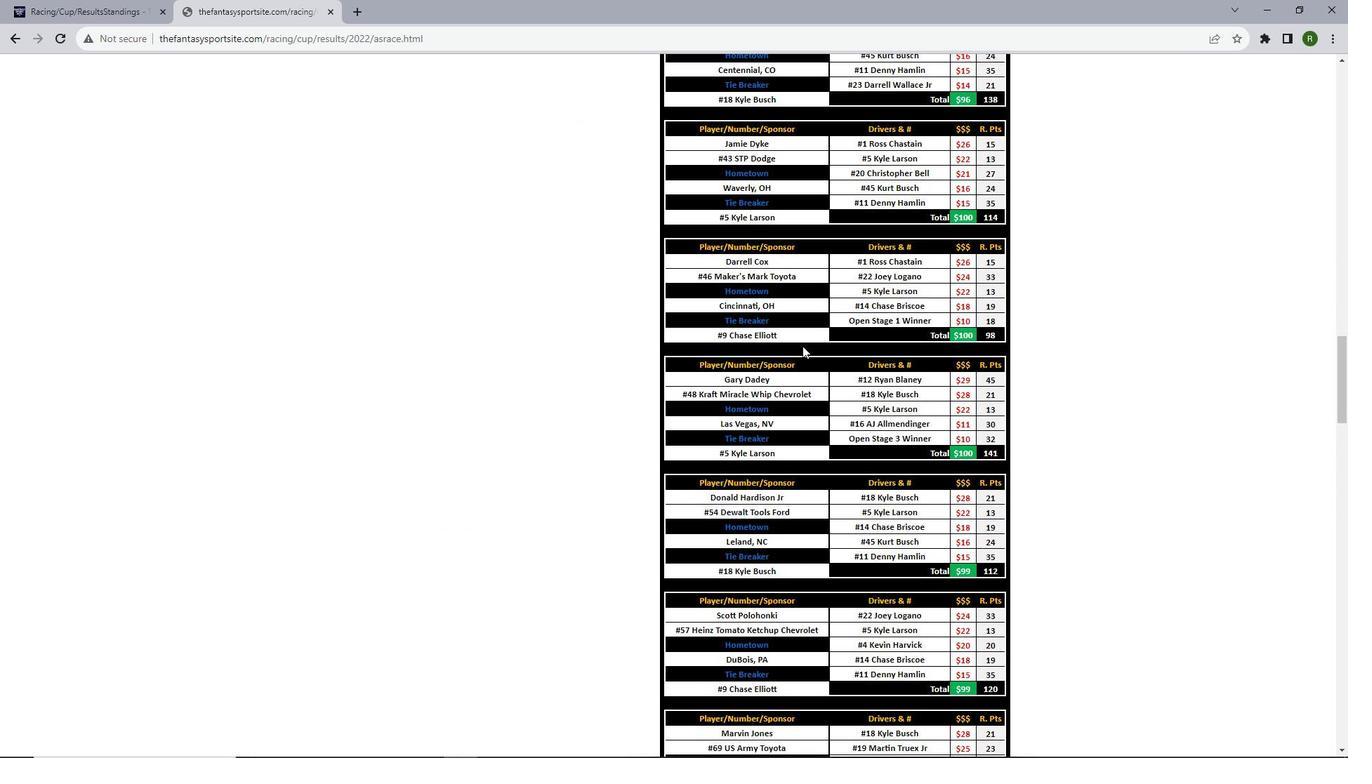 
Action: Mouse scrolled (802, 345) with delta (0, 0)
Screenshot: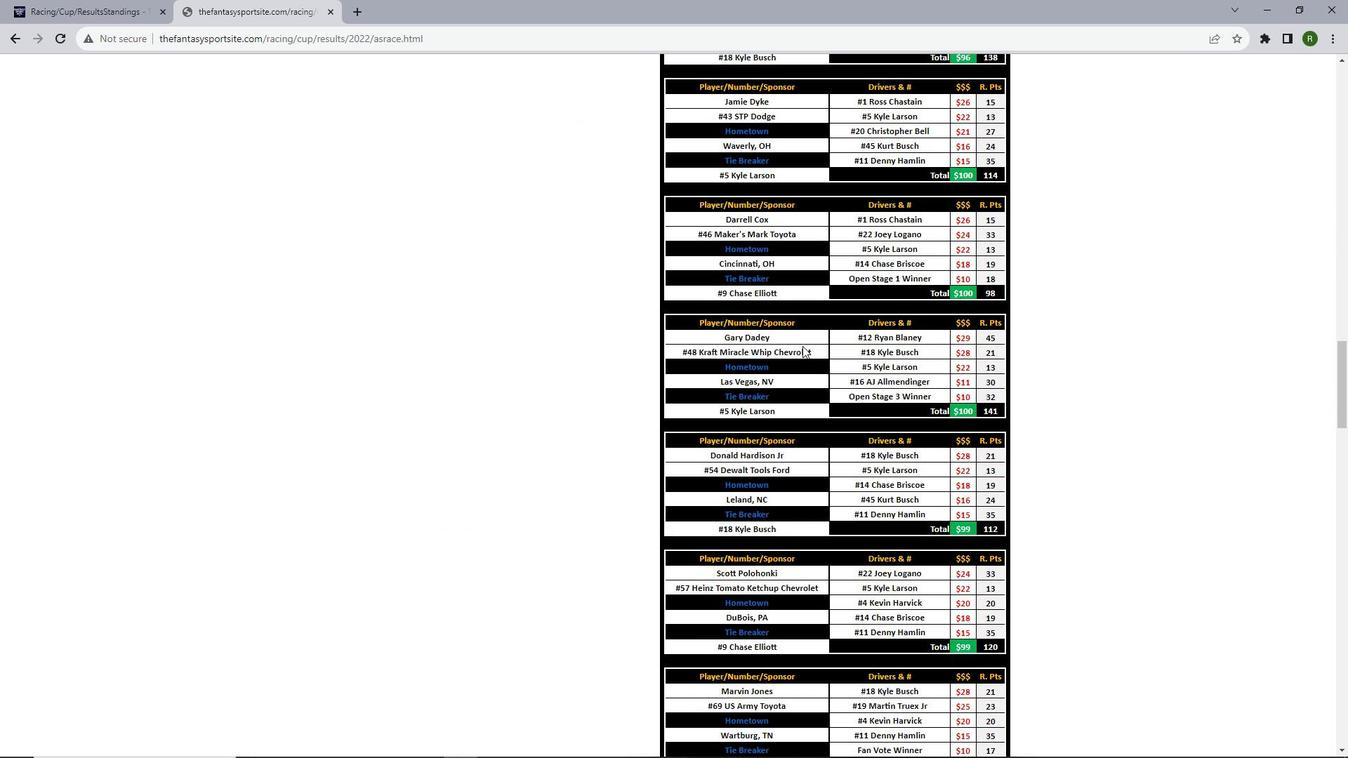 
Action: Mouse scrolled (802, 345) with delta (0, 0)
Screenshot: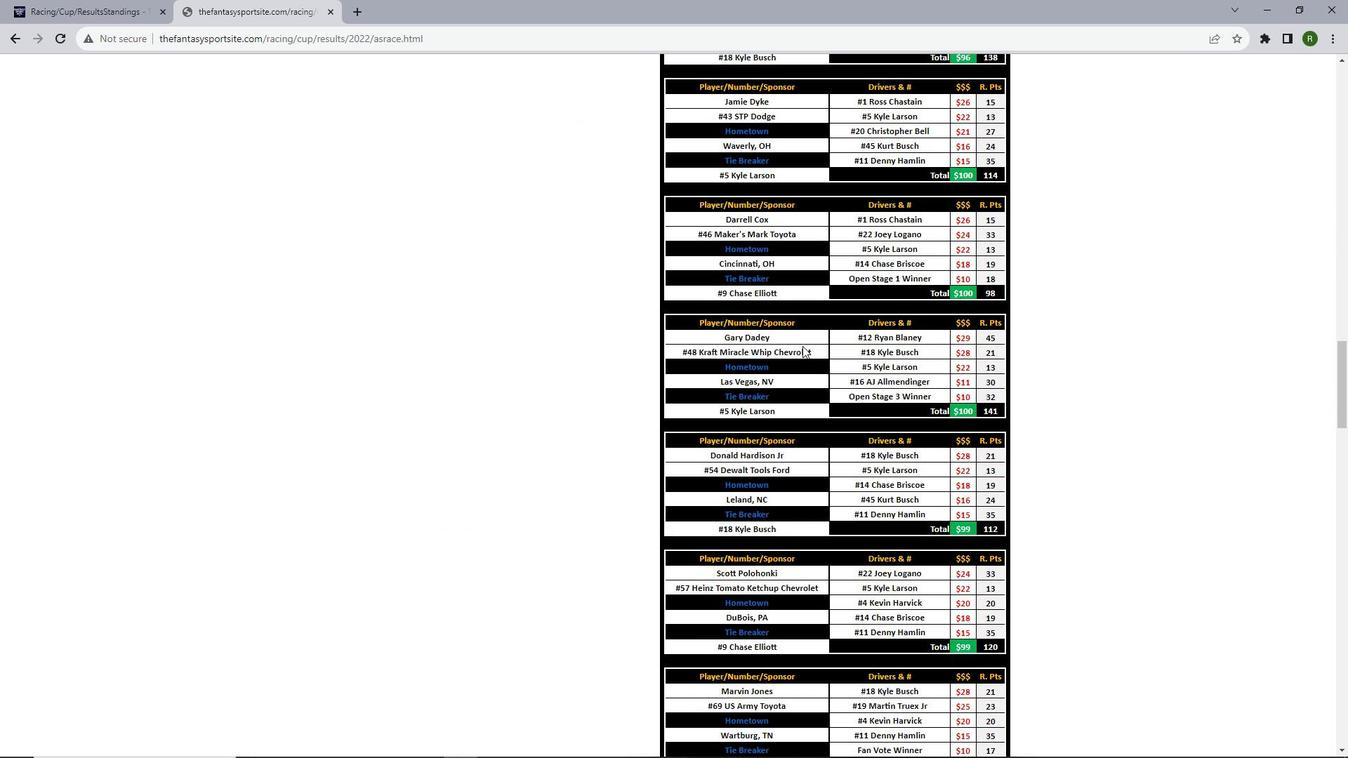
Action: Mouse scrolled (802, 345) with delta (0, 0)
Screenshot: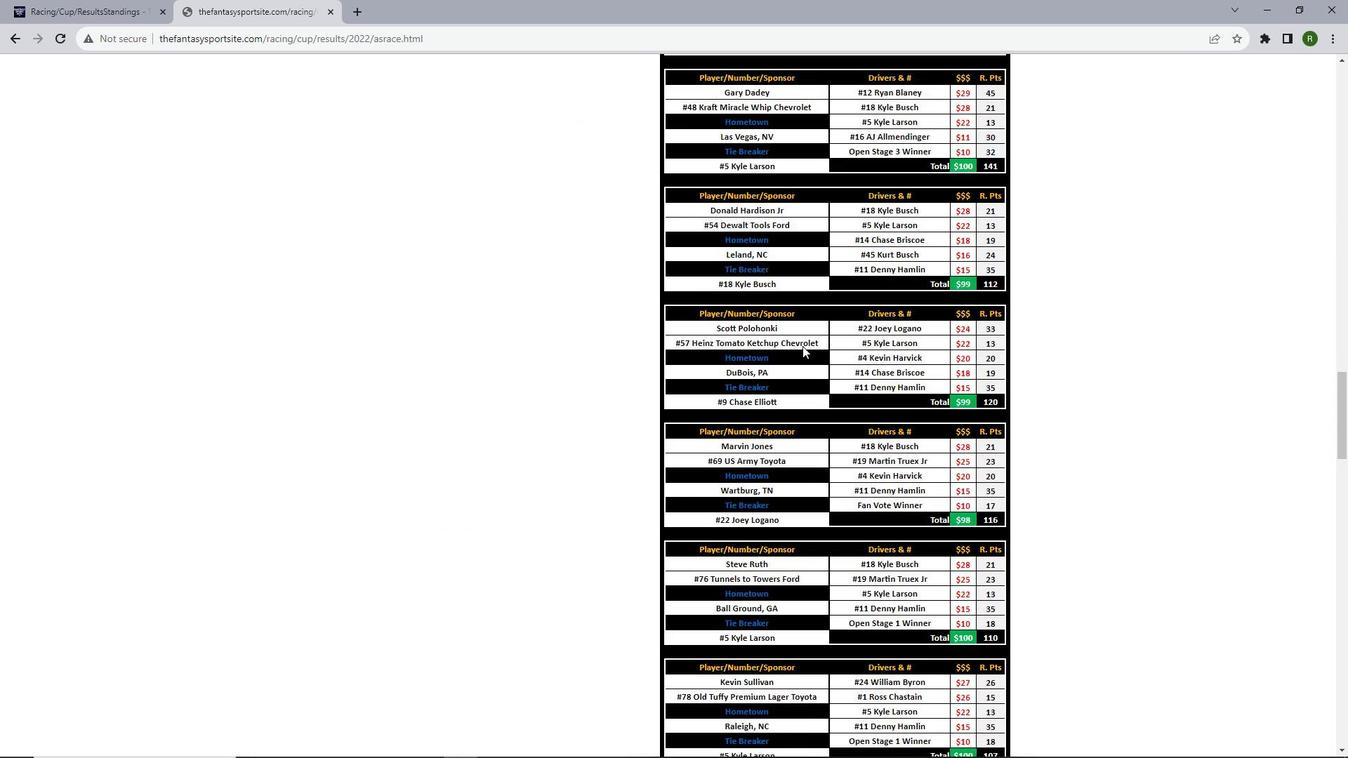 
Action: Mouse scrolled (802, 345) with delta (0, 0)
Screenshot: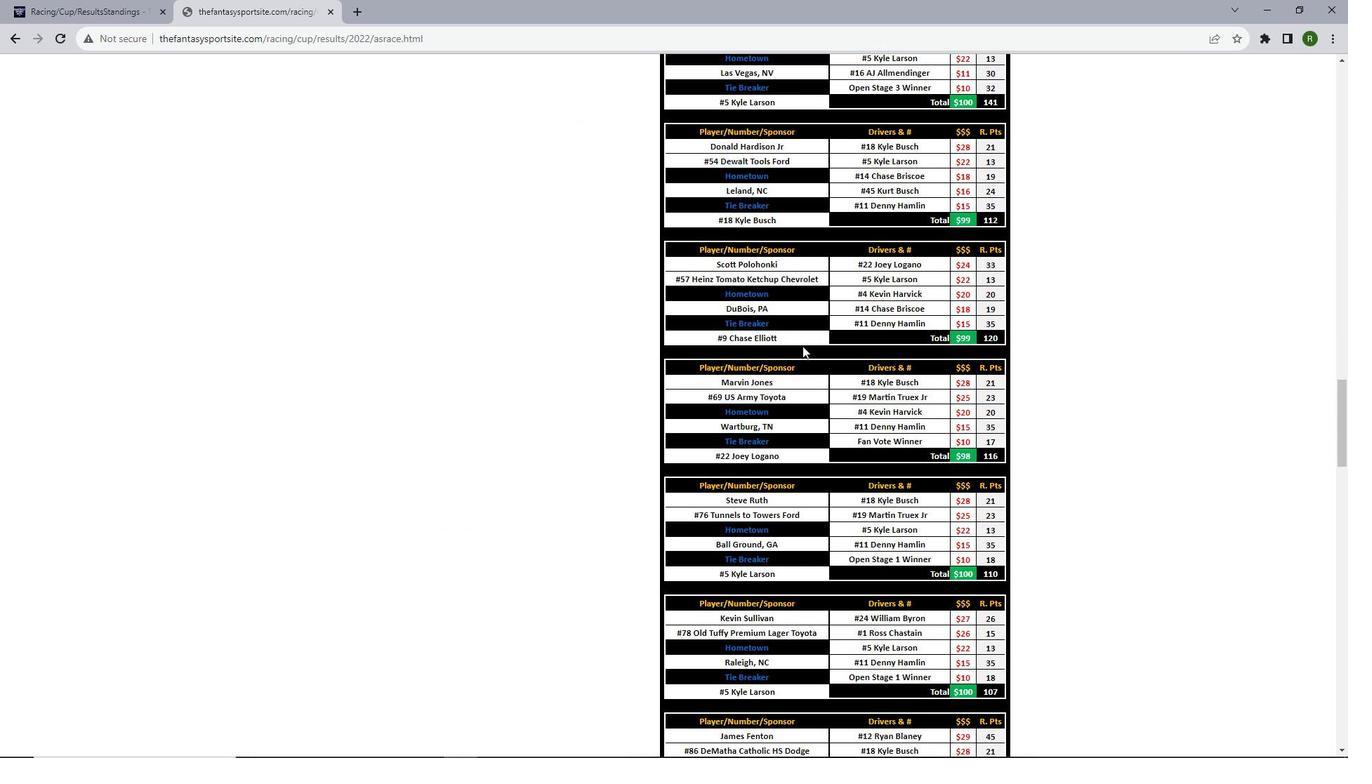 
Action: Mouse scrolled (802, 345) with delta (0, 0)
Screenshot: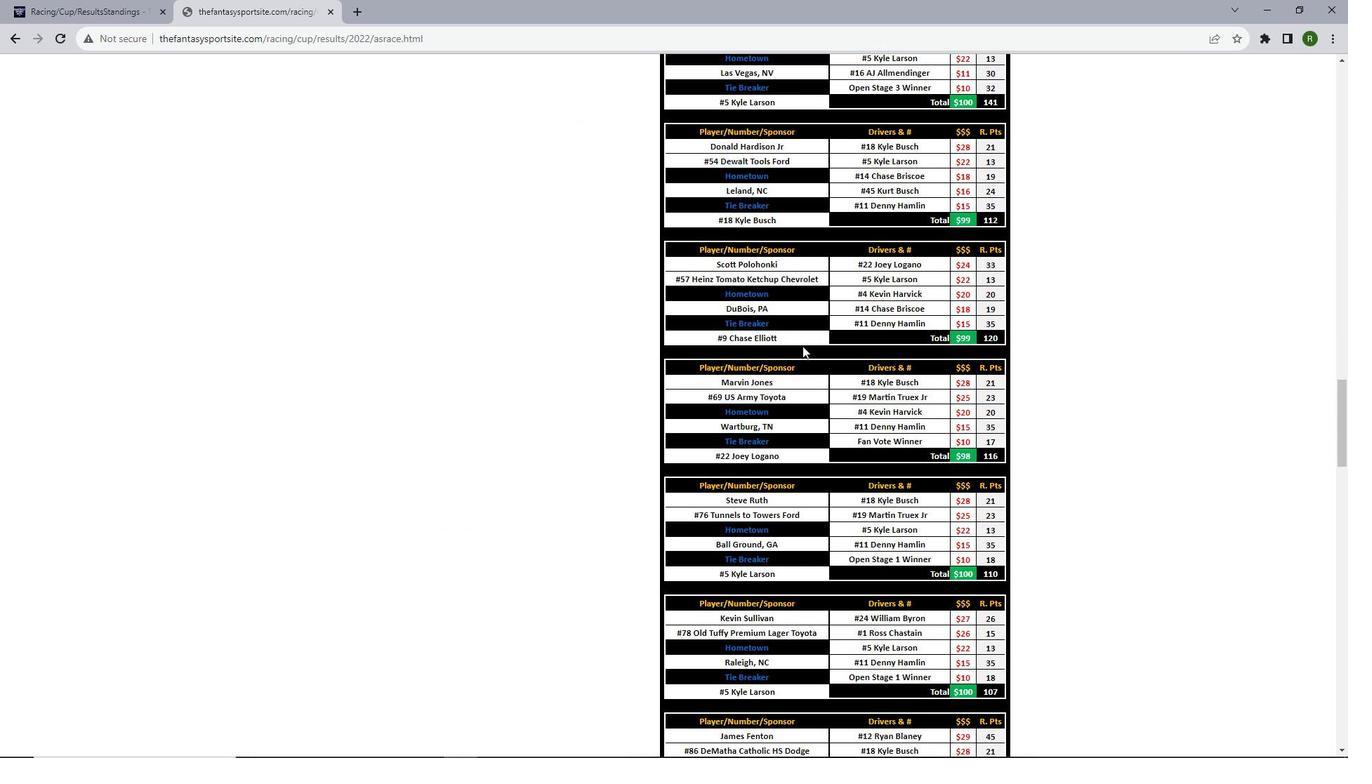 
Action: Mouse scrolled (802, 345) with delta (0, 0)
Screenshot: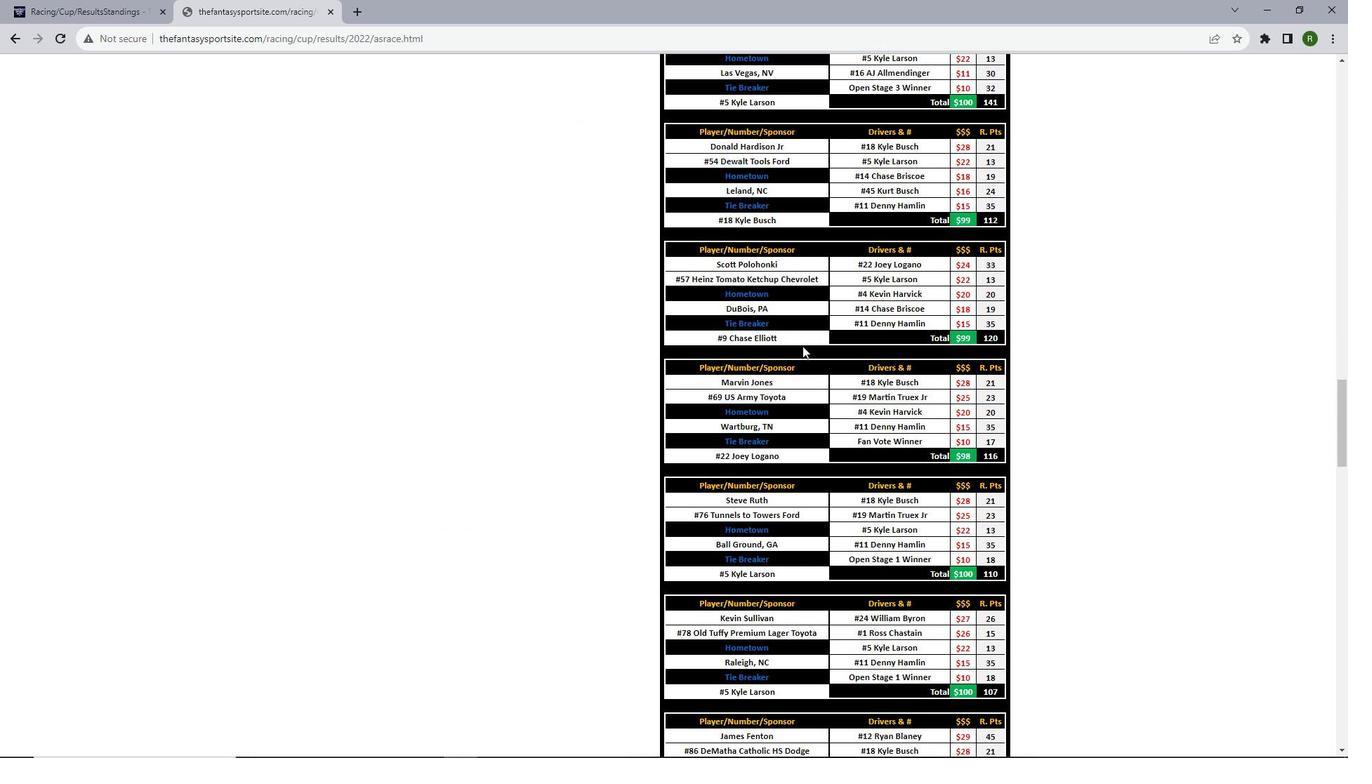 
Action: Mouse scrolled (802, 345) with delta (0, 0)
Screenshot: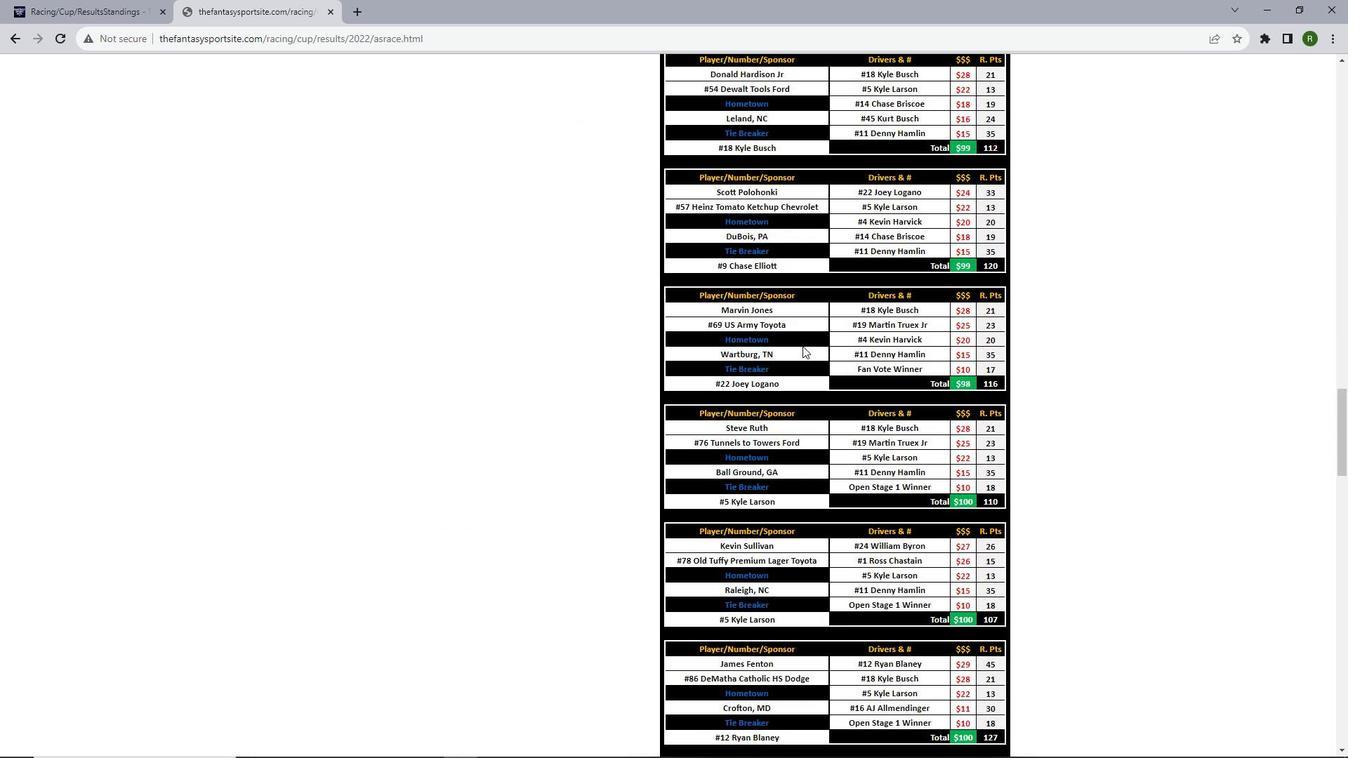 
Action: Mouse scrolled (802, 345) with delta (0, 0)
Screenshot: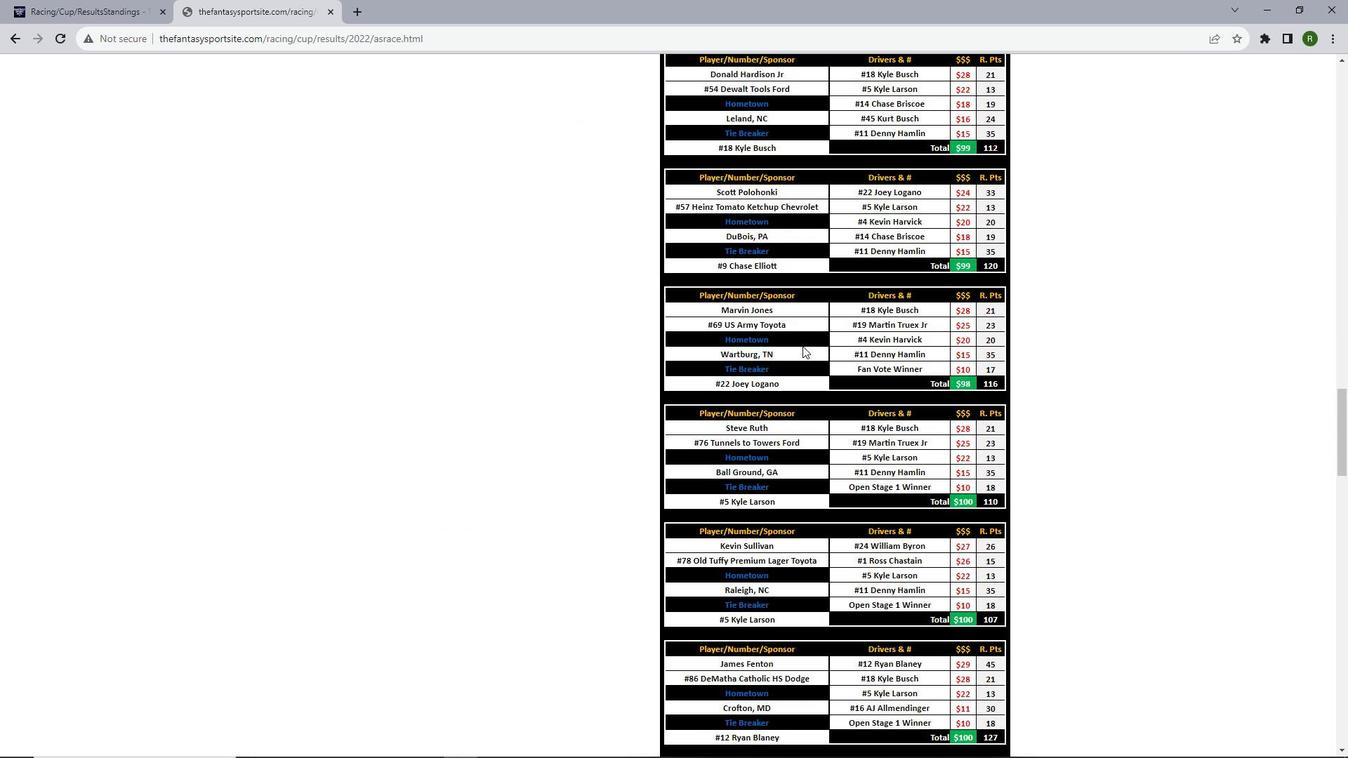 
Action: Mouse scrolled (802, 345) with delta (0, 0)
Screenshot: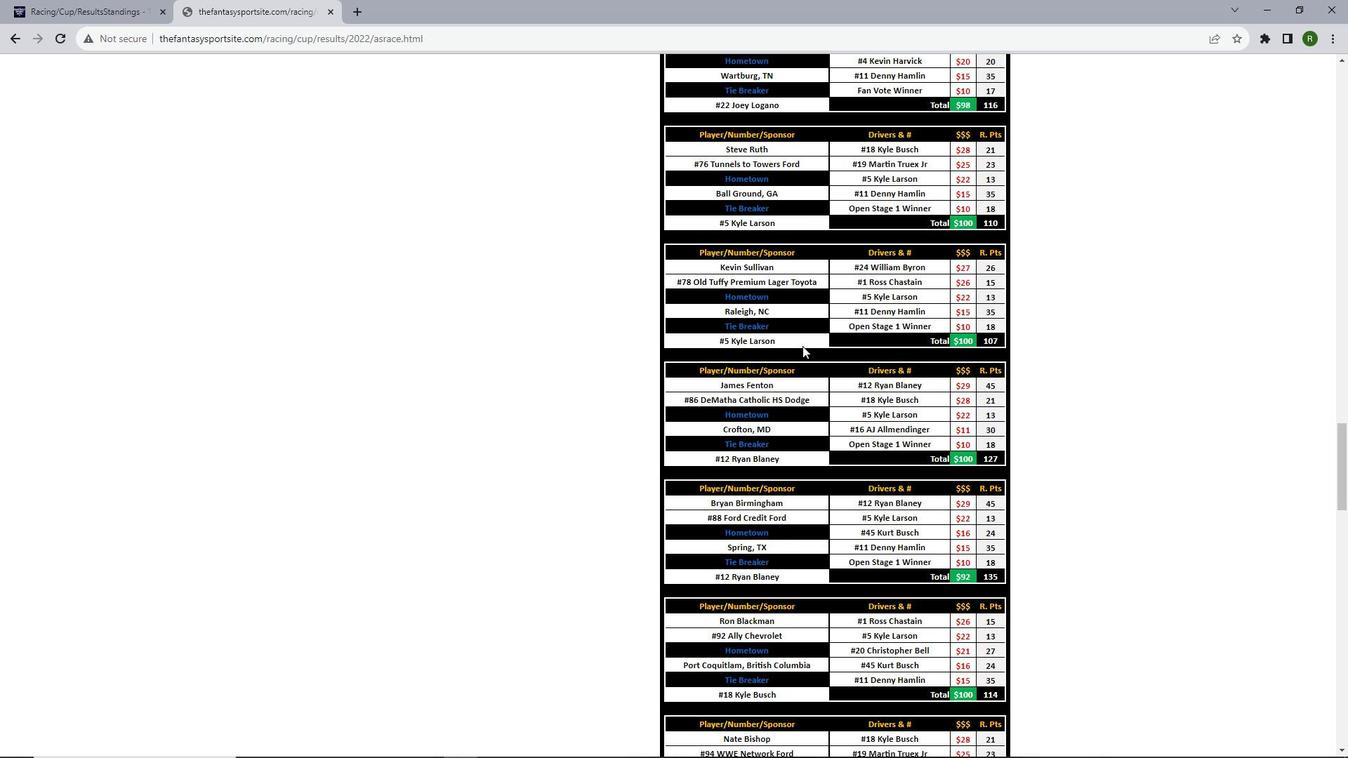 
Action: Mouse scrolled (802, 345) with delta (0, 0)
Screenshot: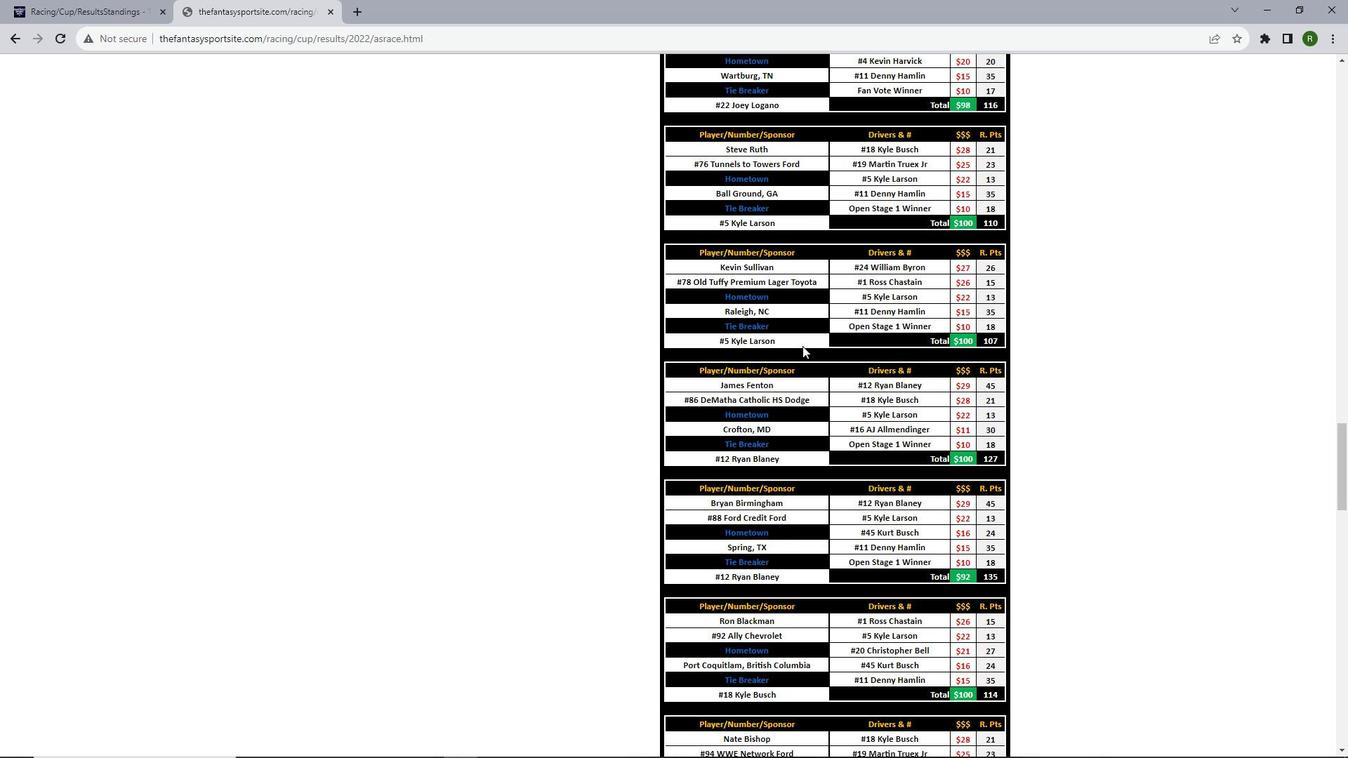 
Action: Mouse scrolled (802, 345) with delta (0, 0)
Screenshot: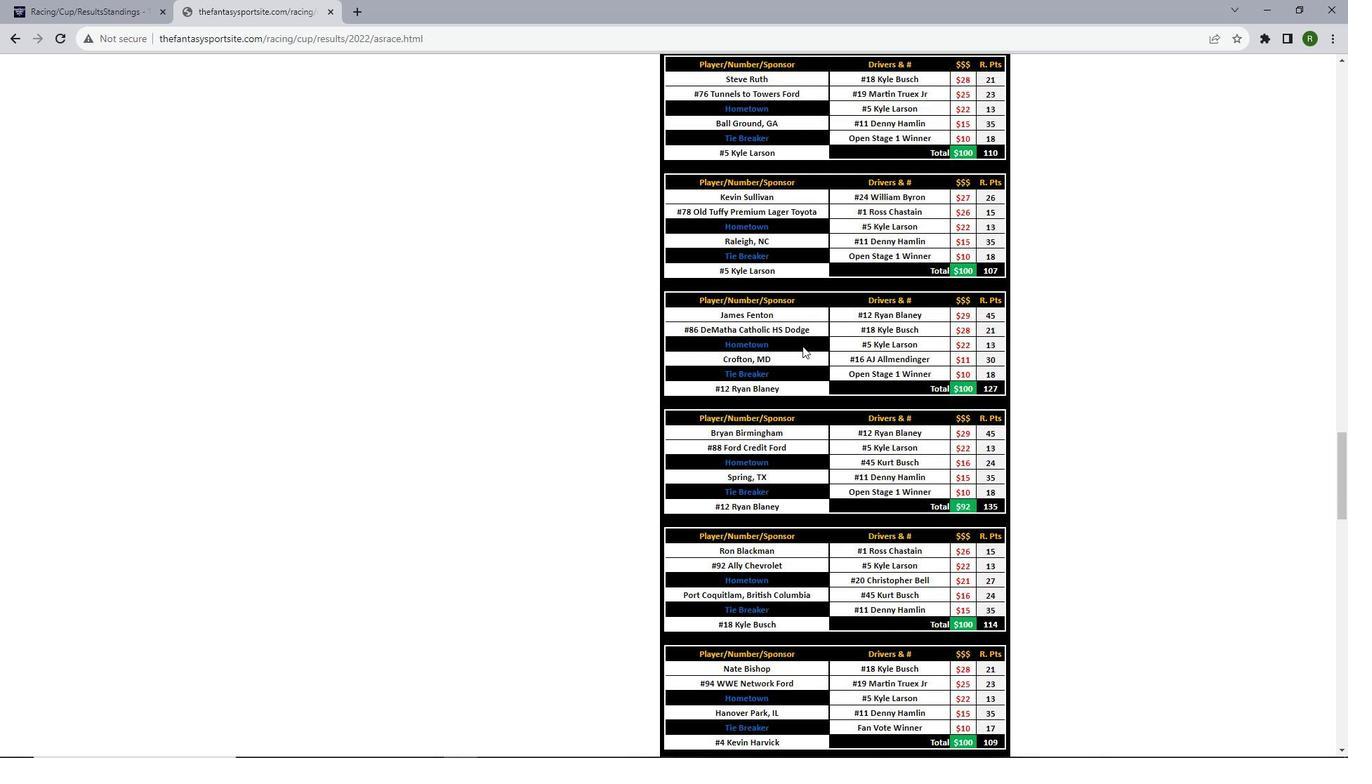 
Action: Mouse scrolled (802, 345) with delta (0, 0)
Screenshot: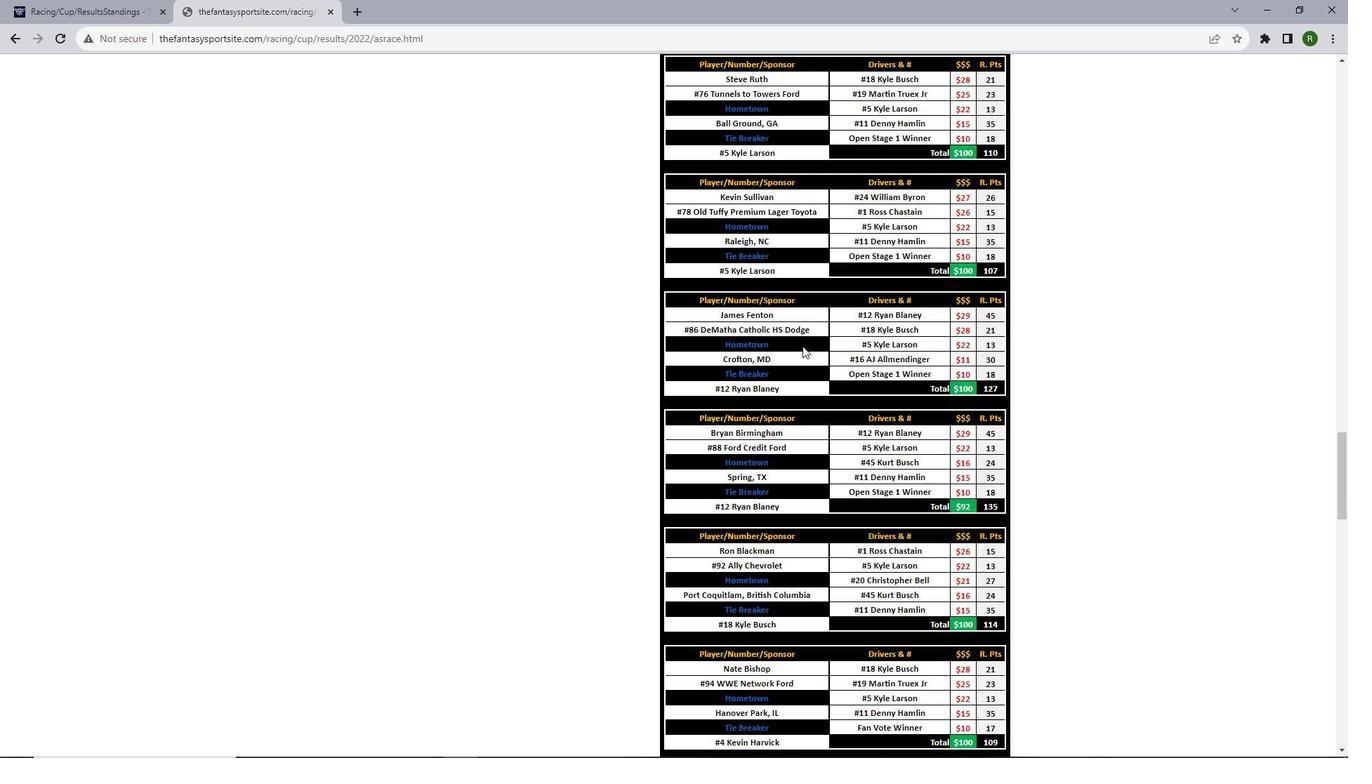 
Action: Mouse scrolled (802, 345) with delta (0, 0)
Screenshot: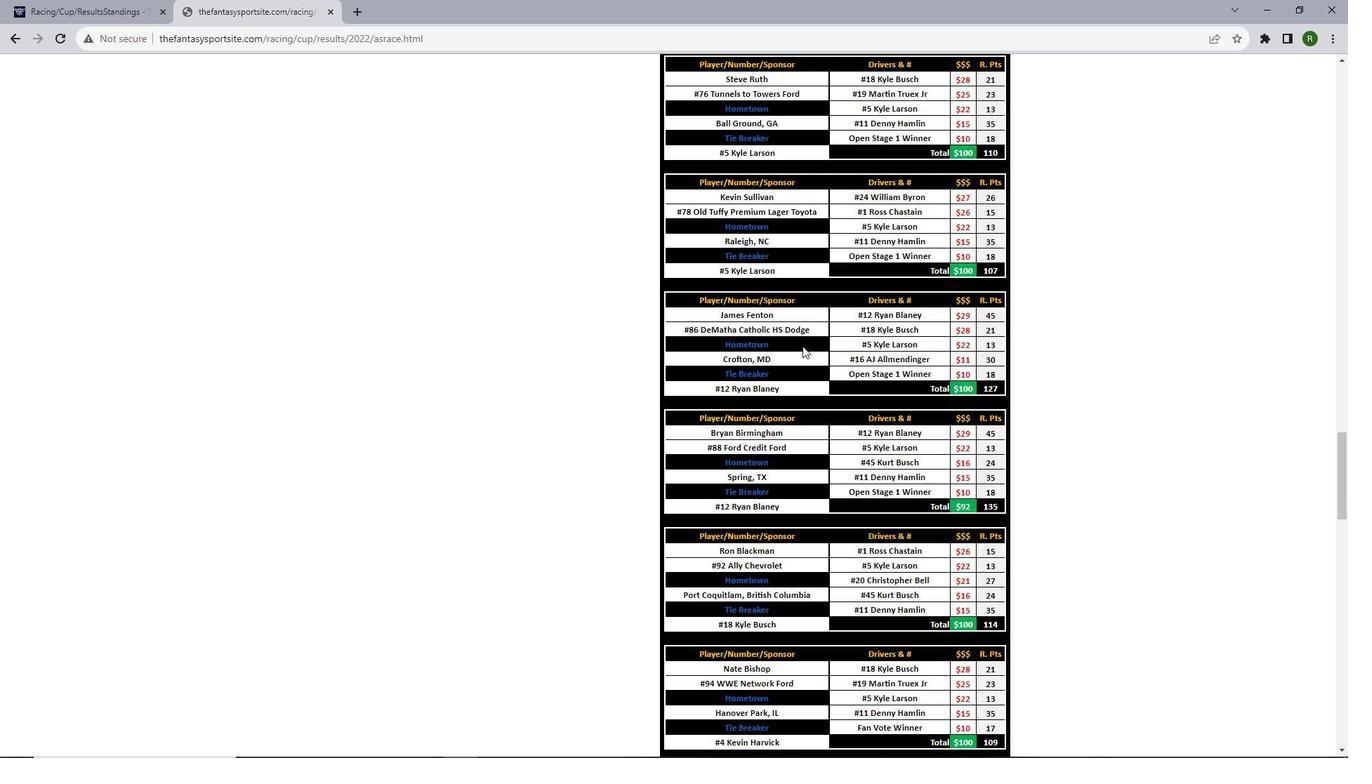 
Action: Mouse scrolled (802, 345) with delta (0, 0)
Screenshot: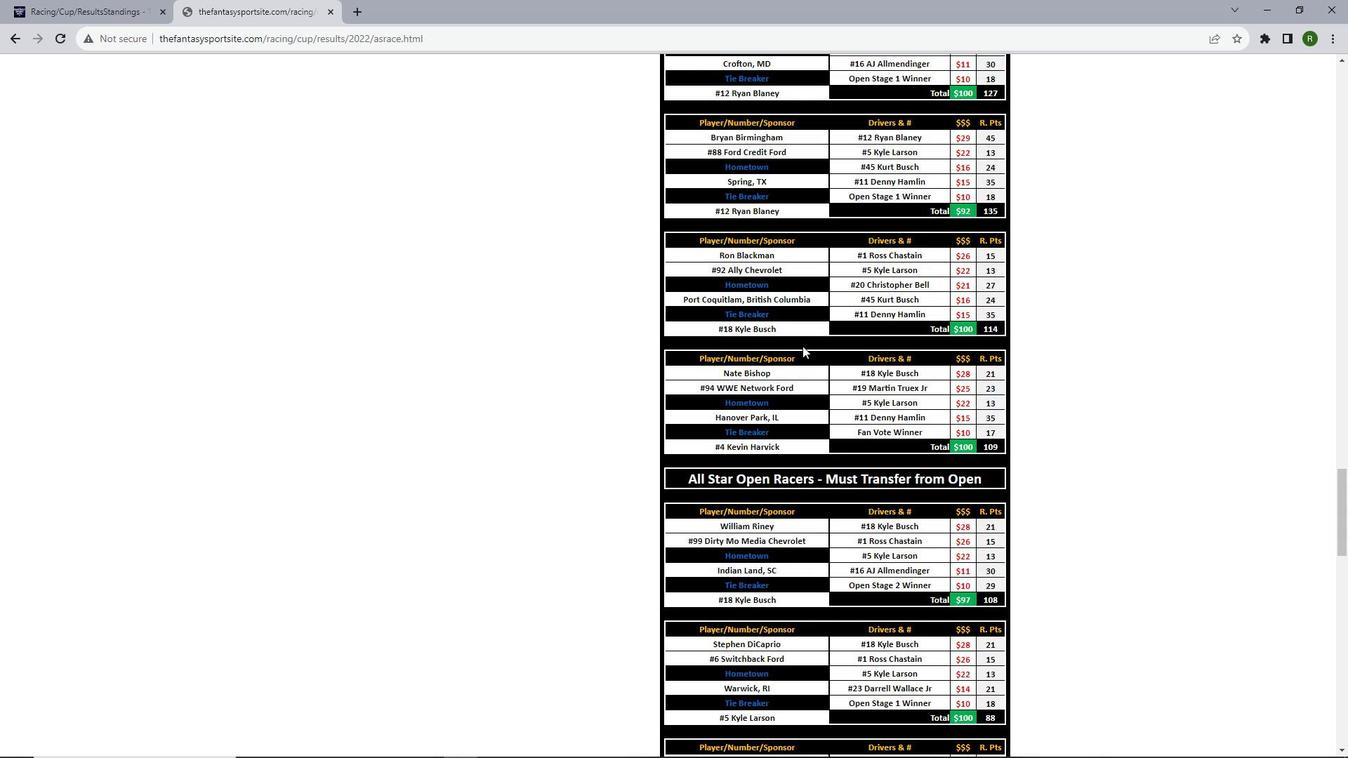 
Action: Mouse scrolled (802, 345) with delta (0, 0)
Screenshot: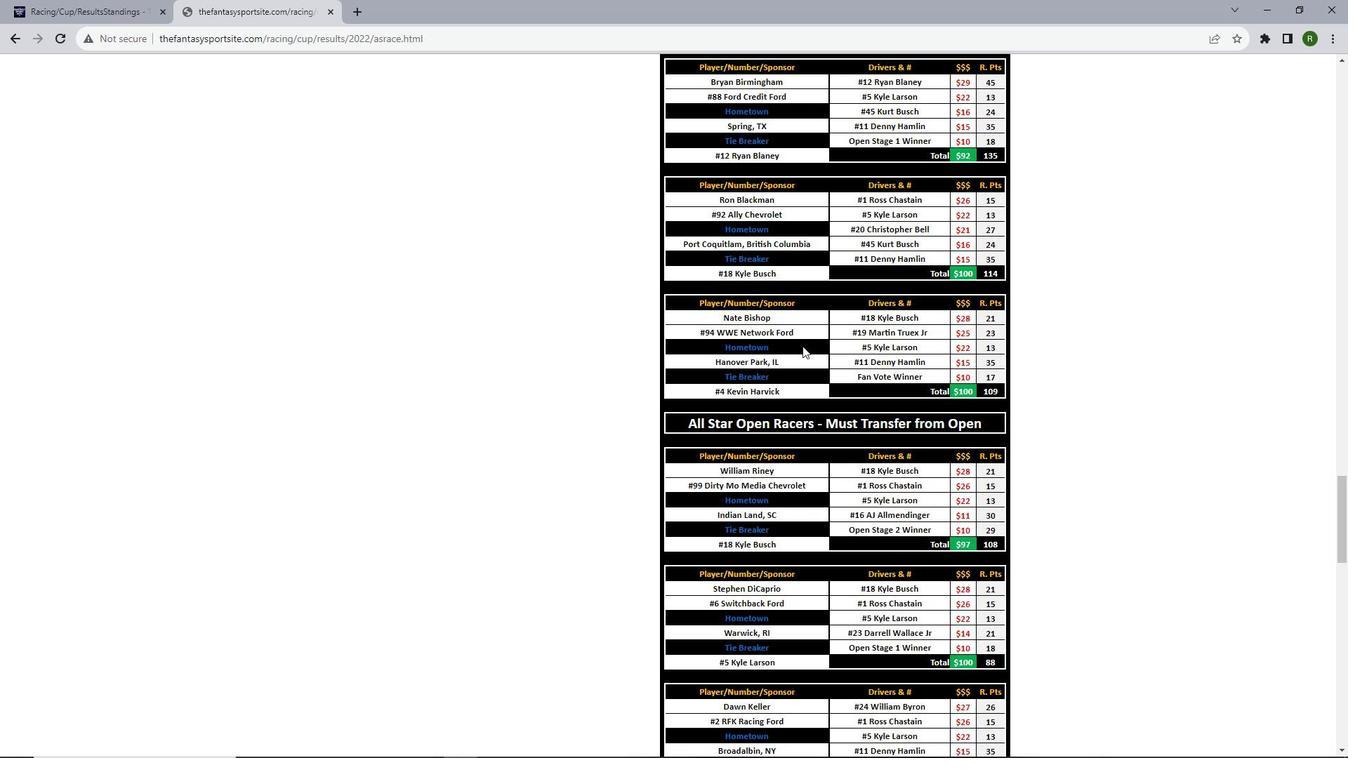 
Action: Mouse scrolled (802, 345) with delta (0, 0)
Screenshot: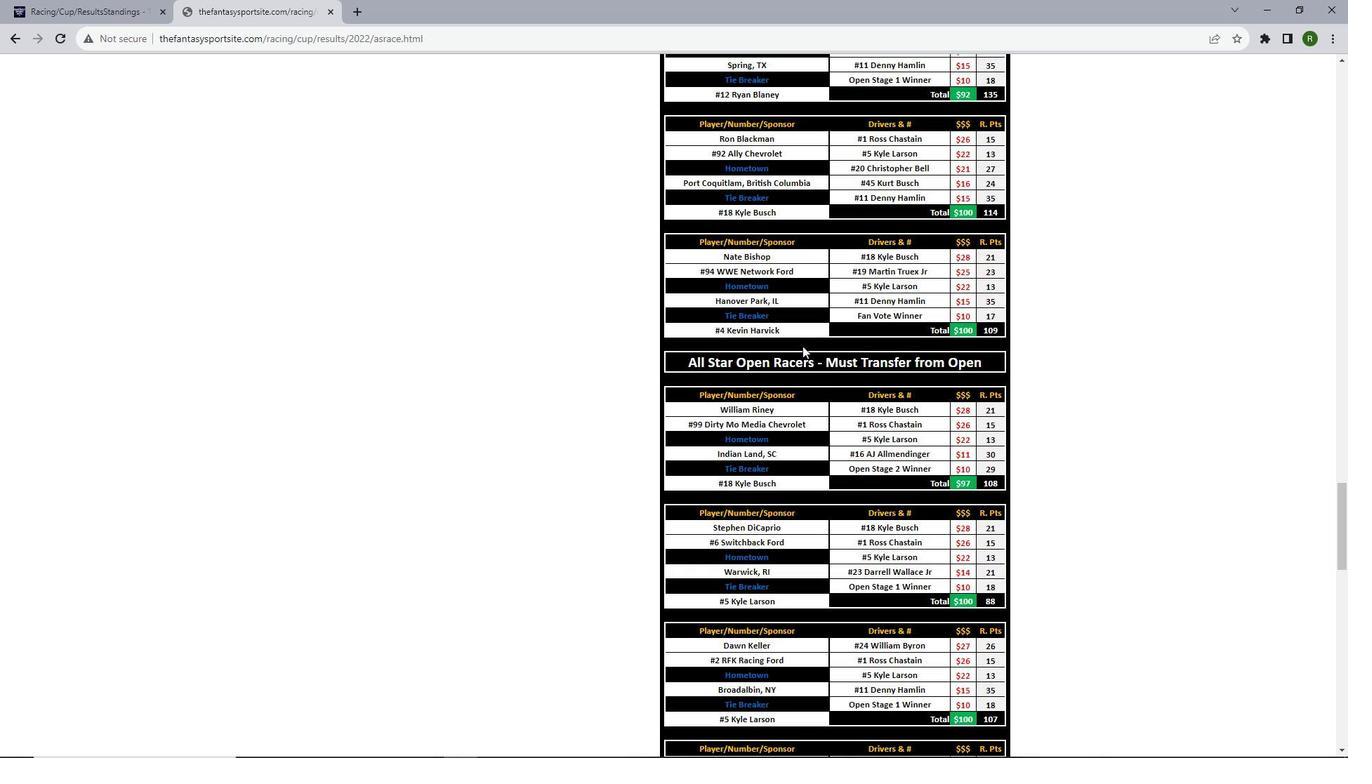 
Action: Mouse scrolled (802, 345) with delta (0, 0)
Screenshot: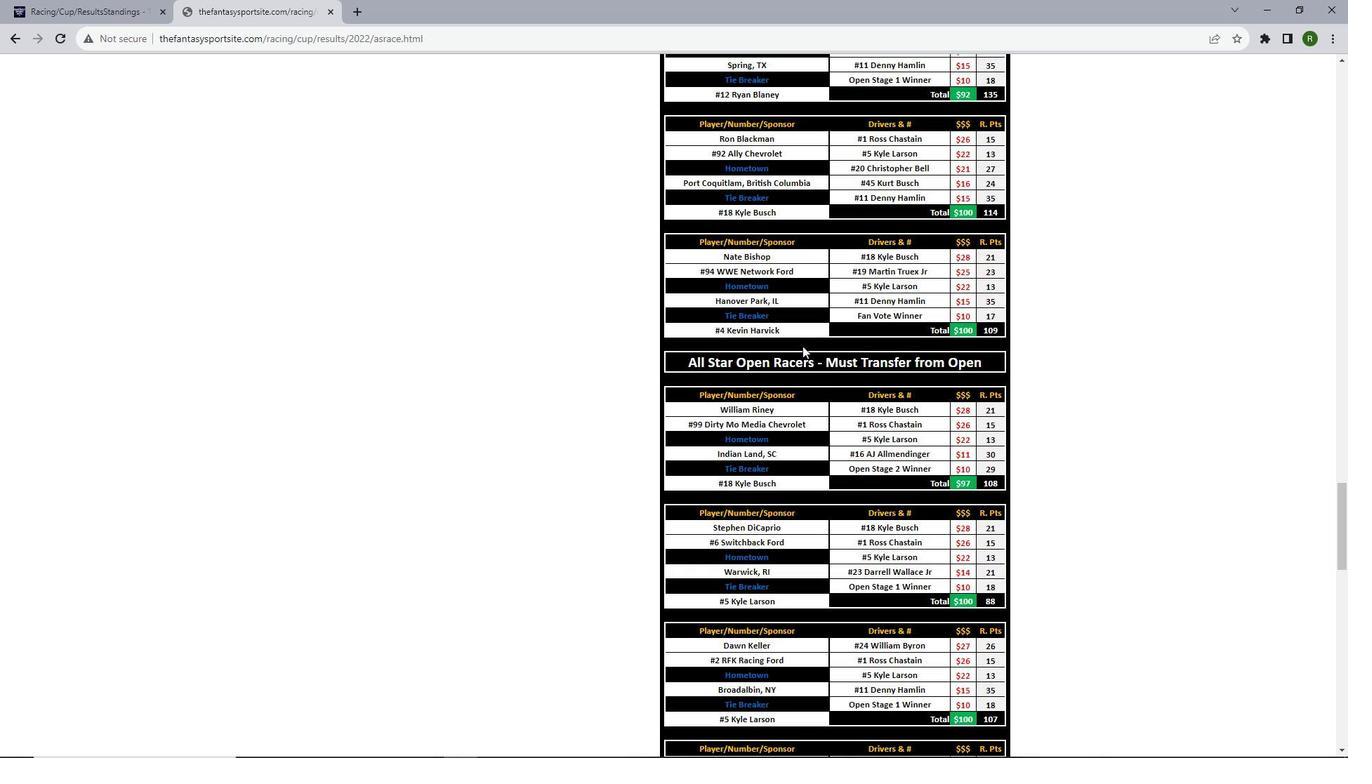 
Action: Mouse scrolled (802, 345) with delta (0, 0)
Screenshot: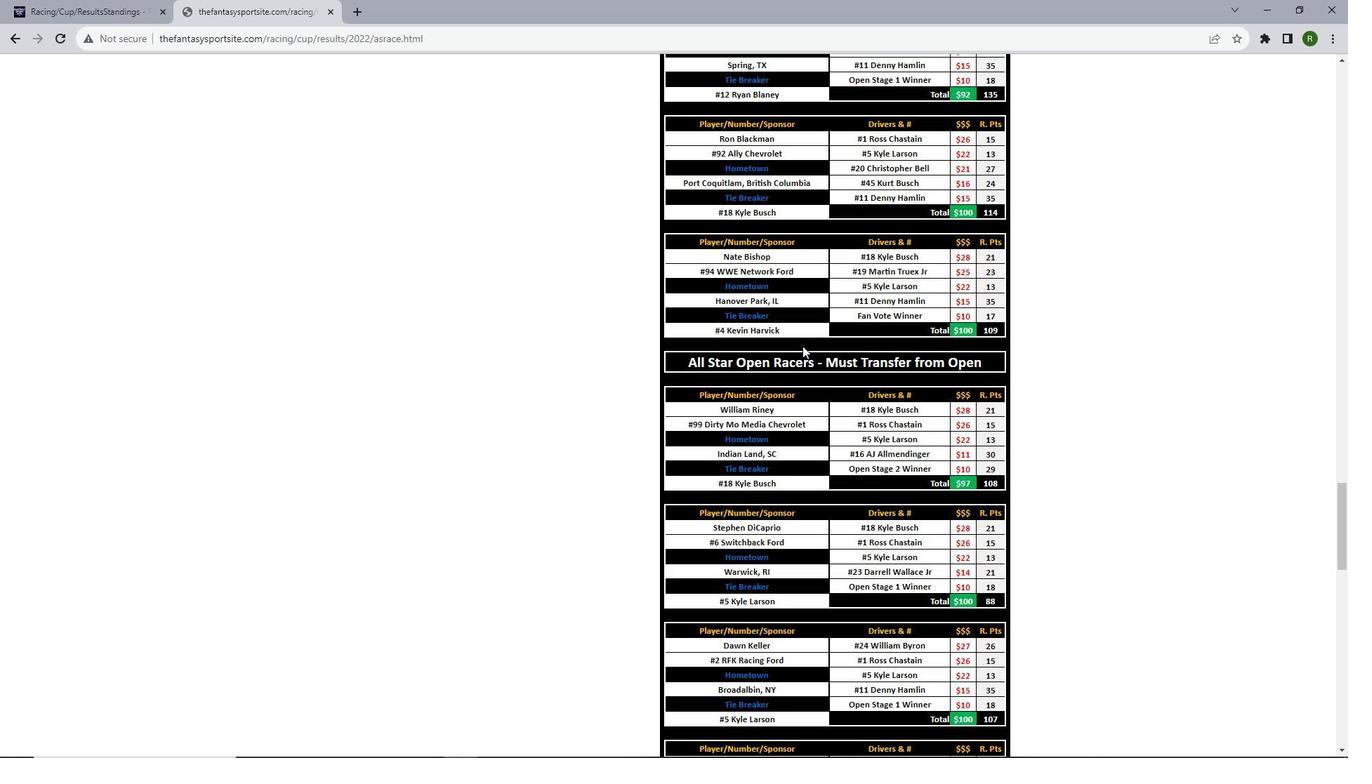 
Action: Mouse scrolled (802, 345) with delta (0, 0)
Screenshot: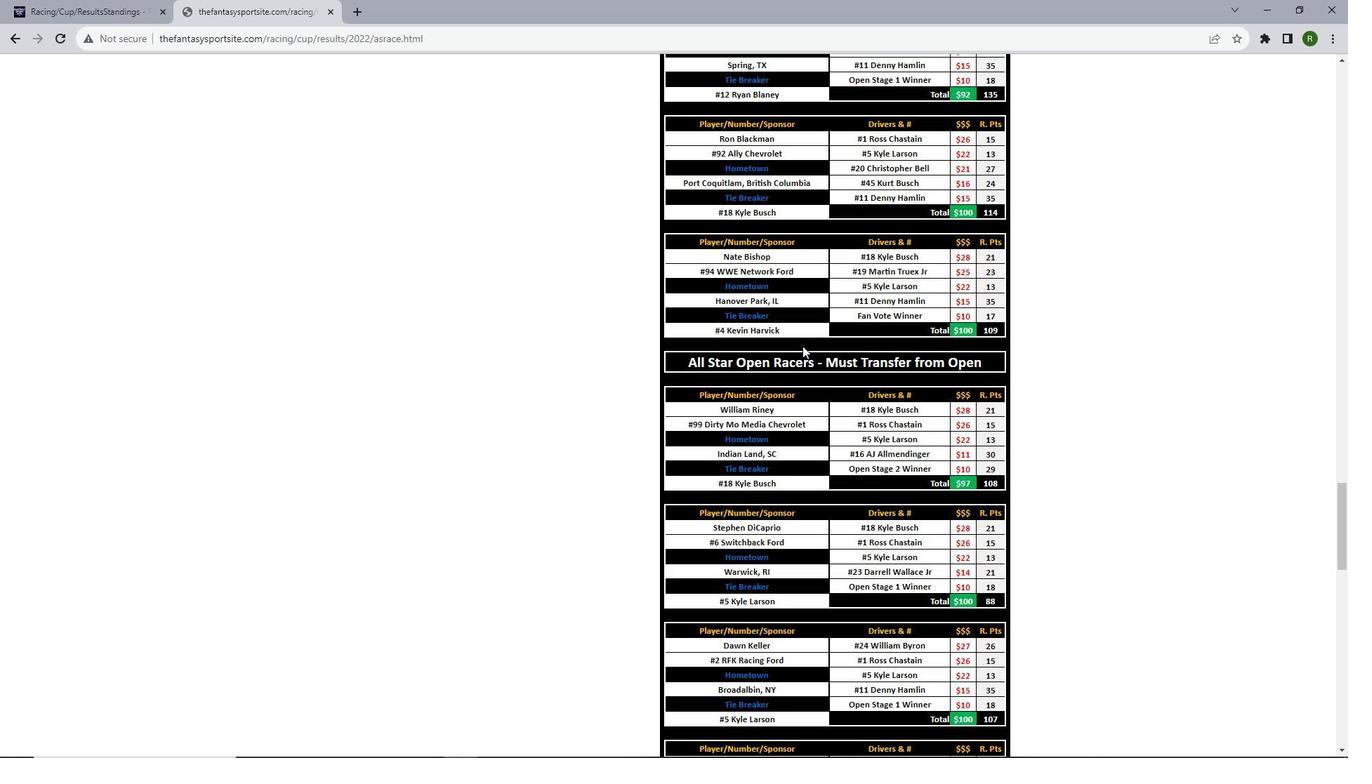 
Action: Mouse scrolled (802, 345) with delta (0, 0)
Screenshot: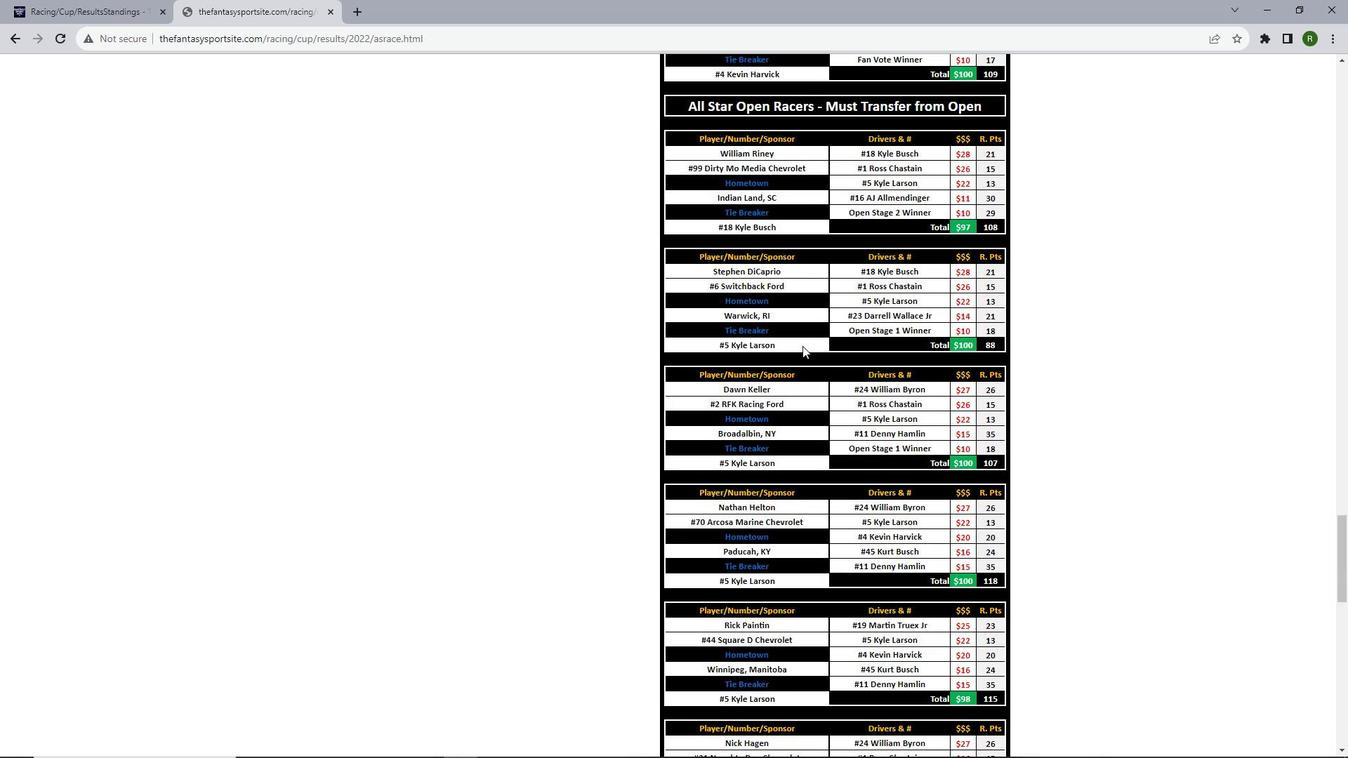 
Action: Mouse scrolled (802, 345) with delta (0, 0)
Screenshot: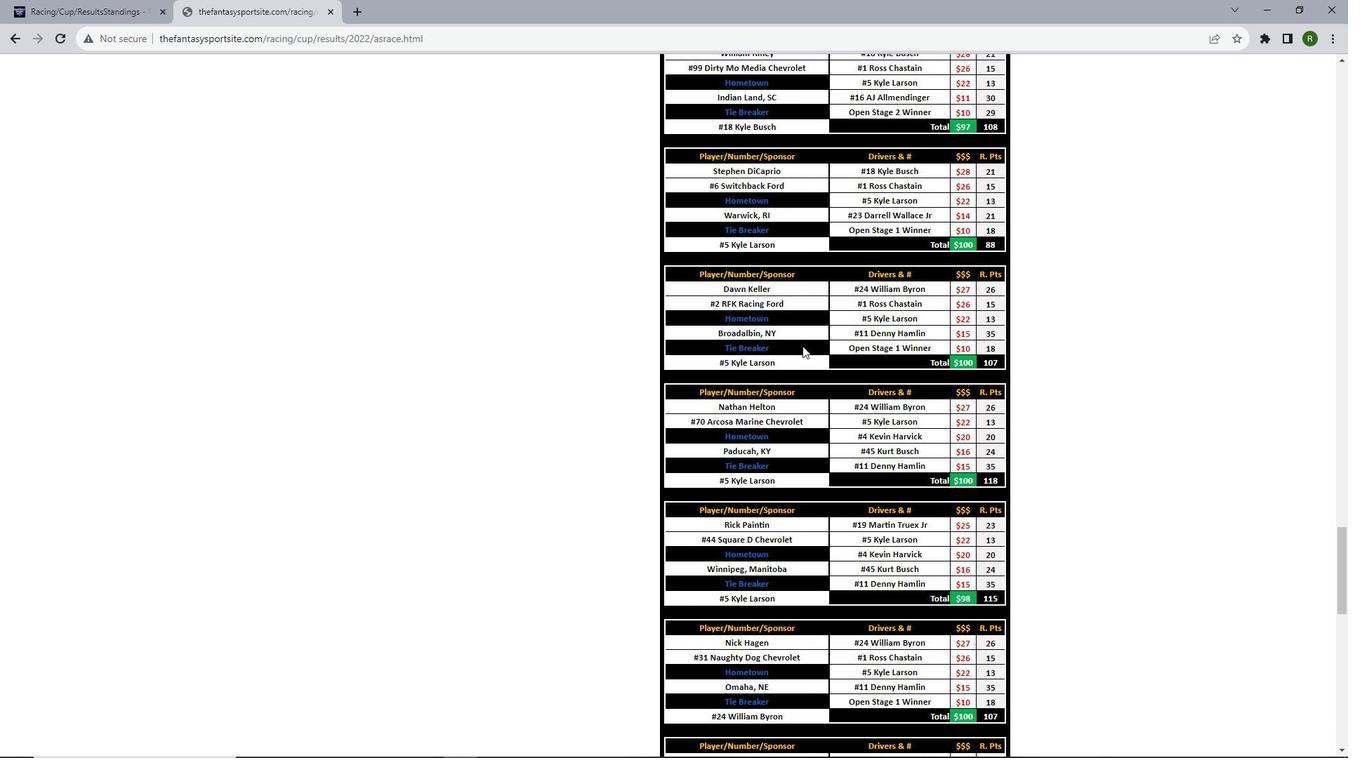 
Action: Mouse scrolled (802, 345) with delta (0, 0)
Screenshot: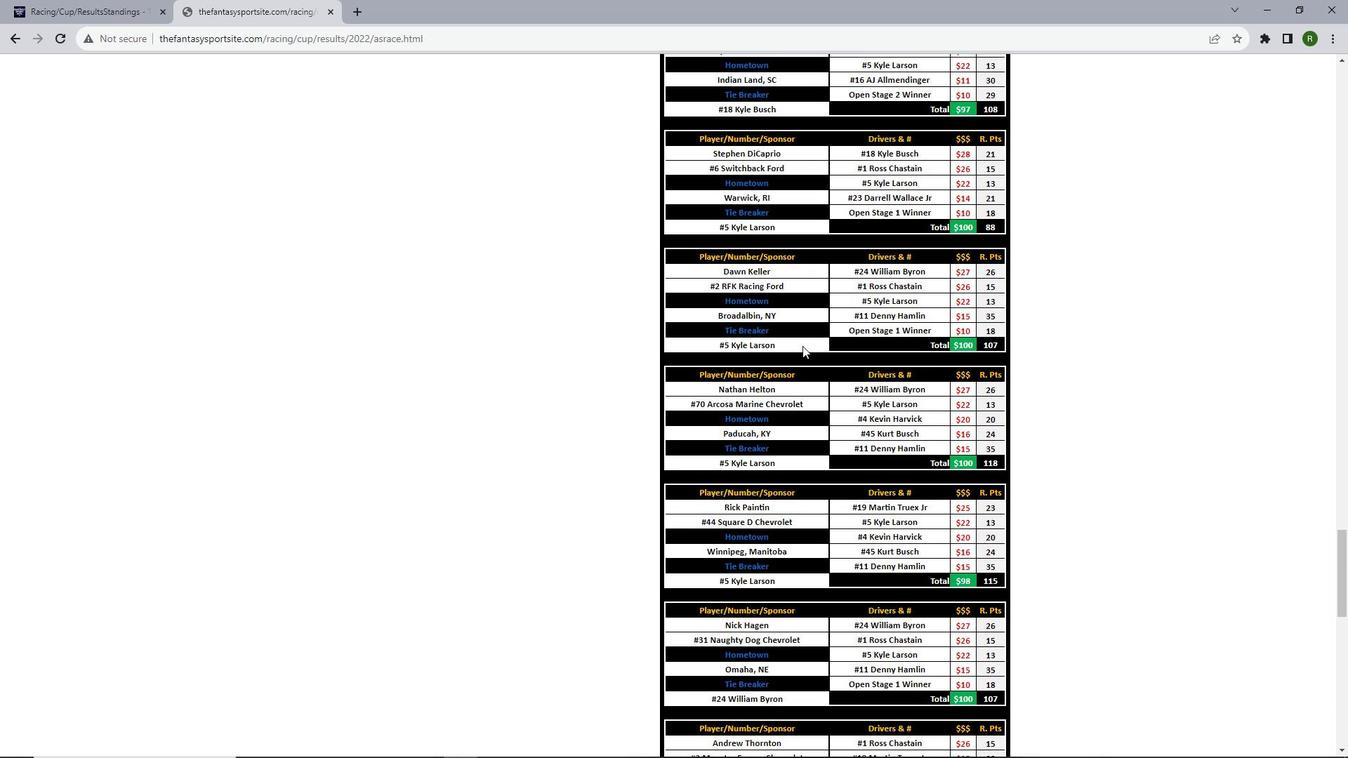 
Action: Mouse scrolled (802, 345) with delta (0, 0)
Screenshot: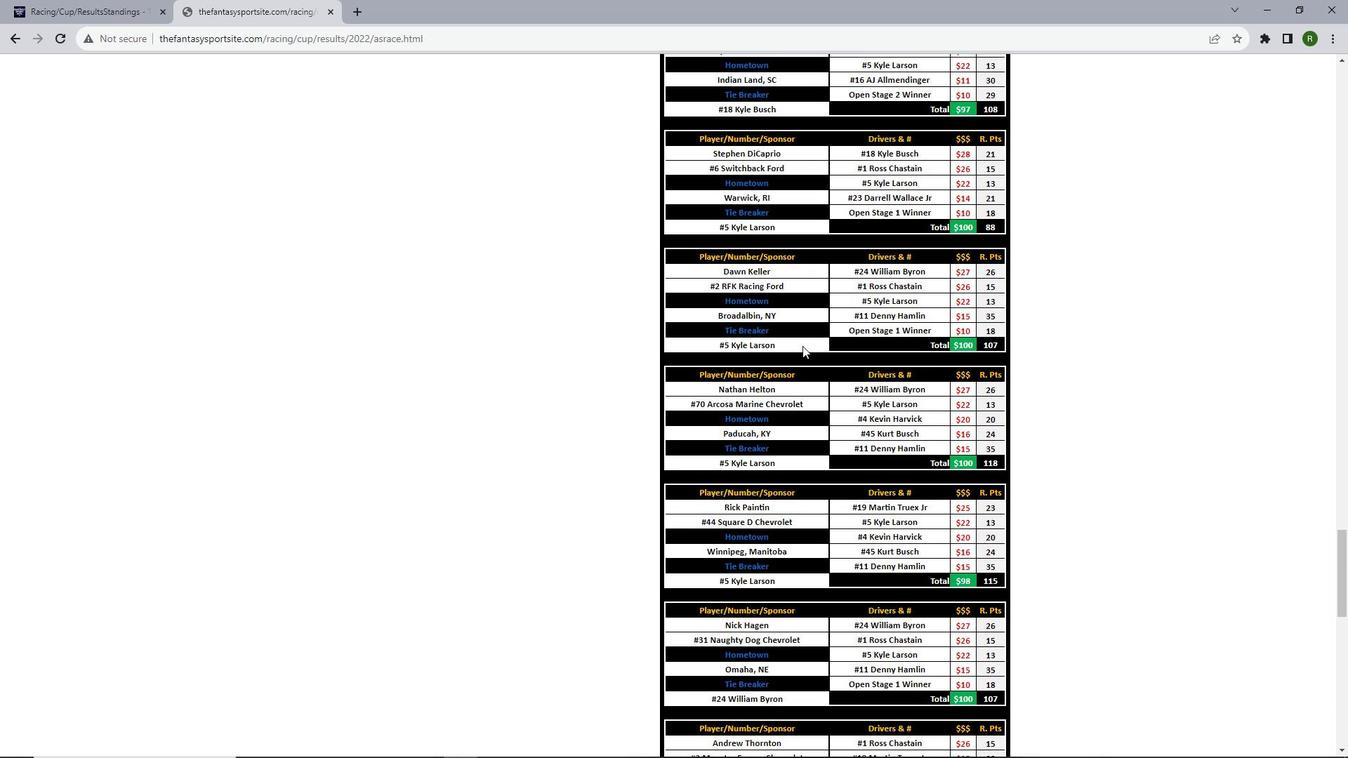 
Action: Mouse scrolled (802, 345) with delta (0, 0)
Screenshot: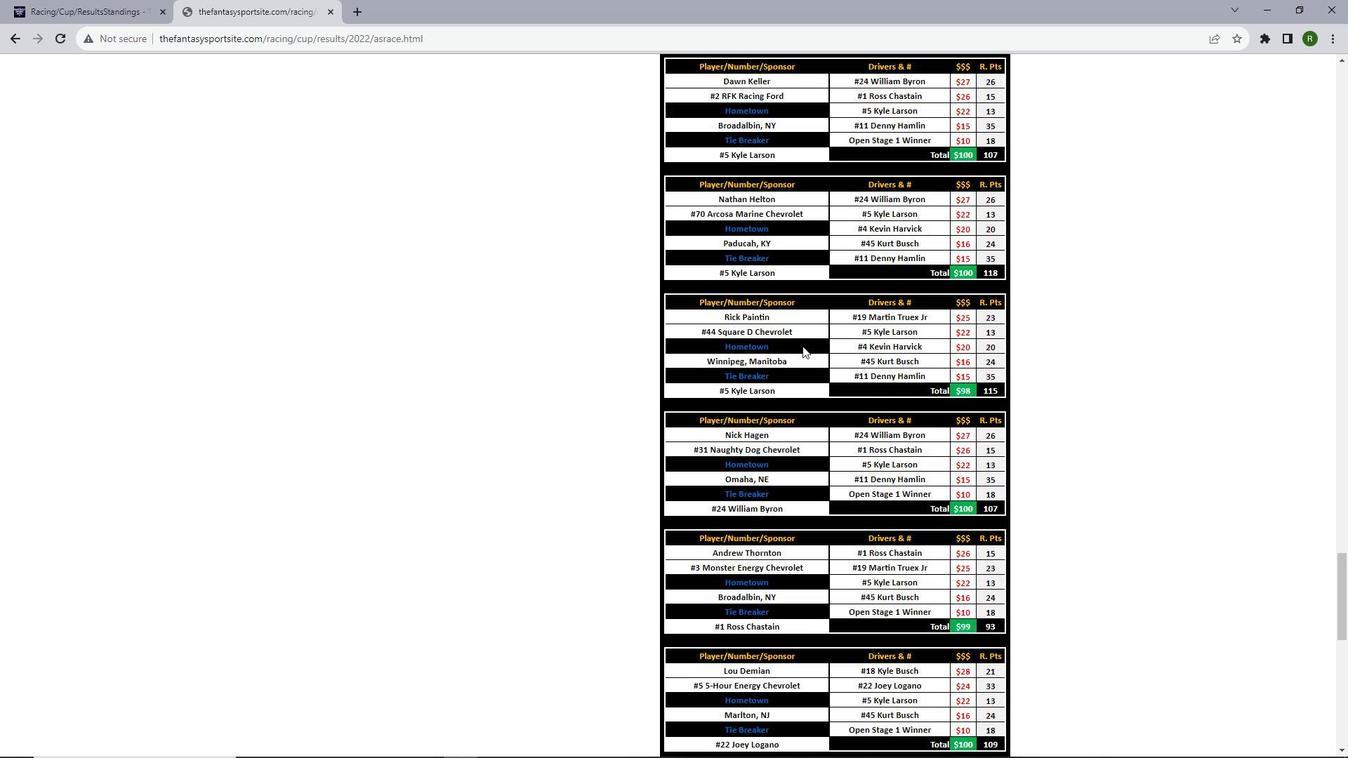 
Action: Mouse scrolled (802, 345) with delta (0, 0)
Screenshot: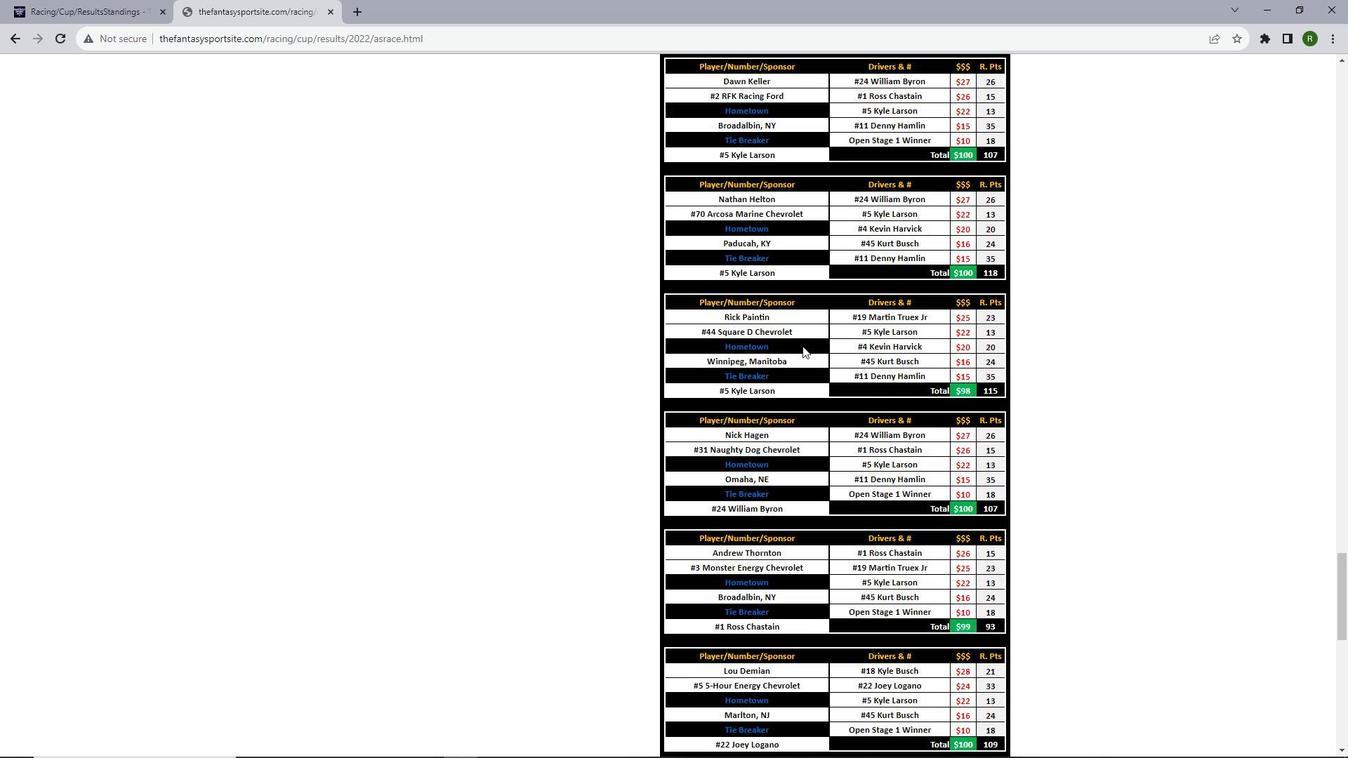 
Action: Mouse scrolled (802, 345) with delta (0, 0)
Screenshot: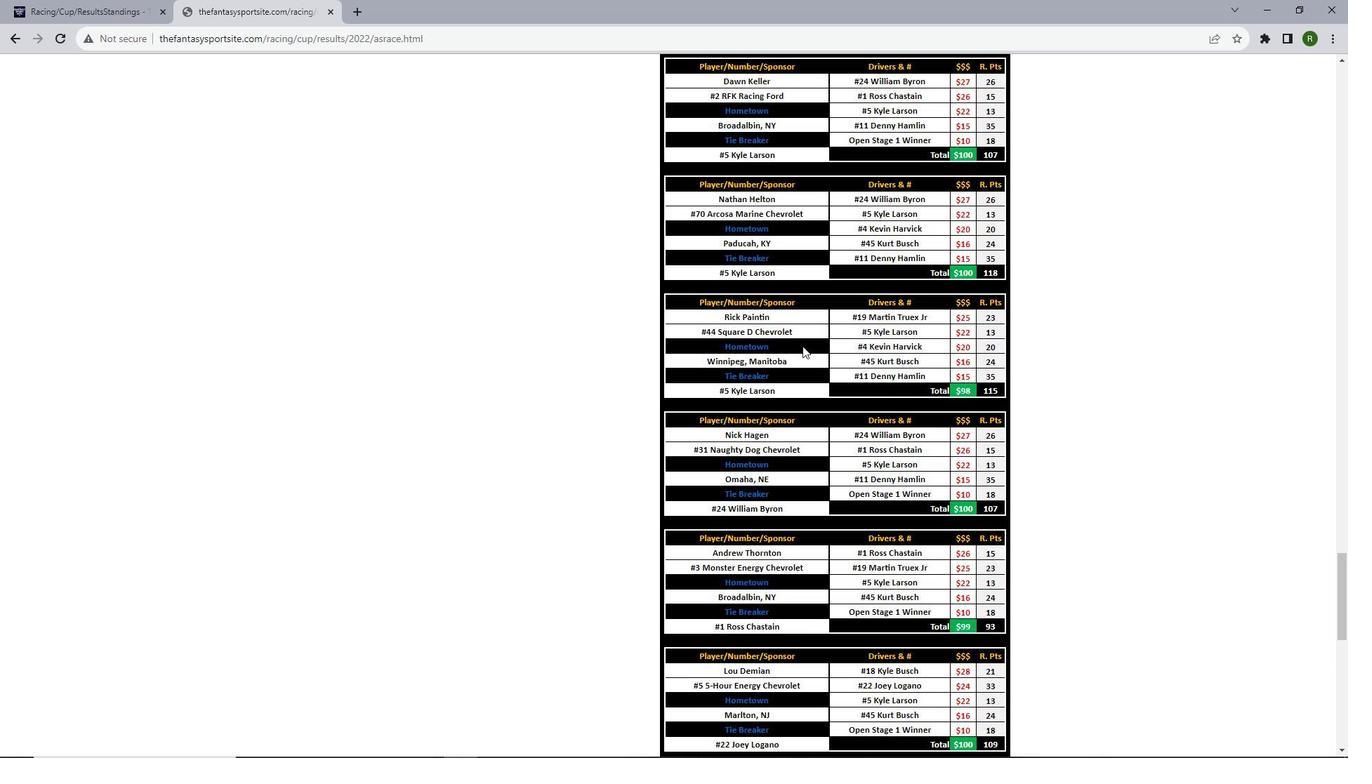 
Action: Mouse scrolled (802, 345) with delta (0, 0)
Screenshot: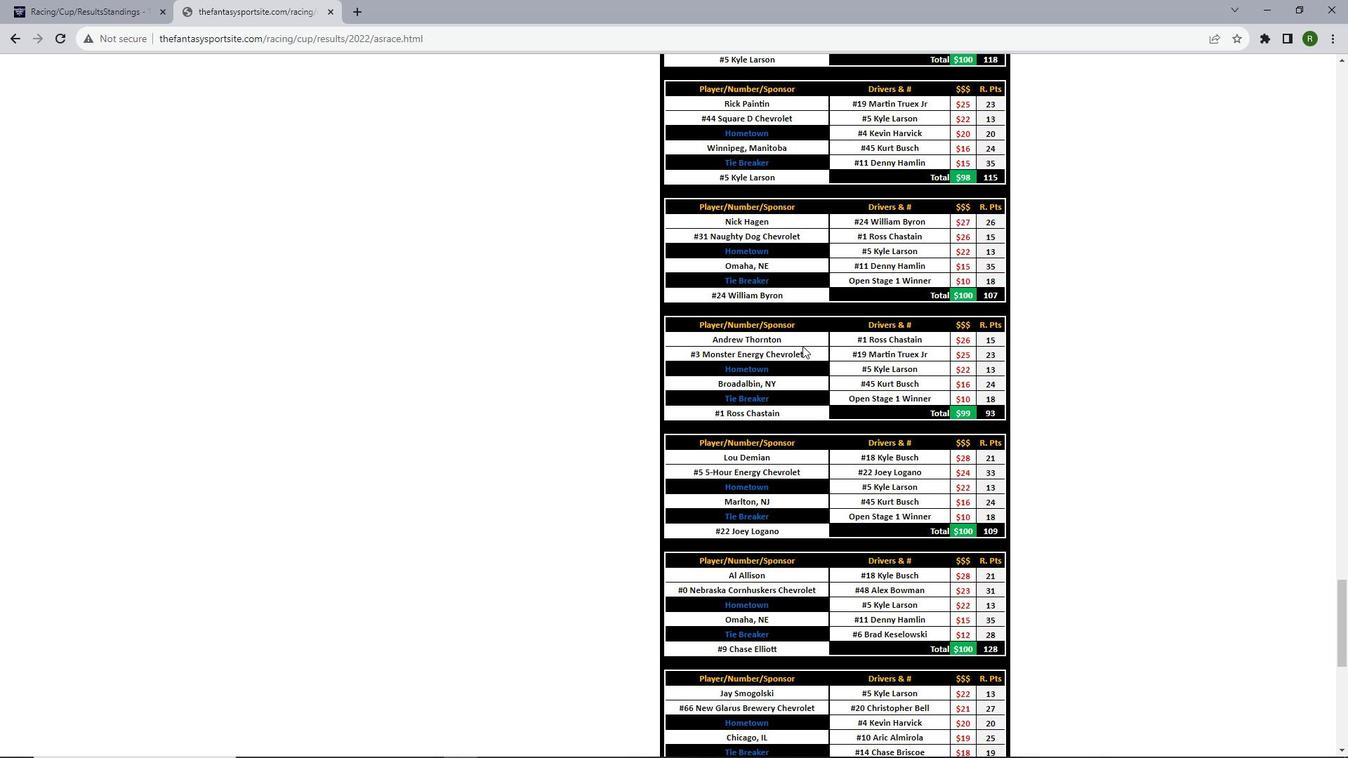 
Action: Mouse scrolled (802, 345) with delta (0, 0)
Screenshot: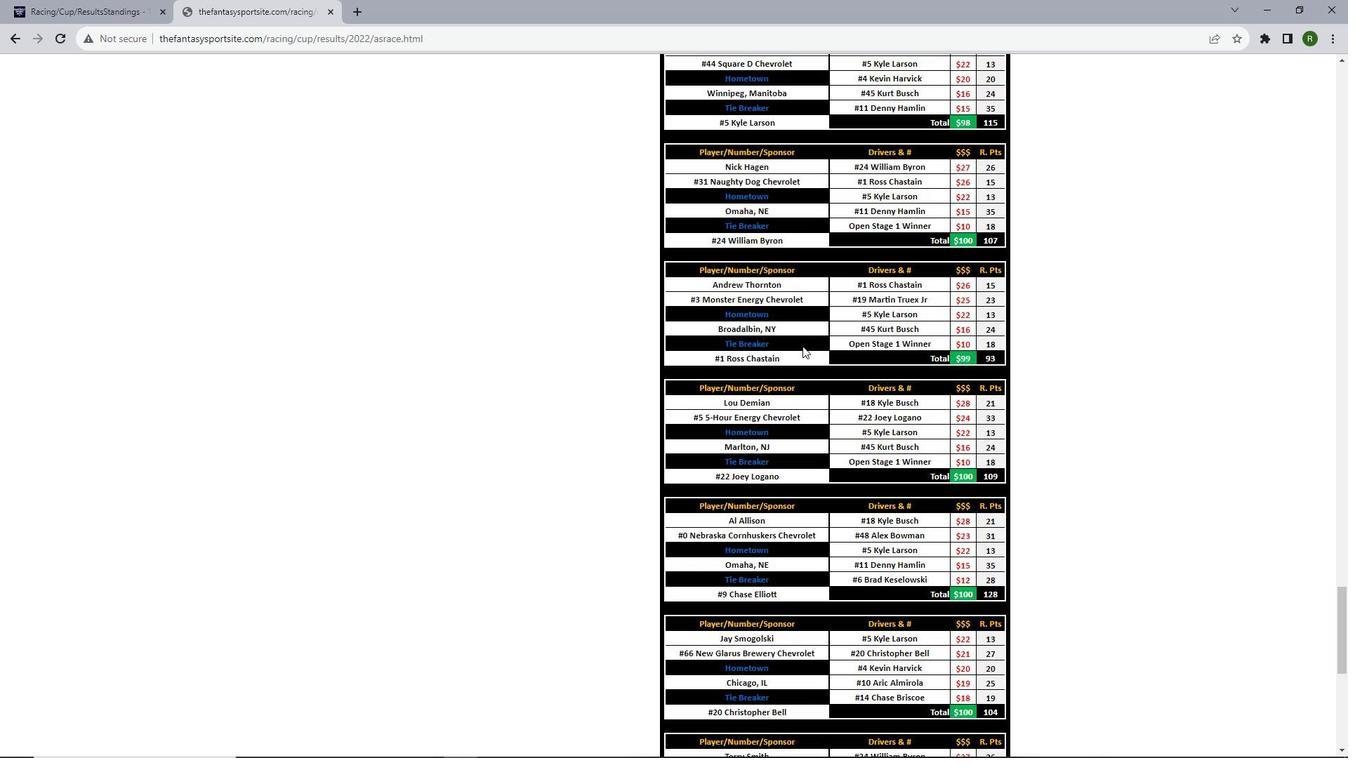 
Action: Mouse scrolled (802, 345) with delta (0, 0)
Screenshot: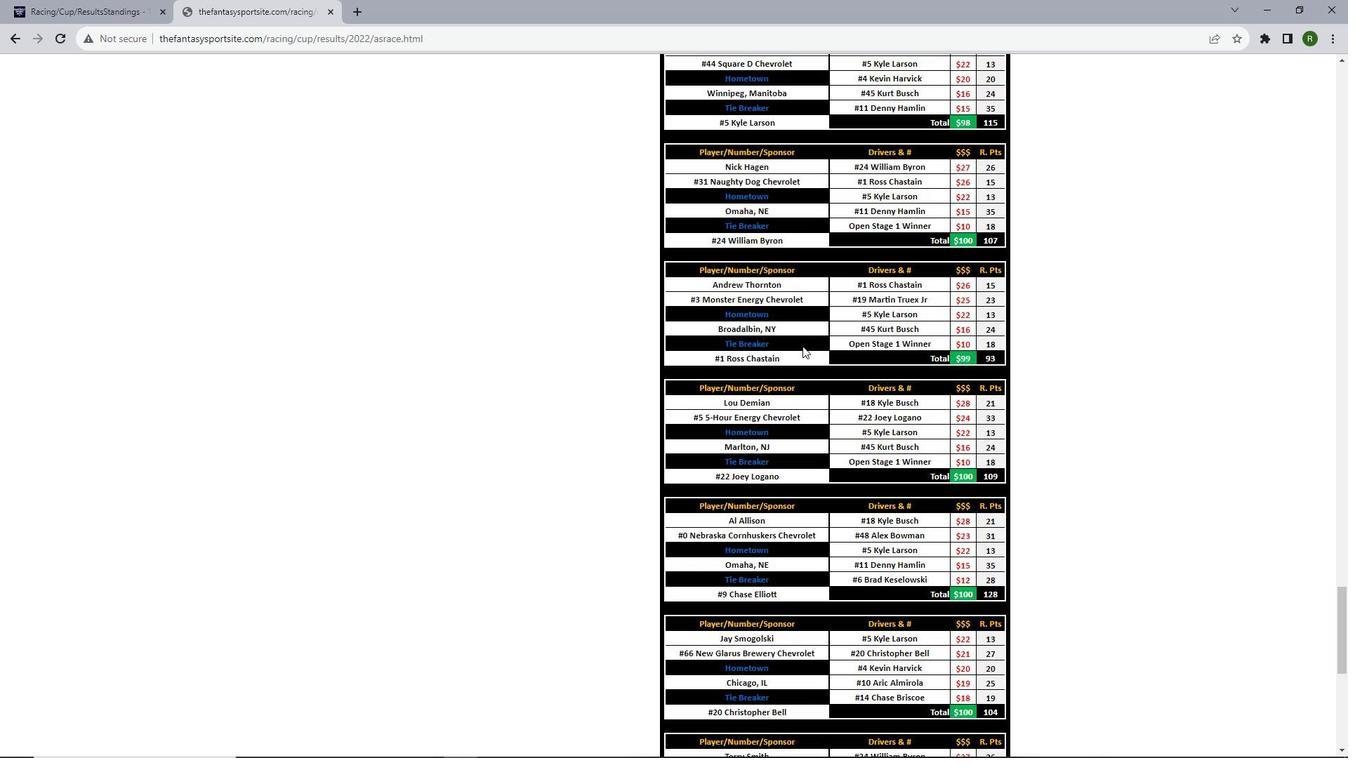 
Action: Mouse scrolled (802, 345) with delta (0, 0)
Screenshot: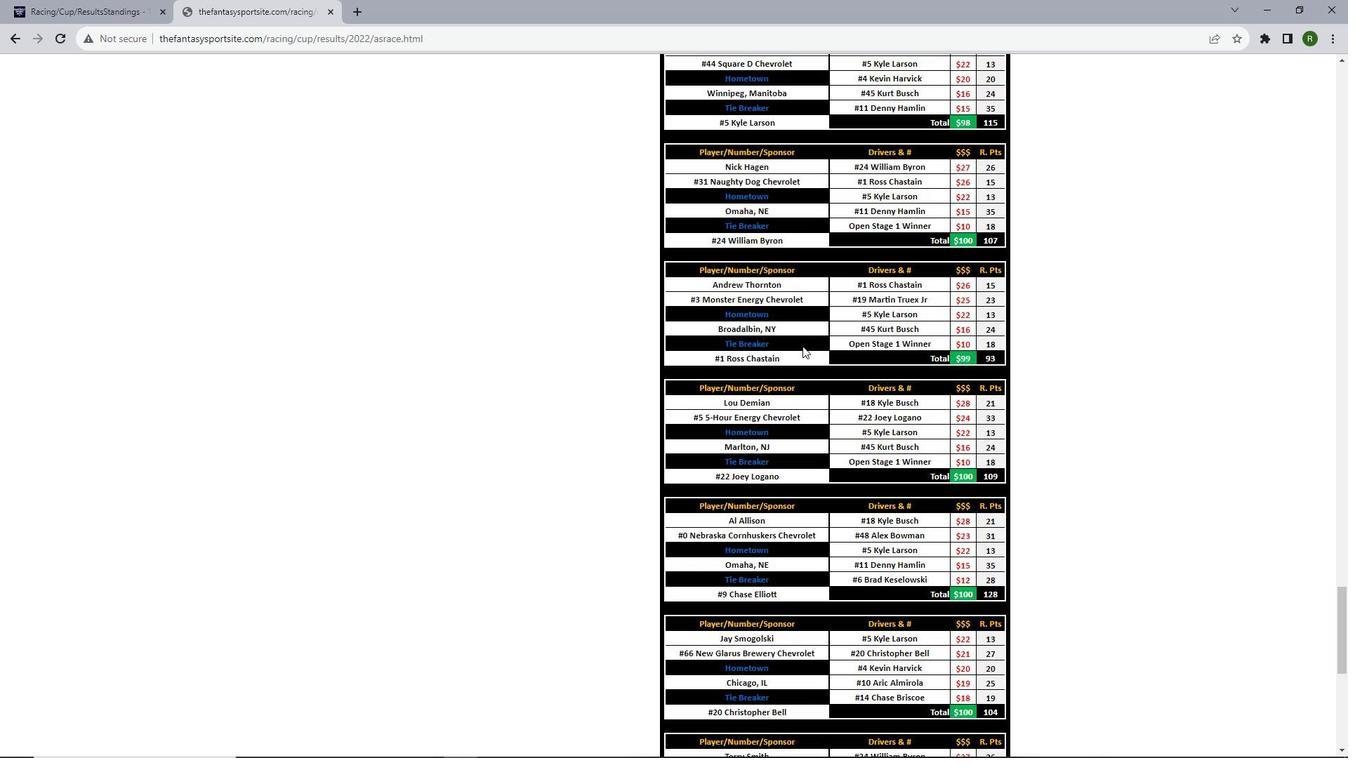 
Action: Mouse scrolled (802, 345) with delta (0, 0)
Screenshot: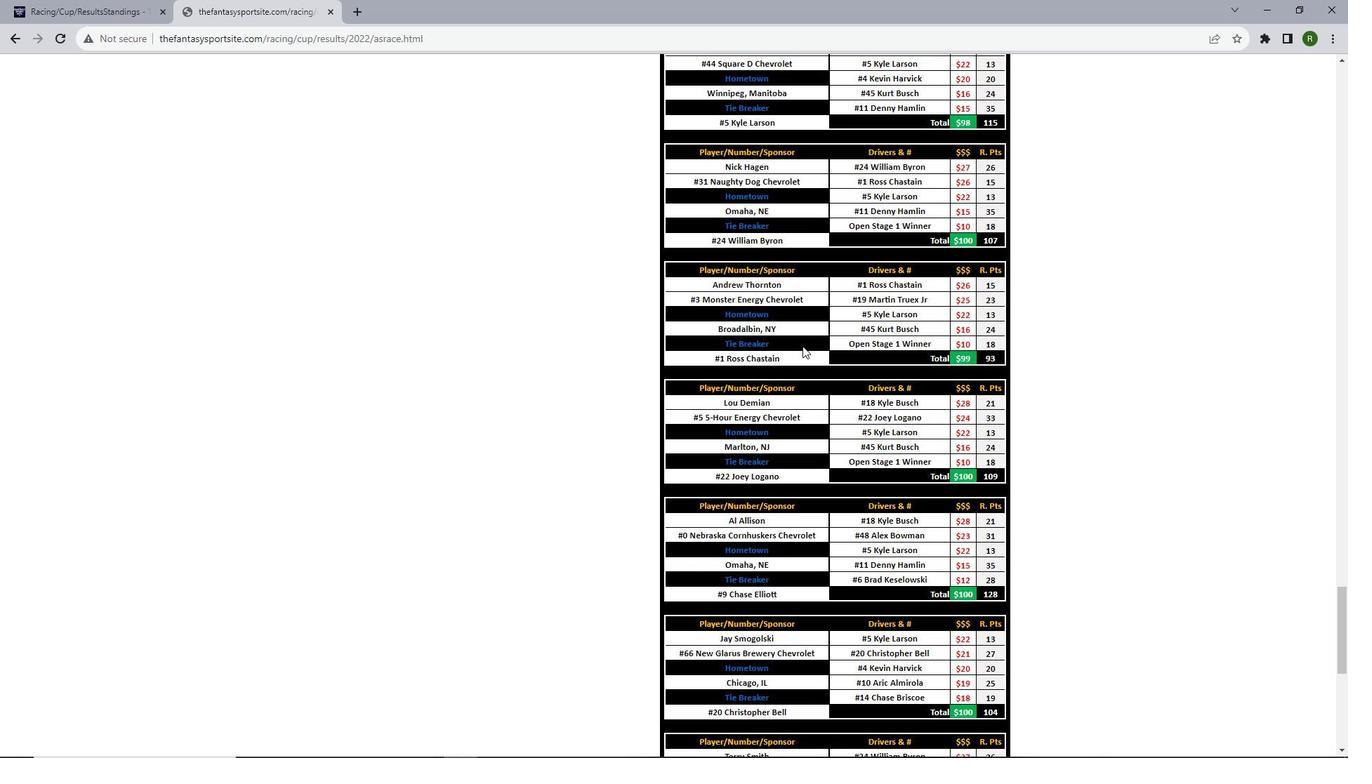 
Action: Mouse scrolled (802, 345) with delta (0, 0)
Screenshot: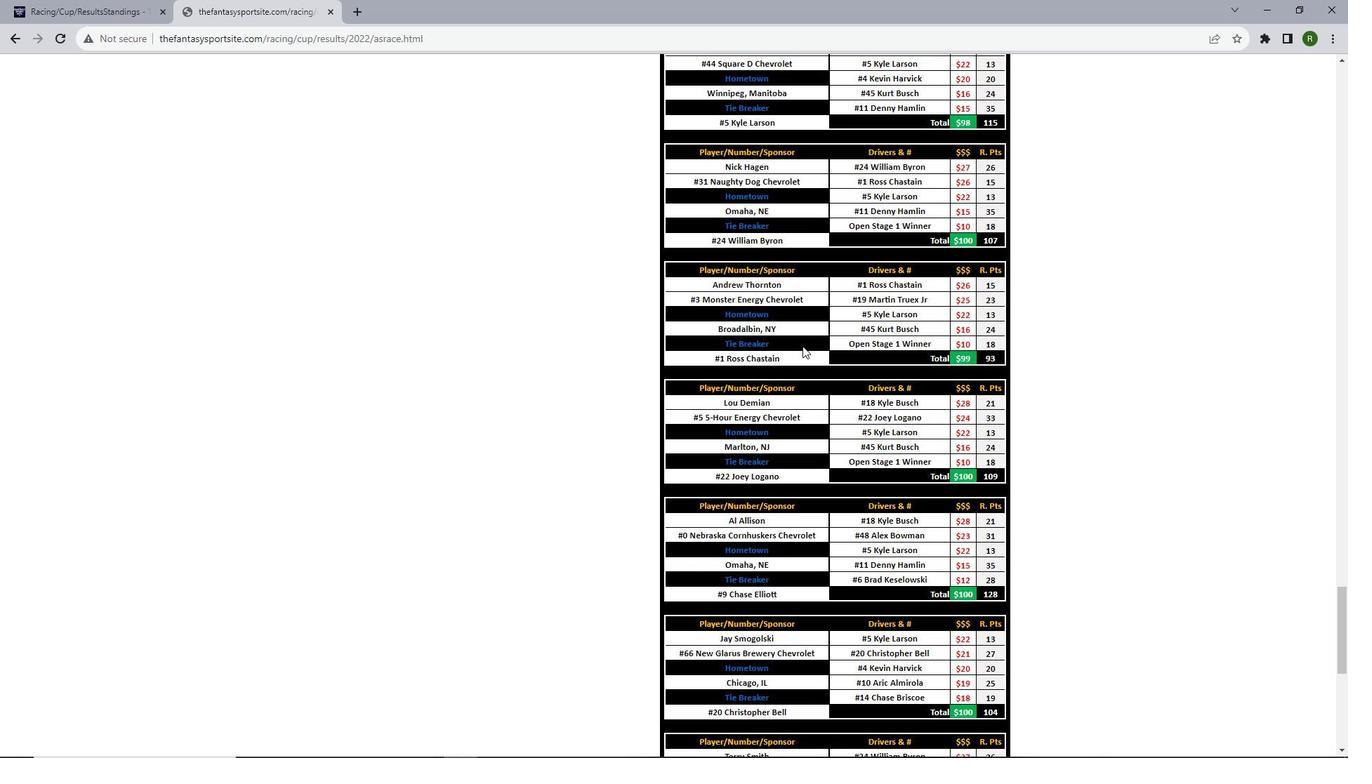 
Action: Mouse scrolled (802, 345) with delta (0, 0)
Screenshot: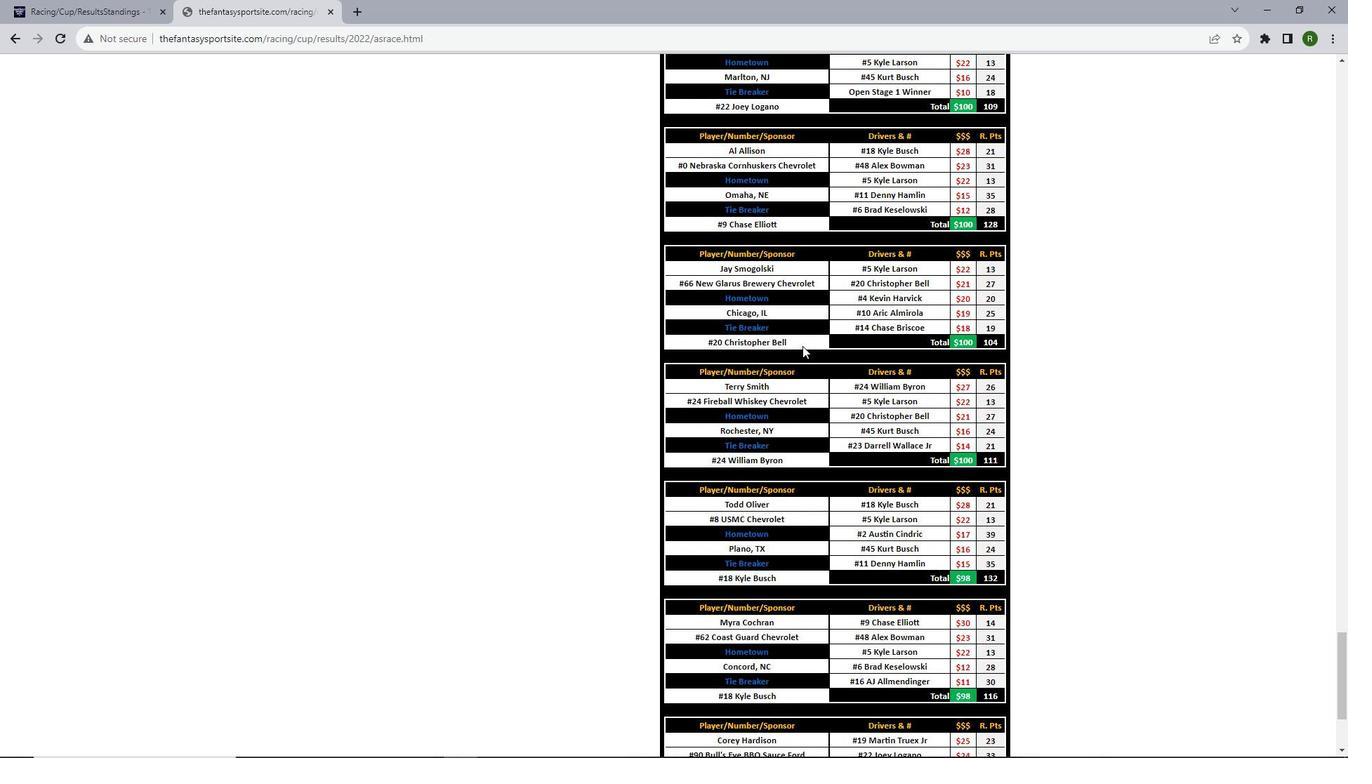 
Action: Mouse scrolled (802, 345) with delta (0, 0)
Screenshot: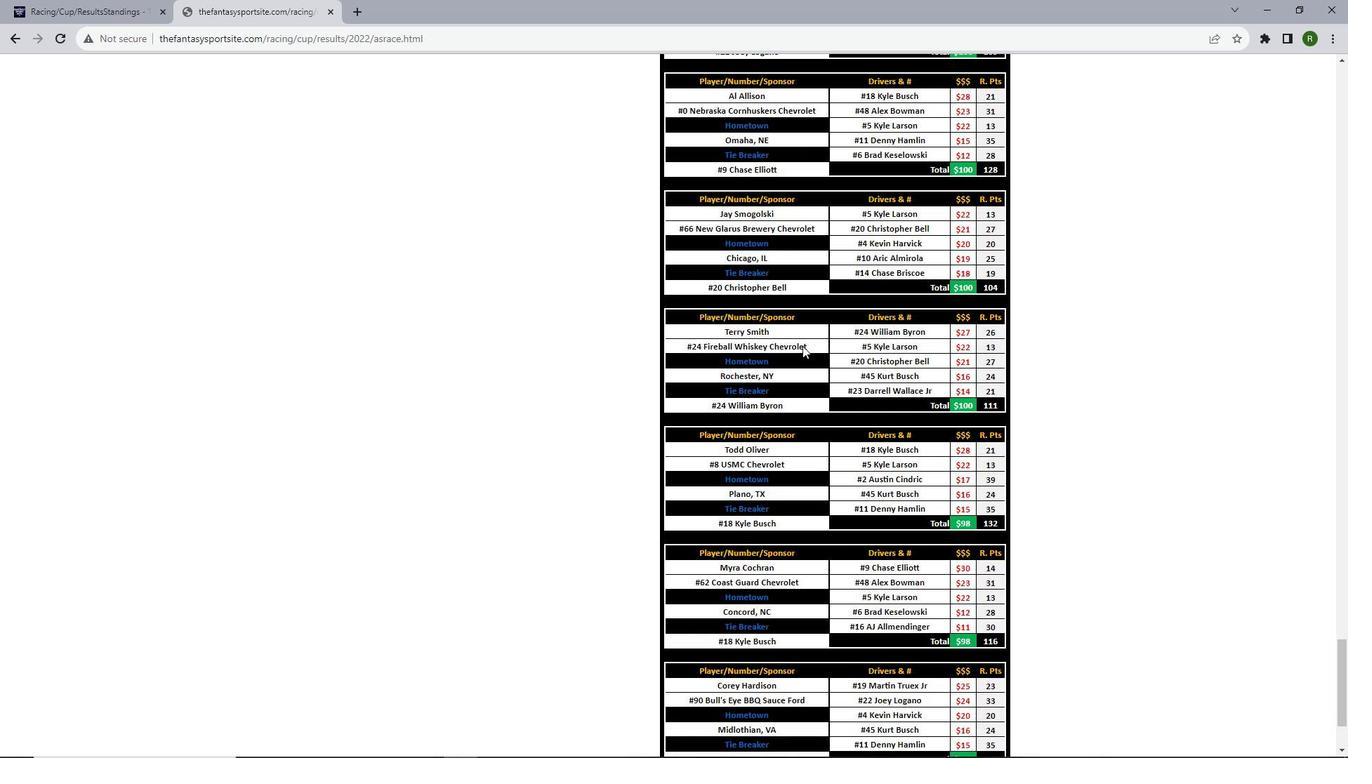 
Action: Mouse scrolled (802, 345) with delta (0, 0)
Screenshot: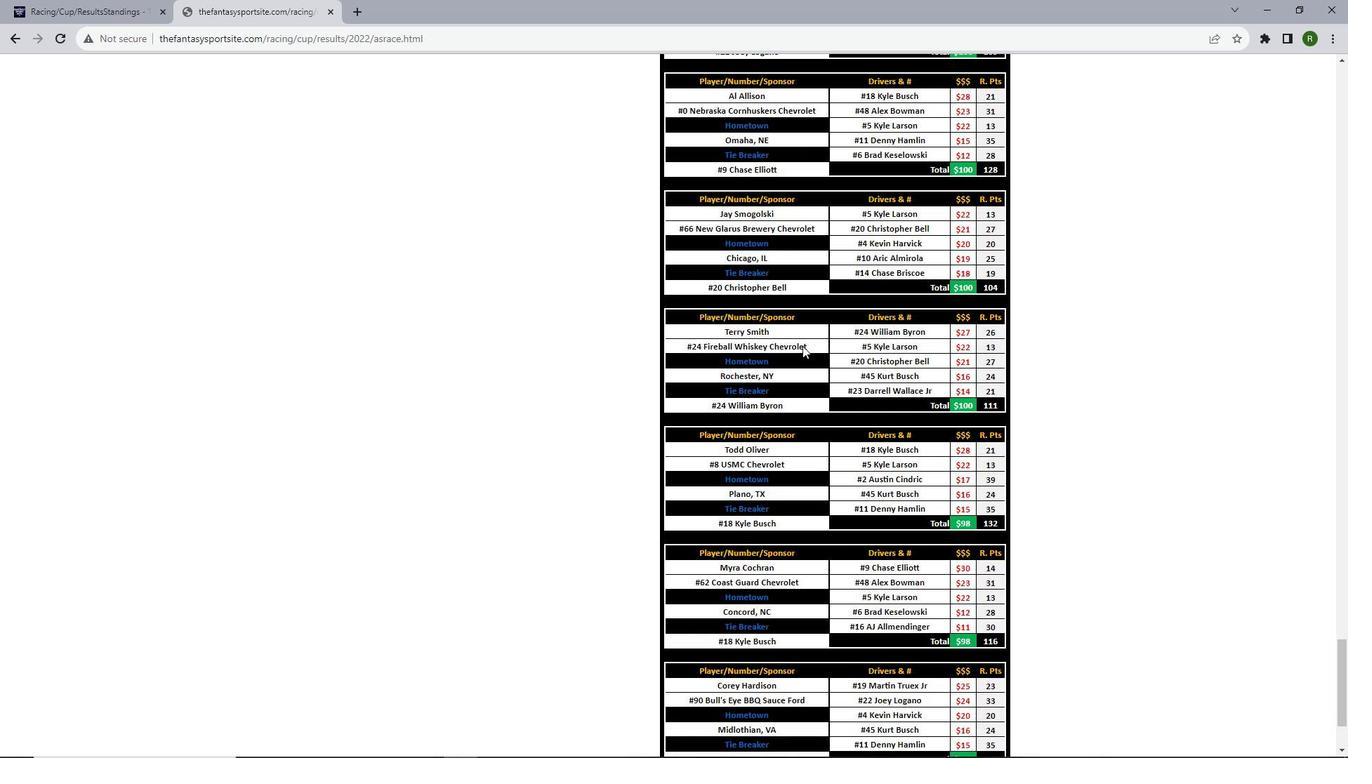 
Action: Mouse scrolled (802, 345) with delta (0, 0)
Screenshot: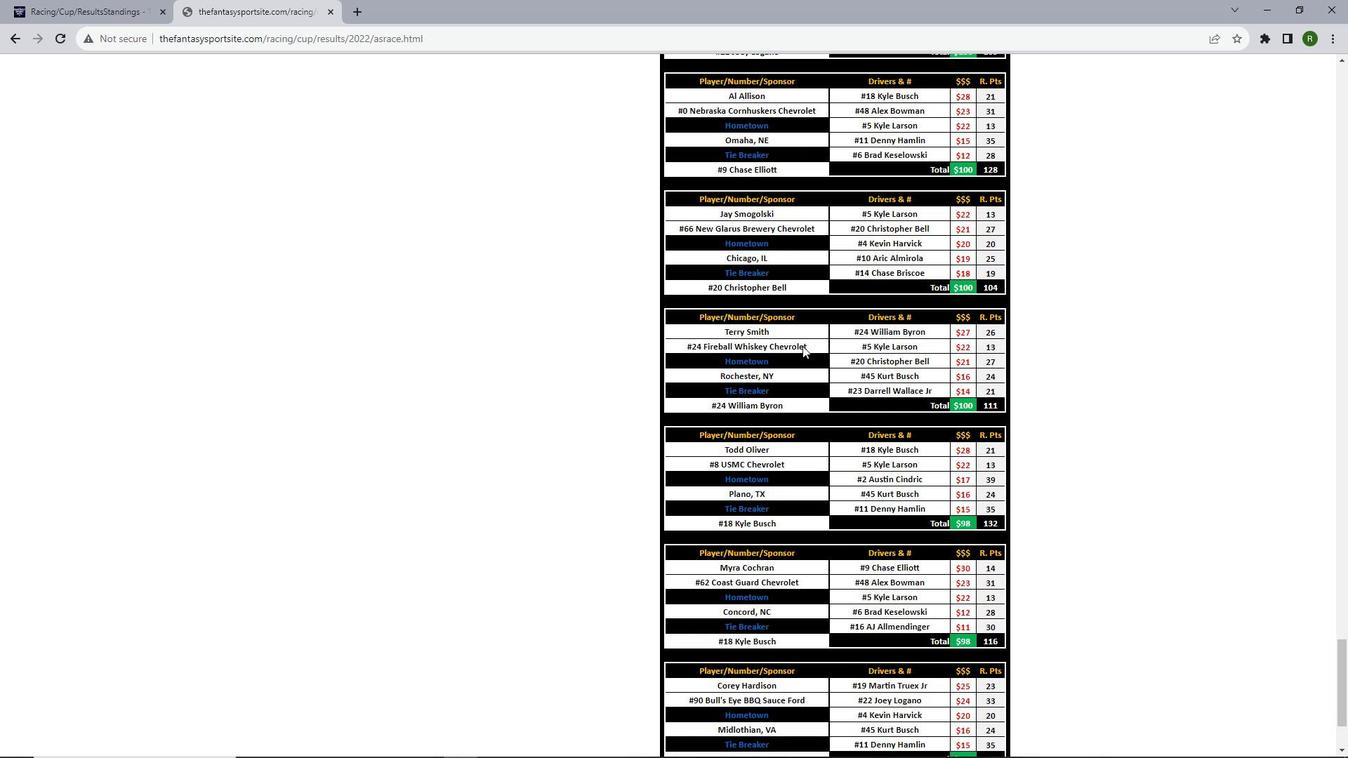 
Action: Mouse scrolled (802, 345) with delta (0, 0)
Screenshot: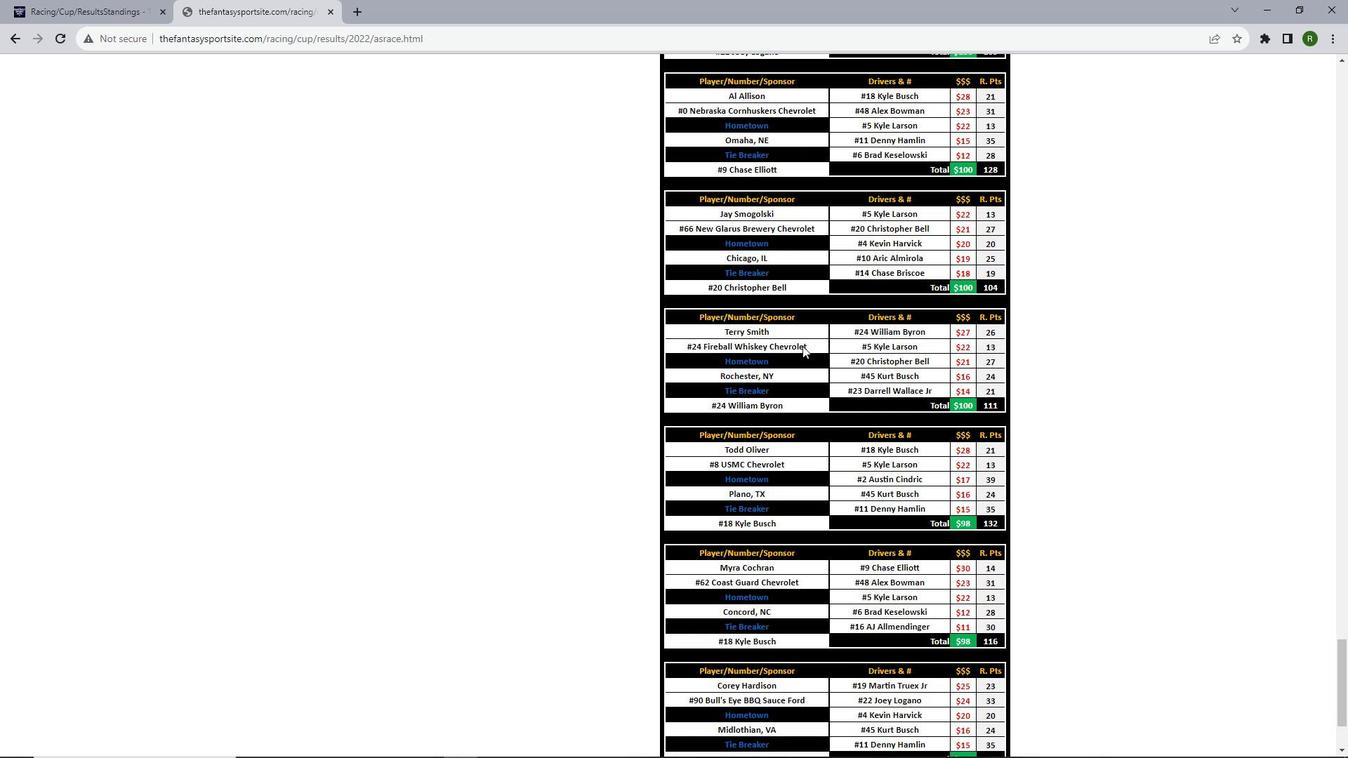 
Action: Mouse scrolled (802, 345) with delta (0, 0)
Screenshot: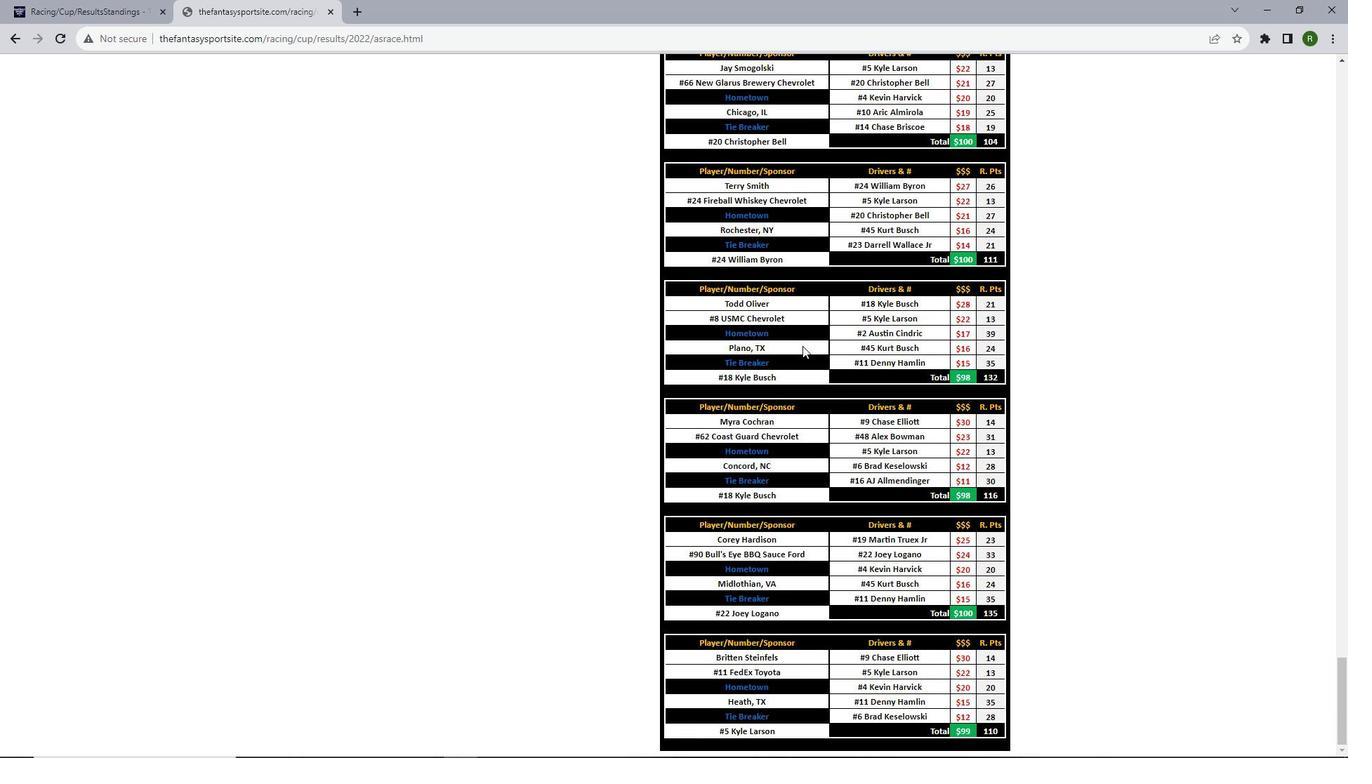 
Action: Mouse scrolled (802, 345) with delta (0, 0)
Screenshot: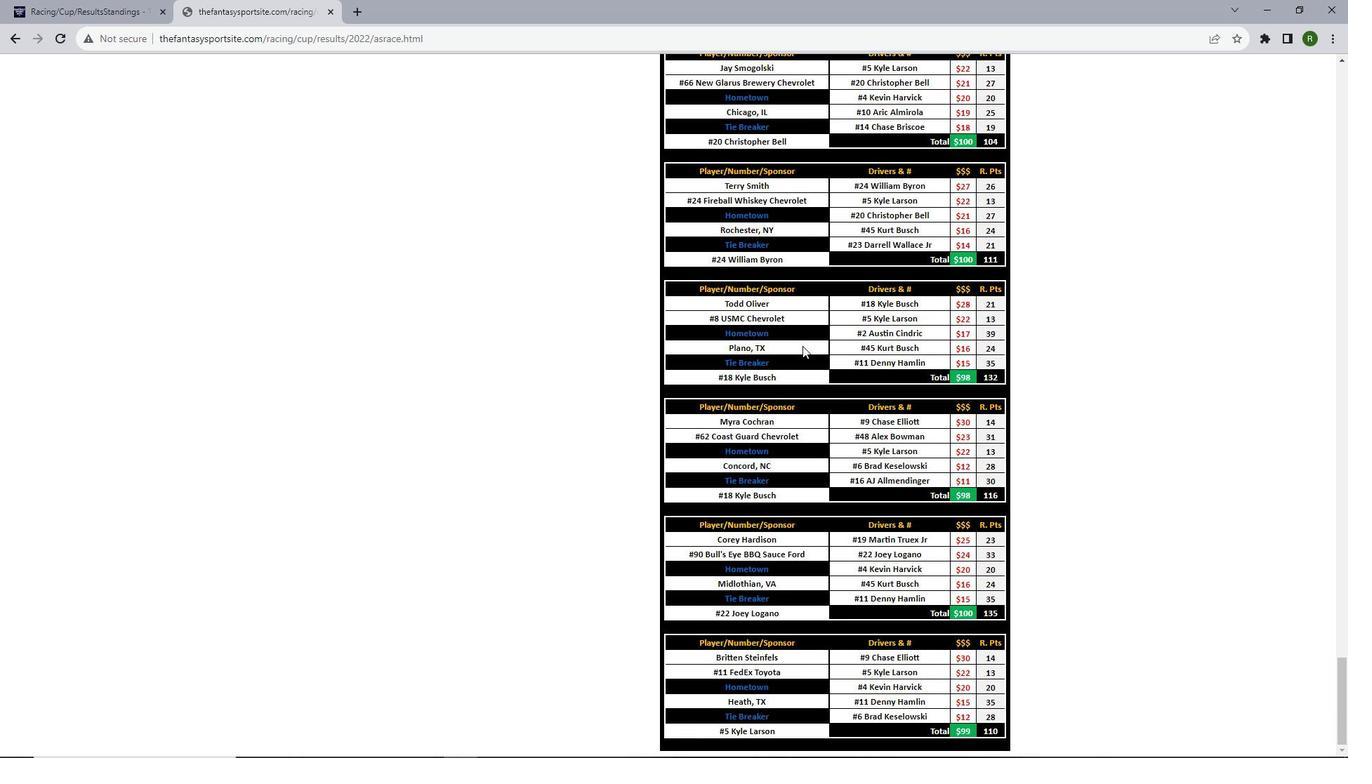 
Action: Mouse scrolled (802, 345) with delta (0, 0)
Screenshot: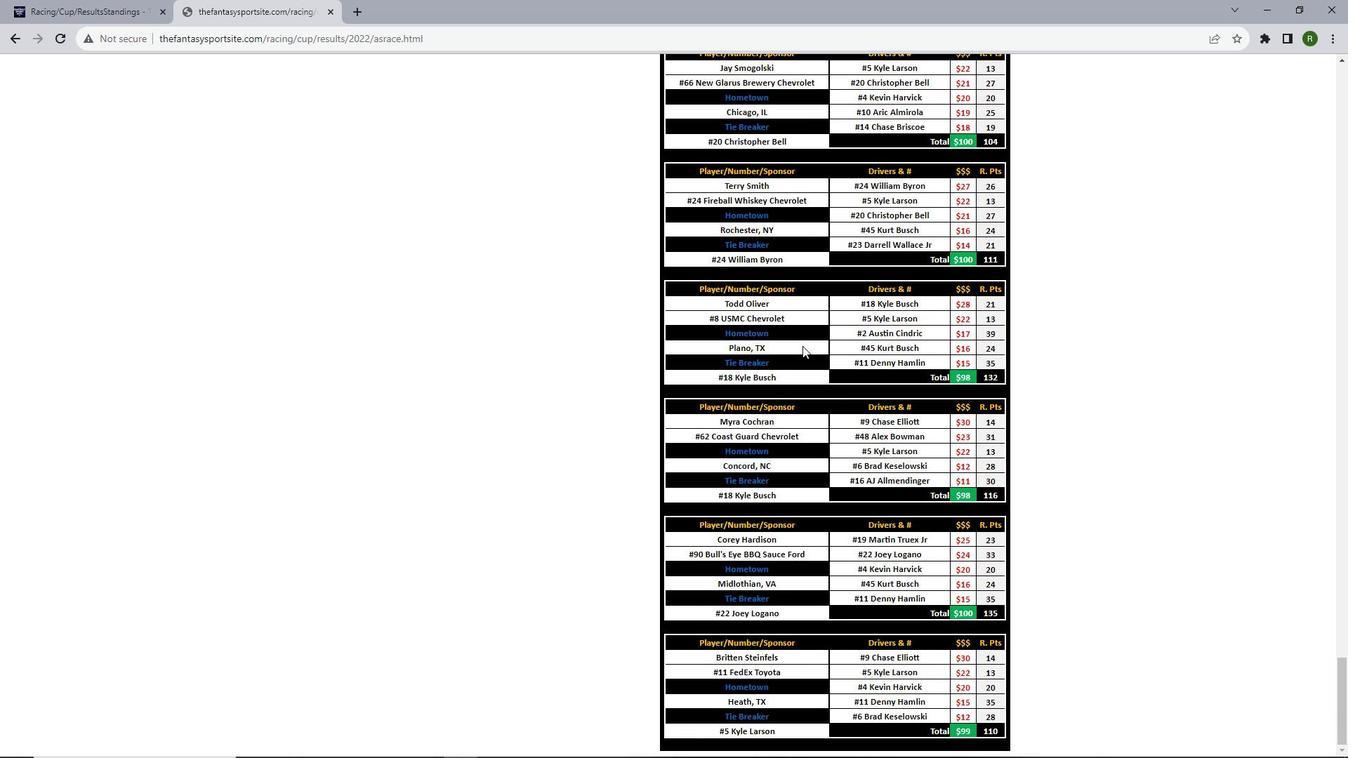 
Action: Mouse scrolled (802, 345) with delta (0, 0)
Screenshot: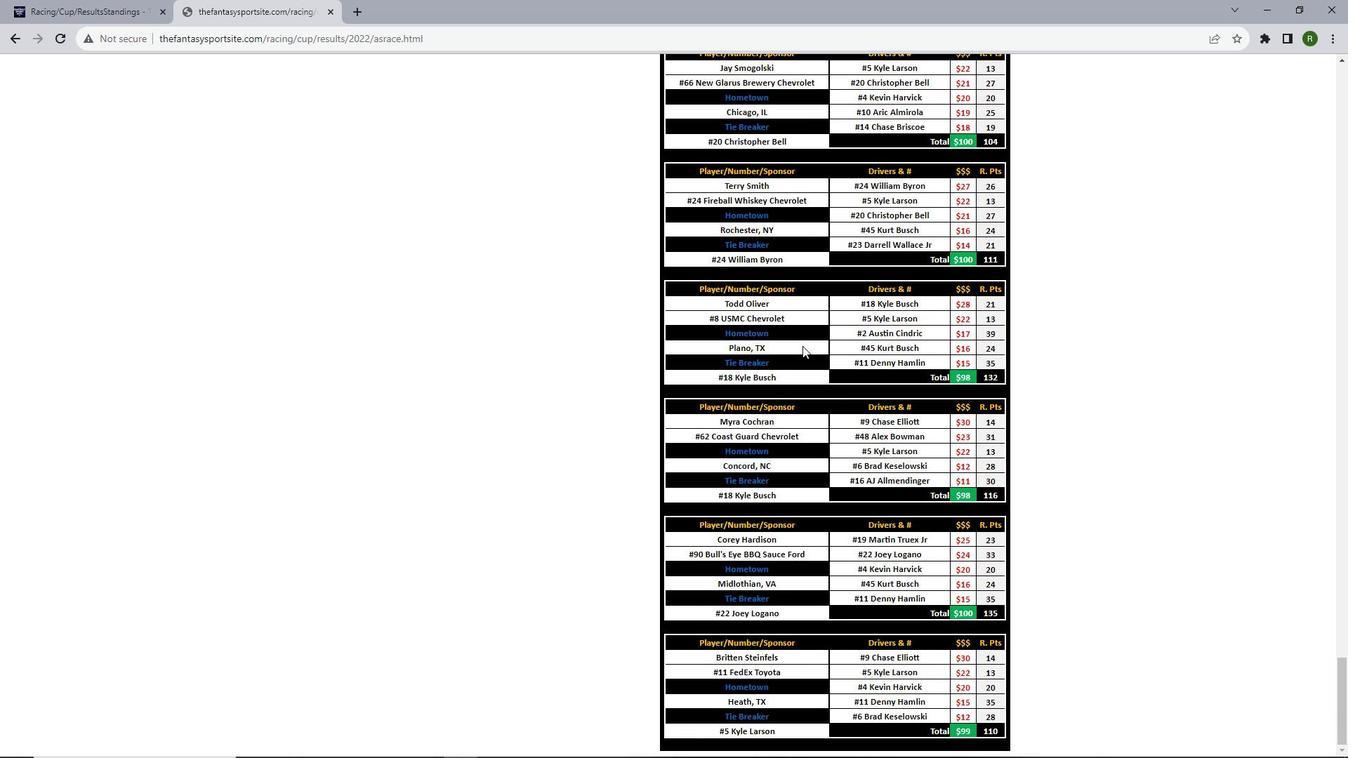 
